 Task: Find connections with filter location Manāsa with filter topic #Jobhunterswith filter profile language French with filter current company Intralinks with filter school Banaras Hindu University, Banaras with filter industry Movies and Sound Recording with filter service category Real Estate Appraisal with filter keywords title Counselor
Action: Mouse moved to (536, 69)
Screenshot: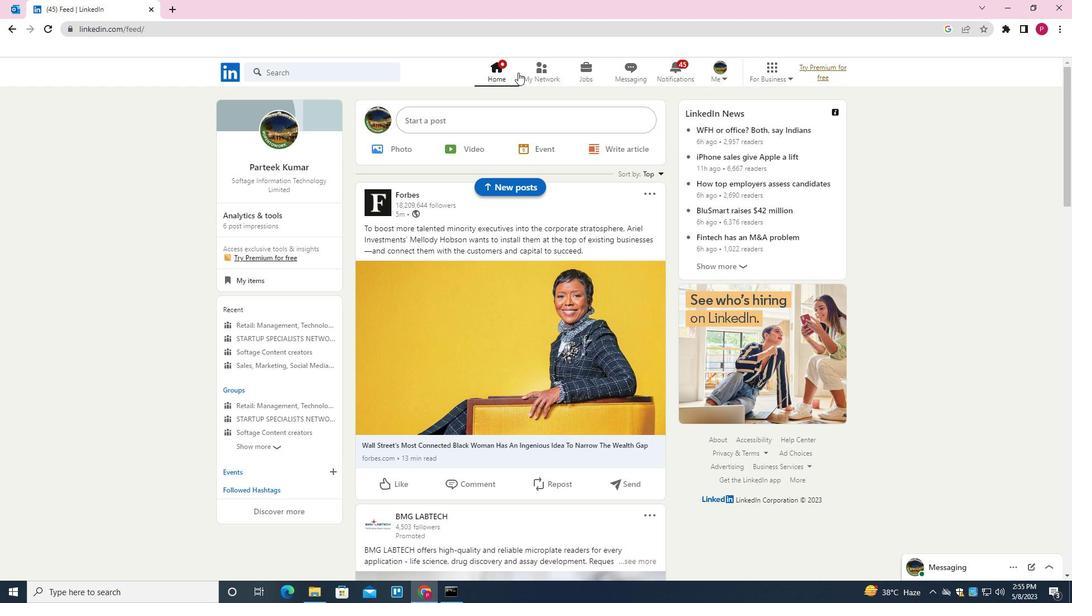 
Action: Mouse pressed left at (536, 69)
Screenshot: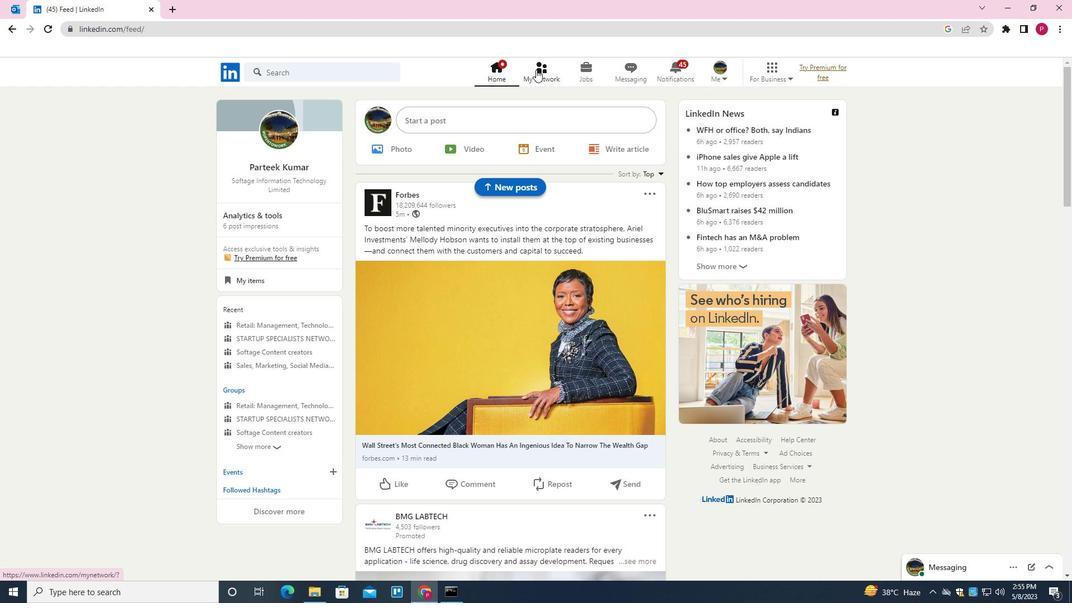 
Action: Mouse moved to (345, 134)
Screenshot: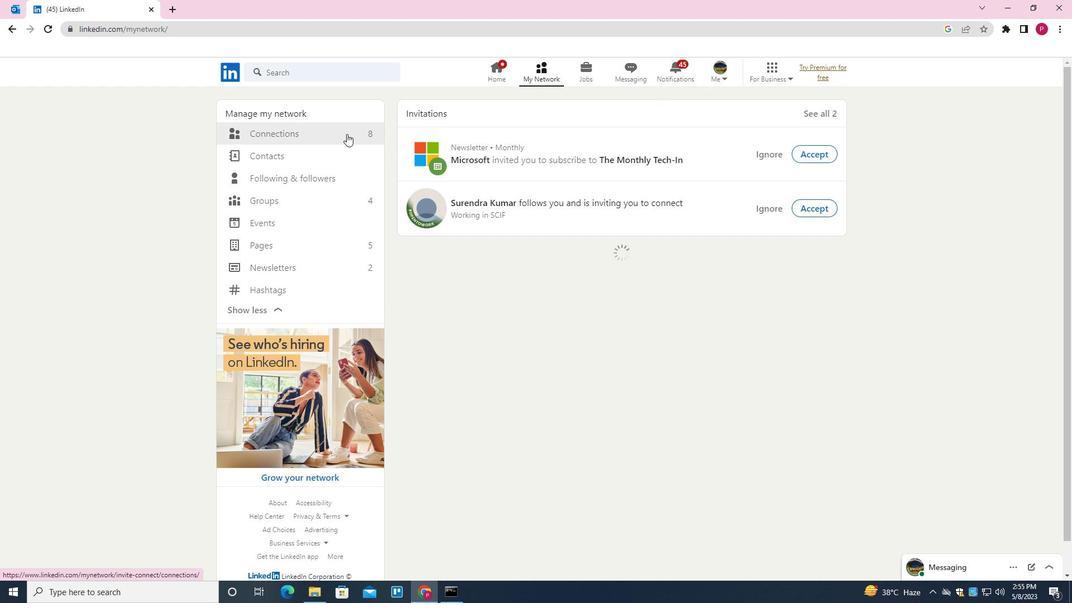 
Action: Mouse pressed left at (345, 134)
Screenshot: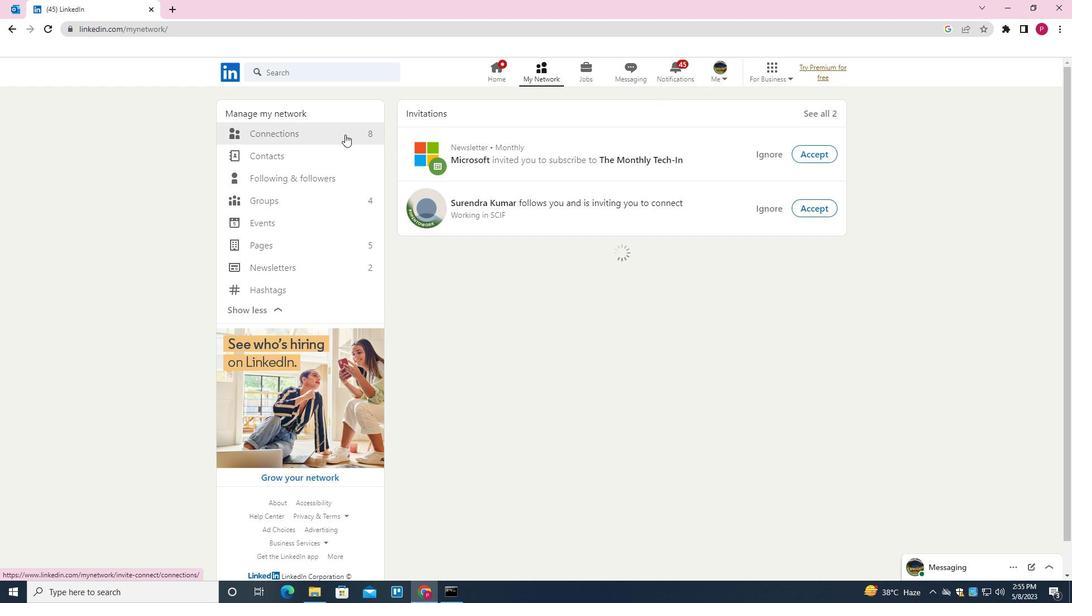 
Action: Mouse moved to (638, 134)
Screenshot: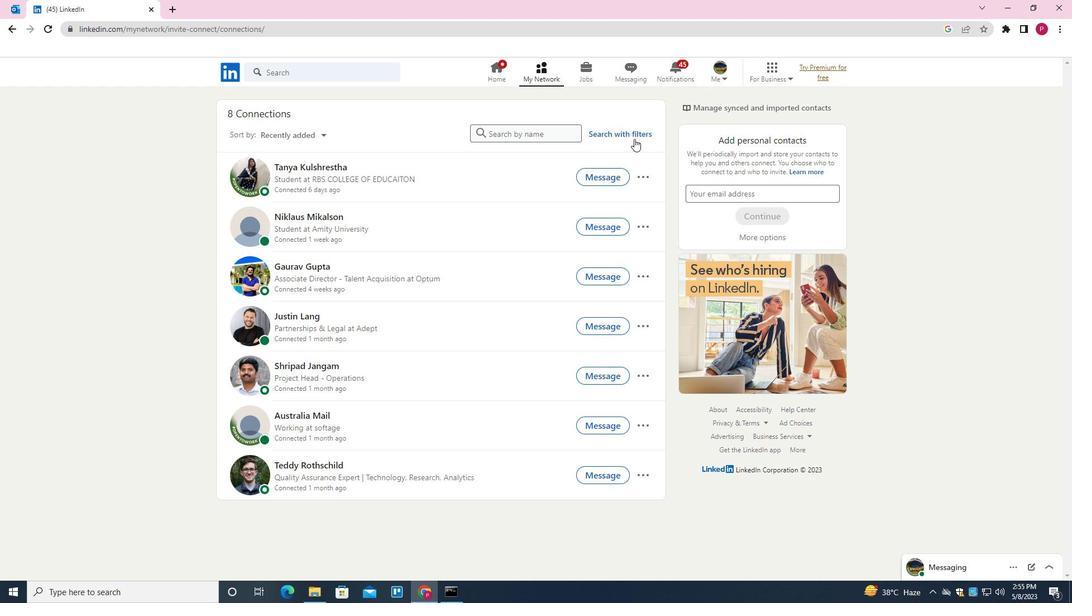 
Action: Mouse pressed left at (638, 134)
Screenshot: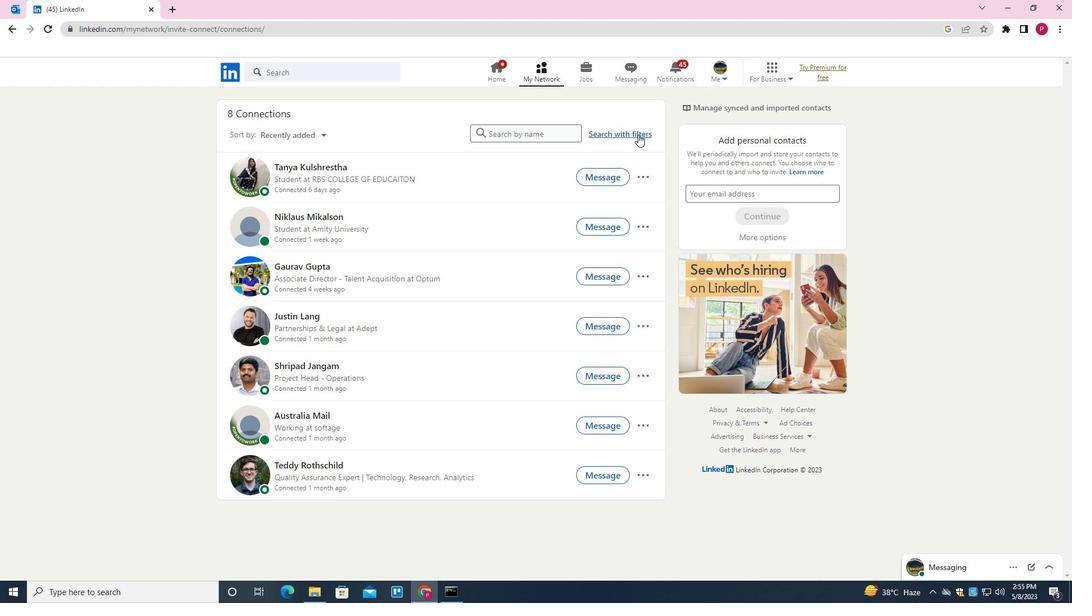 
Action: Mouse moved to (566, 103)
Screenshot: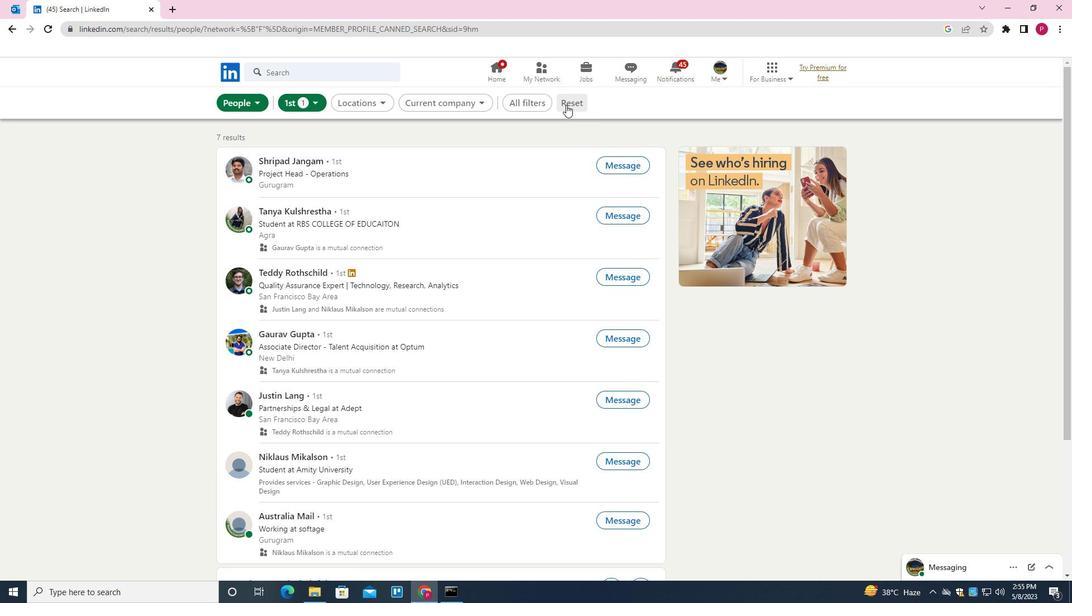 
Action: Mouse pressed left at (566, 103)
Screenshot: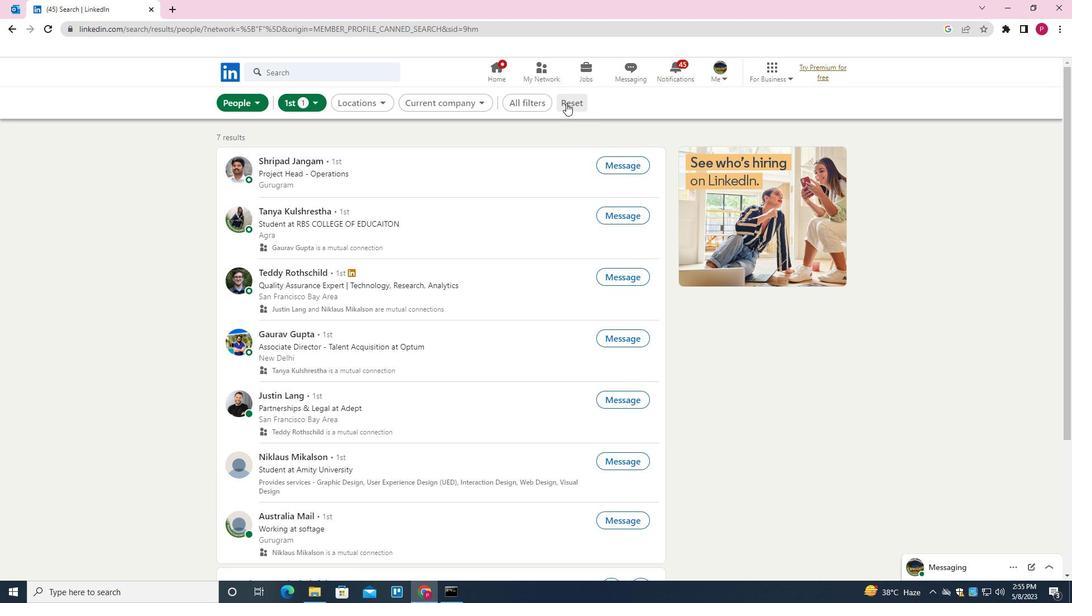 
Action: Mouse moved to (543, 106)
Screenshot: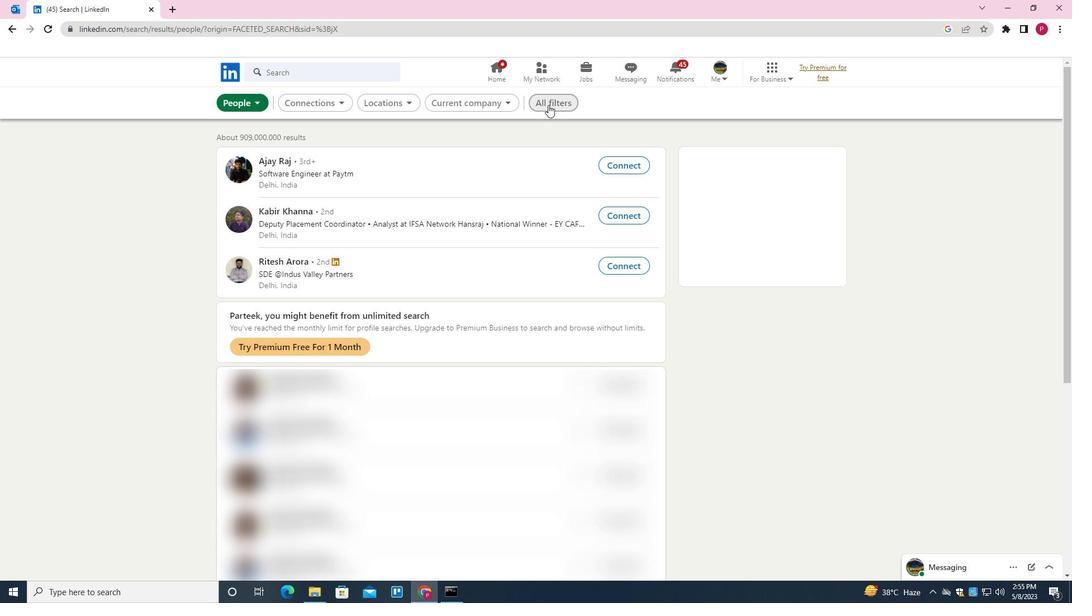 
Action: Mouse pressed left at (543, 106)
Screenshot: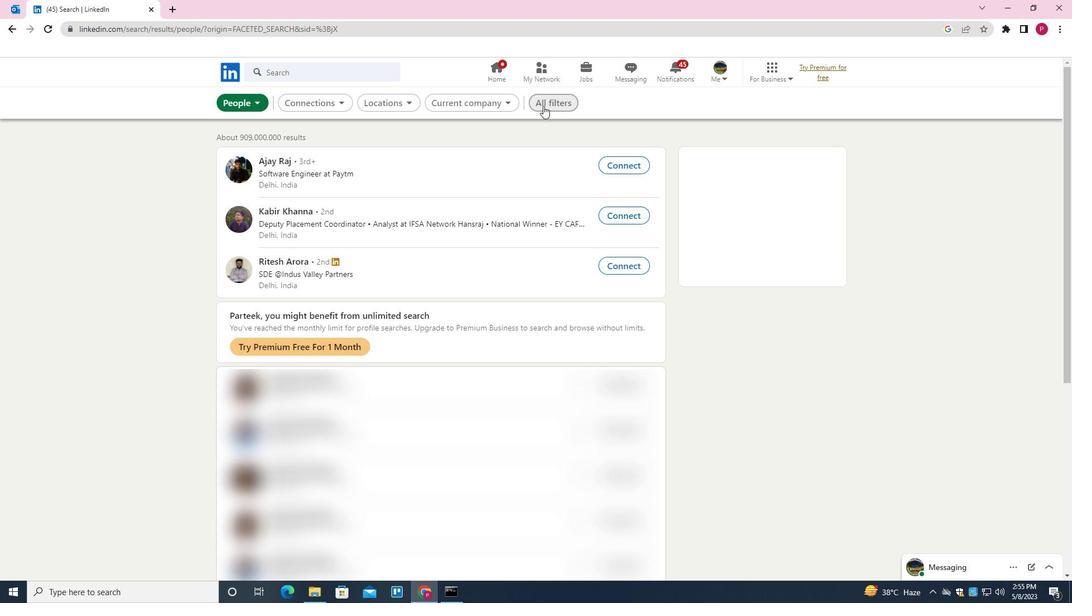 
Action: Mouse moved to (839, 250)
Screenshot: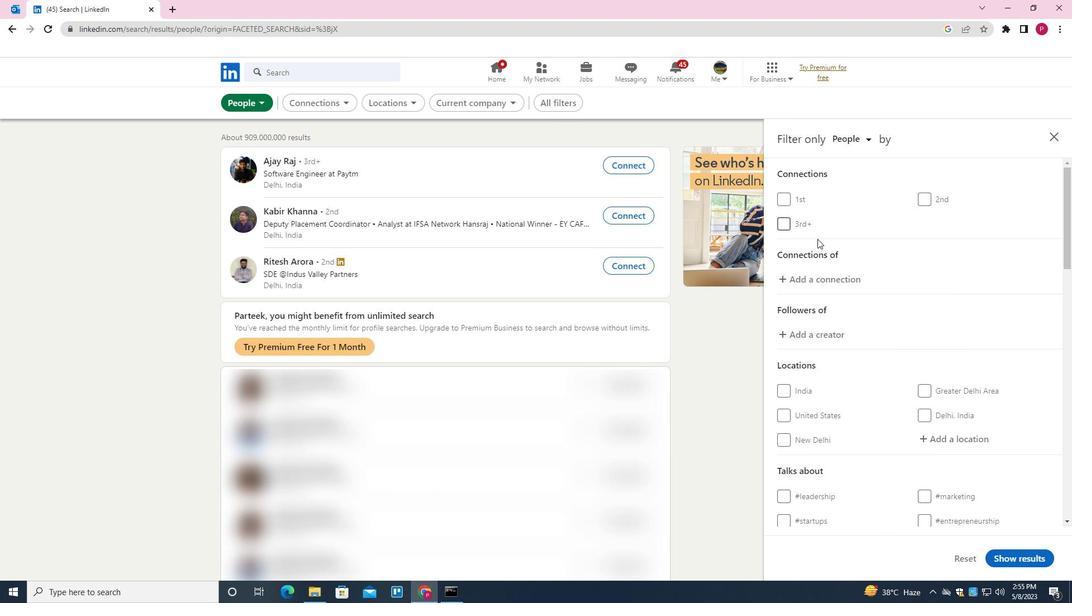 
Action: Mouse scrolled (839, 249) with delta (0, 0)
Screenshot: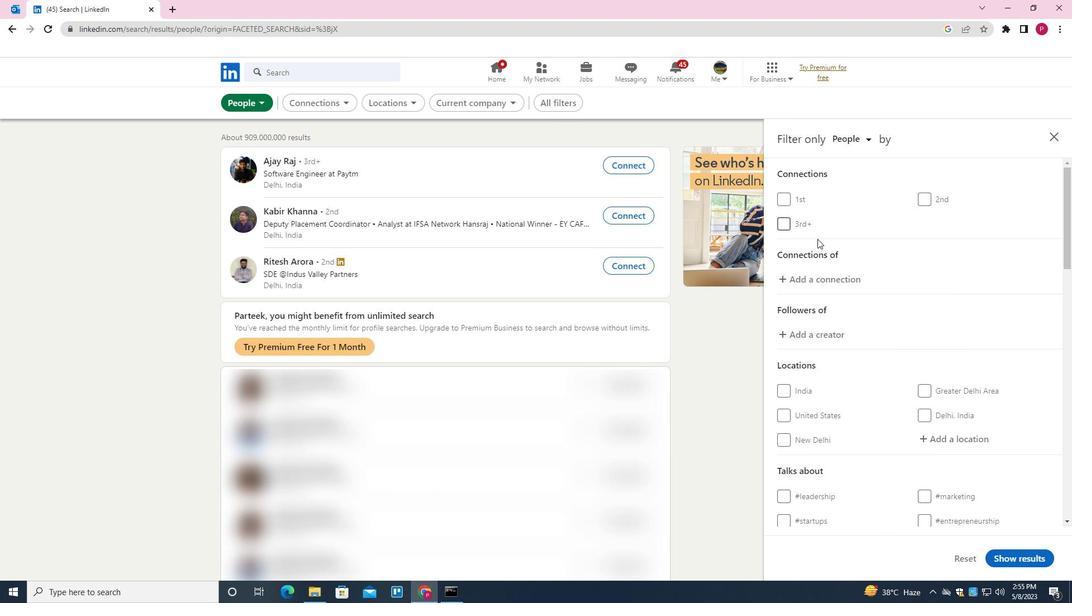 
Action: Mouse moved to (867, 267)
Screenshot: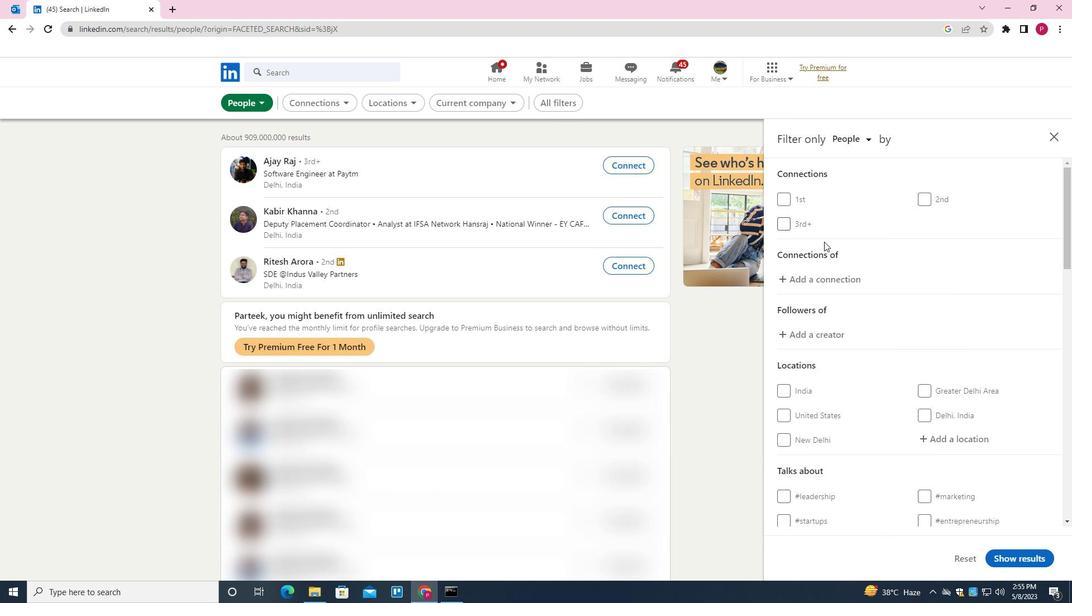 
Action: Mouse scrolled (867, 266) with delta (0, 0)
Screenshot: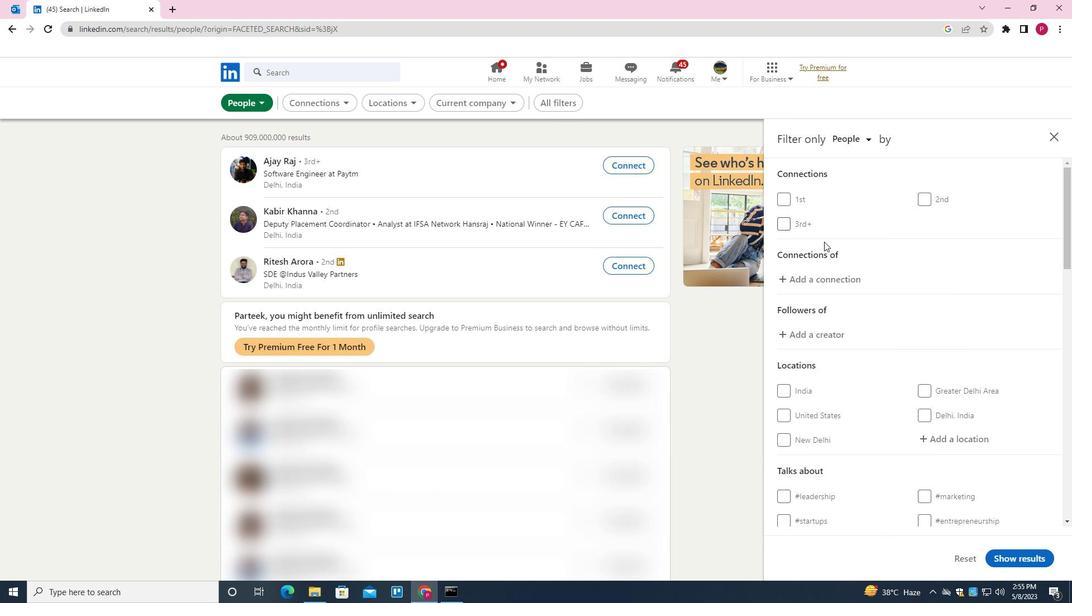 
Action: Mouse moved to (908, 289)
Screenshot: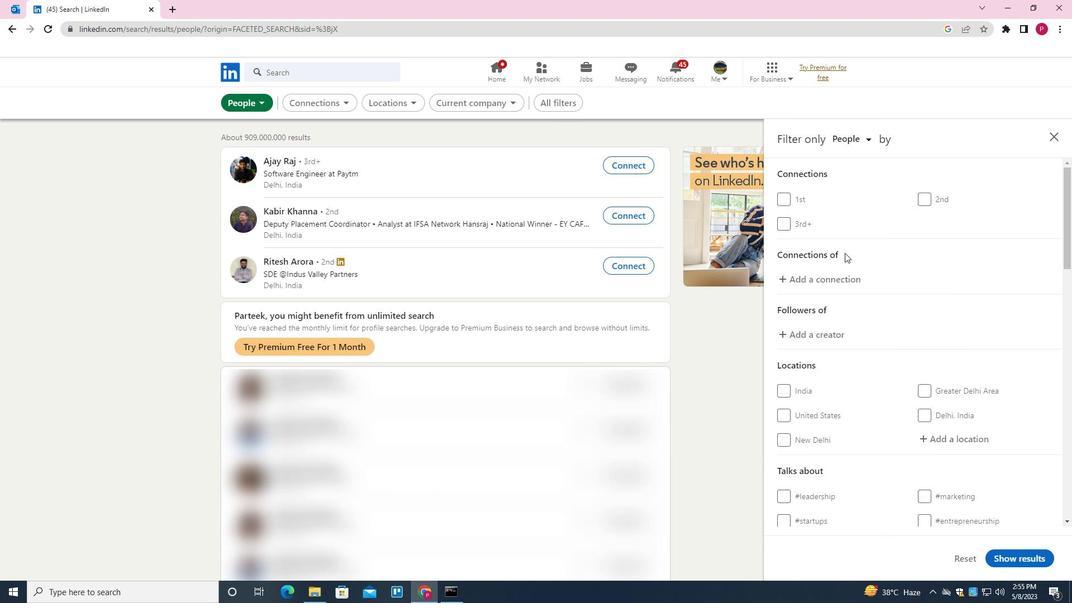 
Action: Mouse scrolled (908, 288) with delta (0, 0)
Screenshot: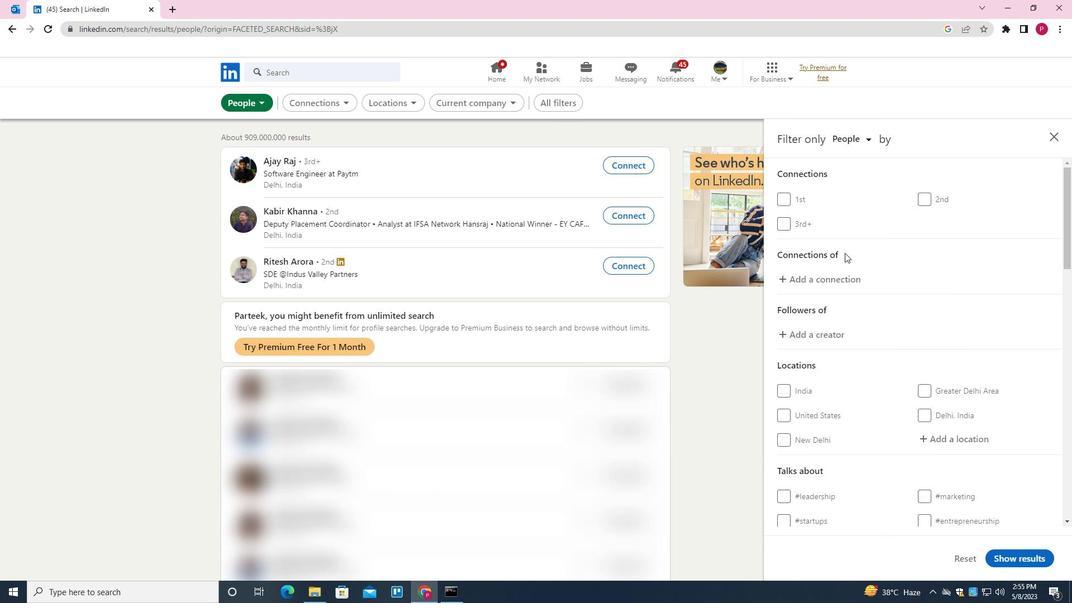 
Action: Mouse moved to (959, 272)
Screenshot: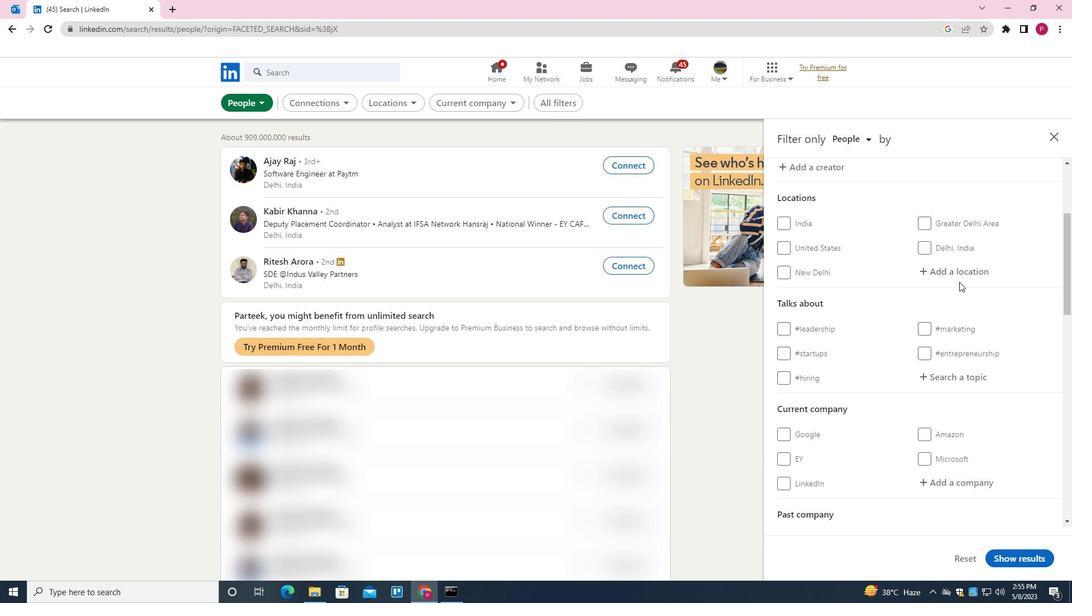 
Action: Mouse pressed left at (959, 272)
Screenshot: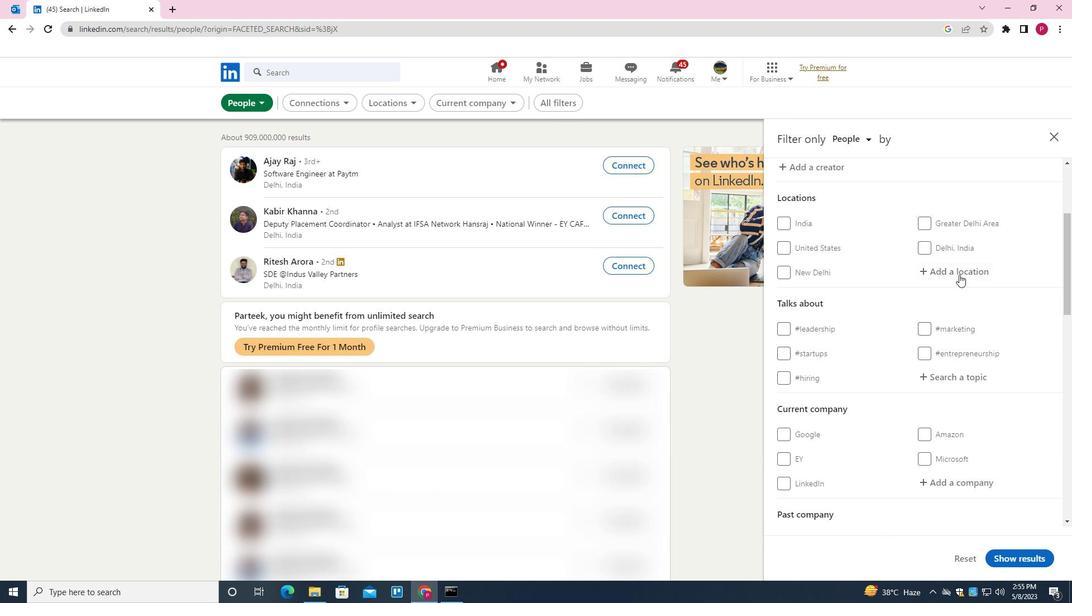 
Action: Mouse moved to (865, 332)
Screenshot: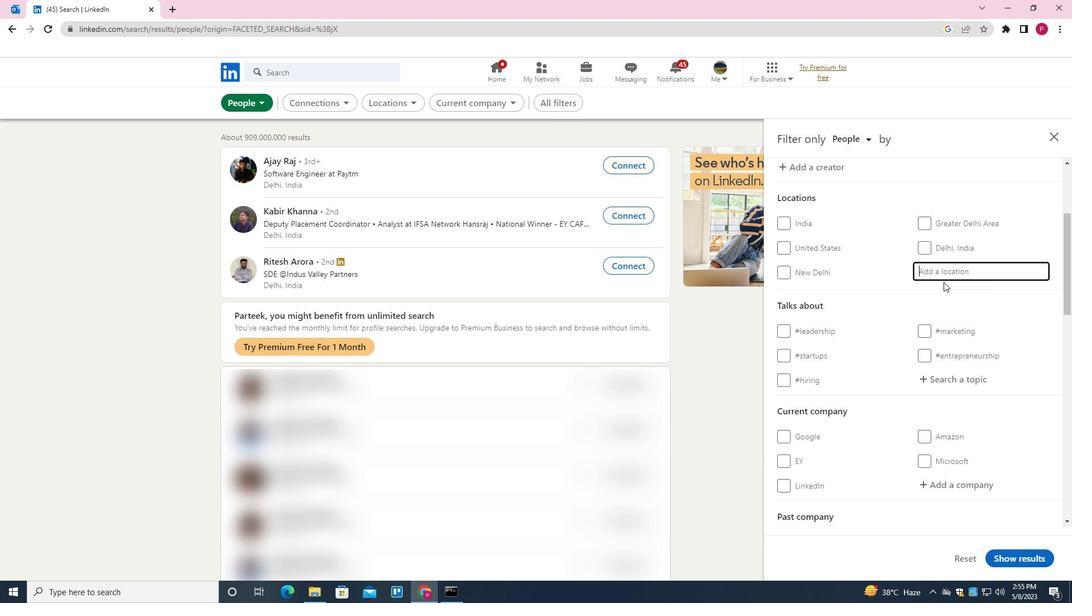 
Action: Key pressed <Key.shift>MANASA<Key.down><Key.enter>
Screenshot: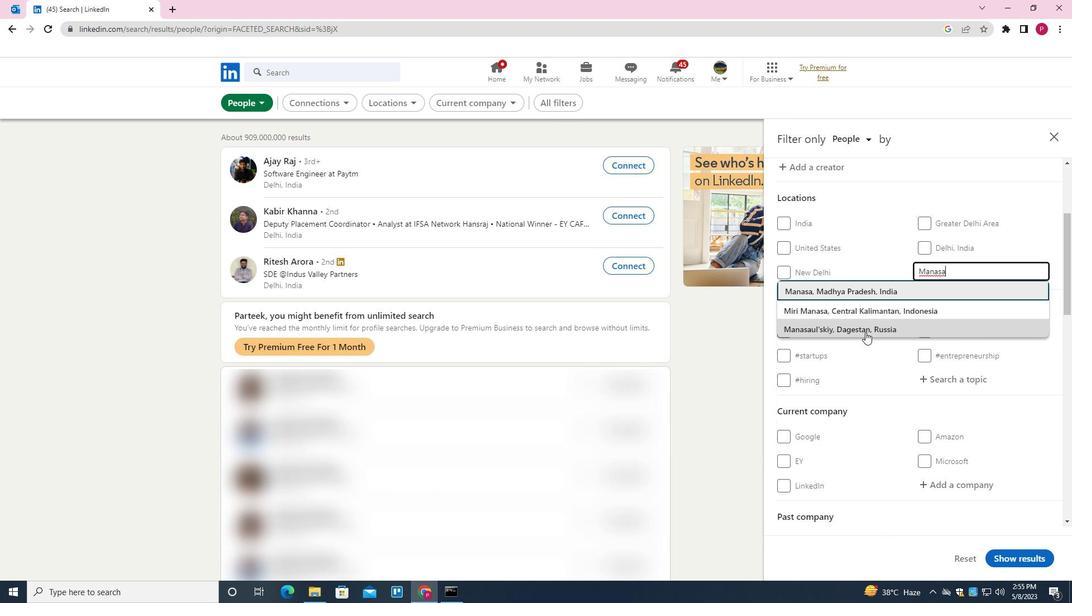
Action: Mouse moved to (912, 306)
Screenshot: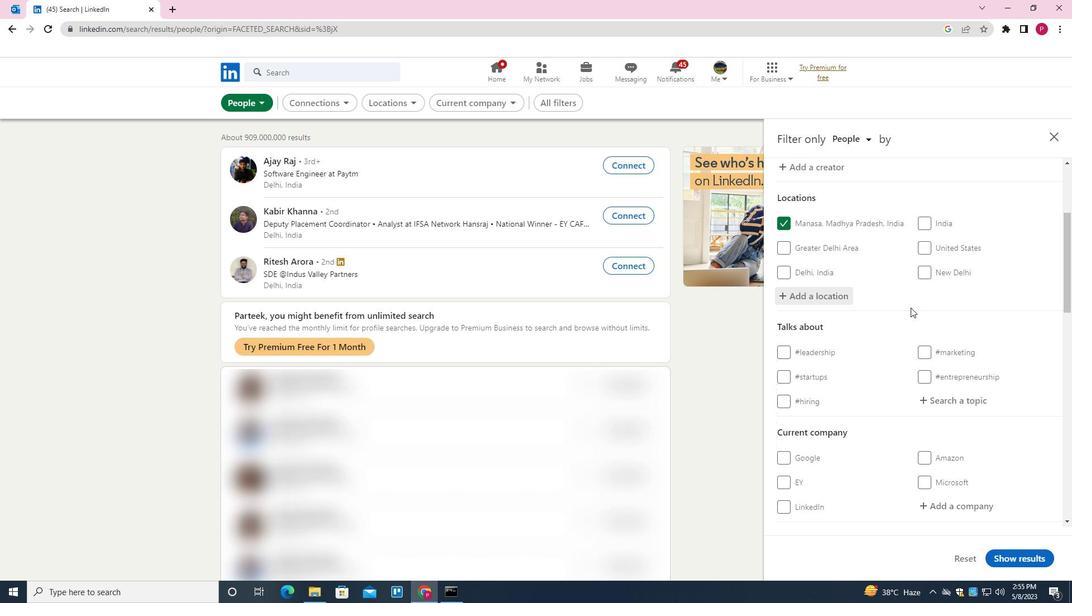 
Action: Mouse scrolled (912, 305) with delta (0, 0)
Screenshot: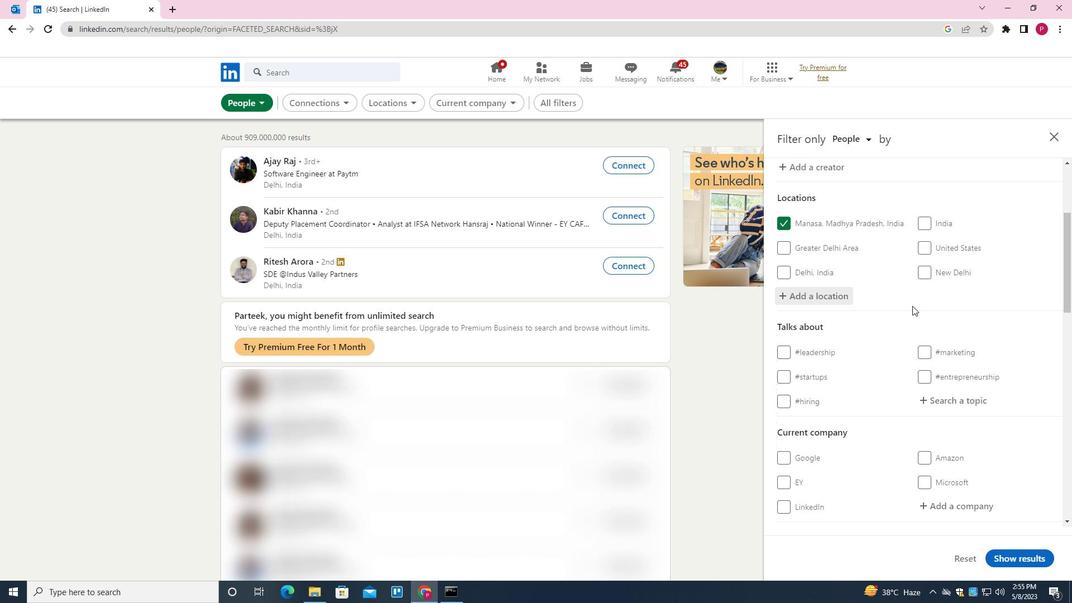 
Action: Mouse scrolled (912, 305) with delta (0, 0)
Screenshot: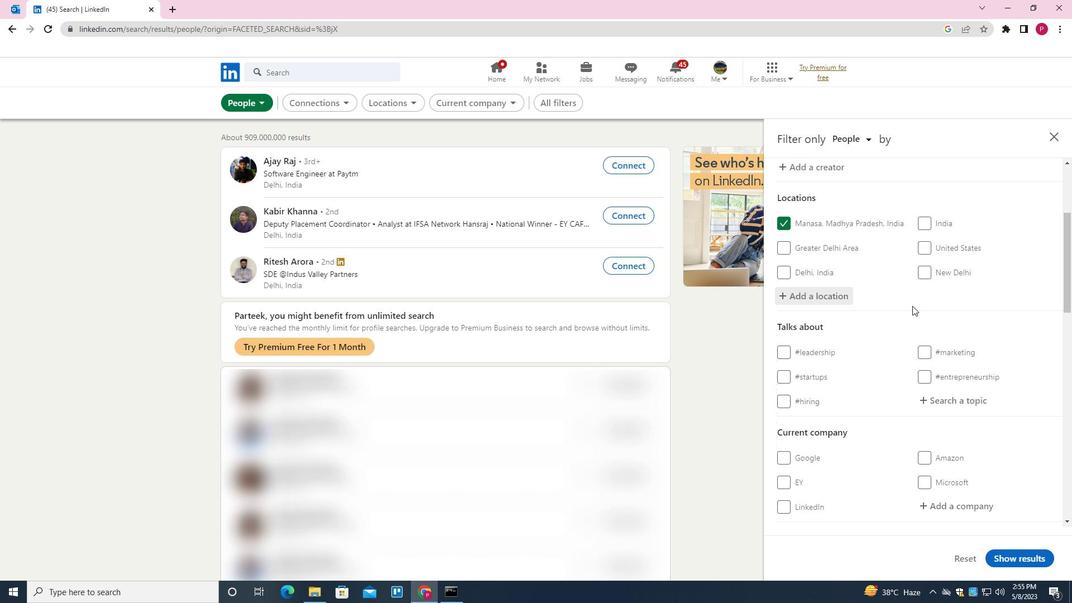 
Action: Mouse moved to (914, 306)
Screenshot: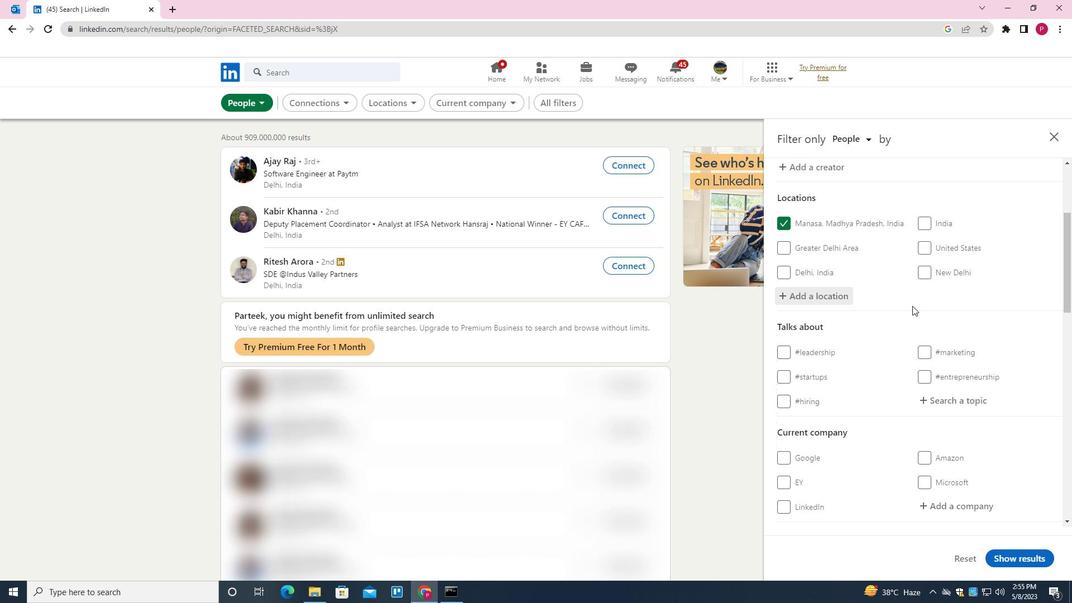 
Action: Mouse scrolled (914, 305) with delta (0, 0)
Screenshot: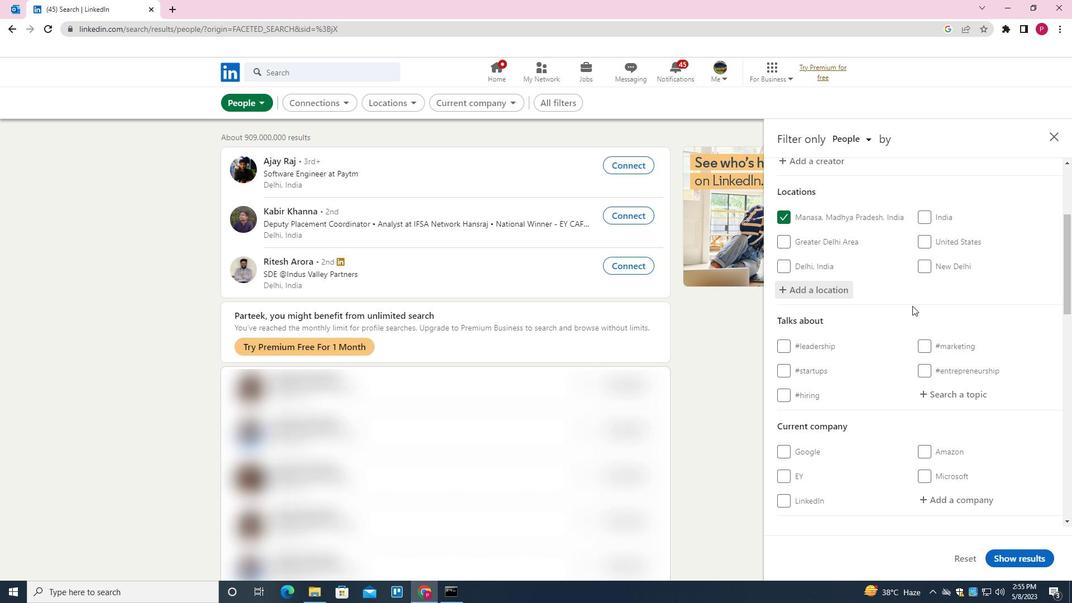 
Action: Mouse moved to (950, 232)
Screenshot: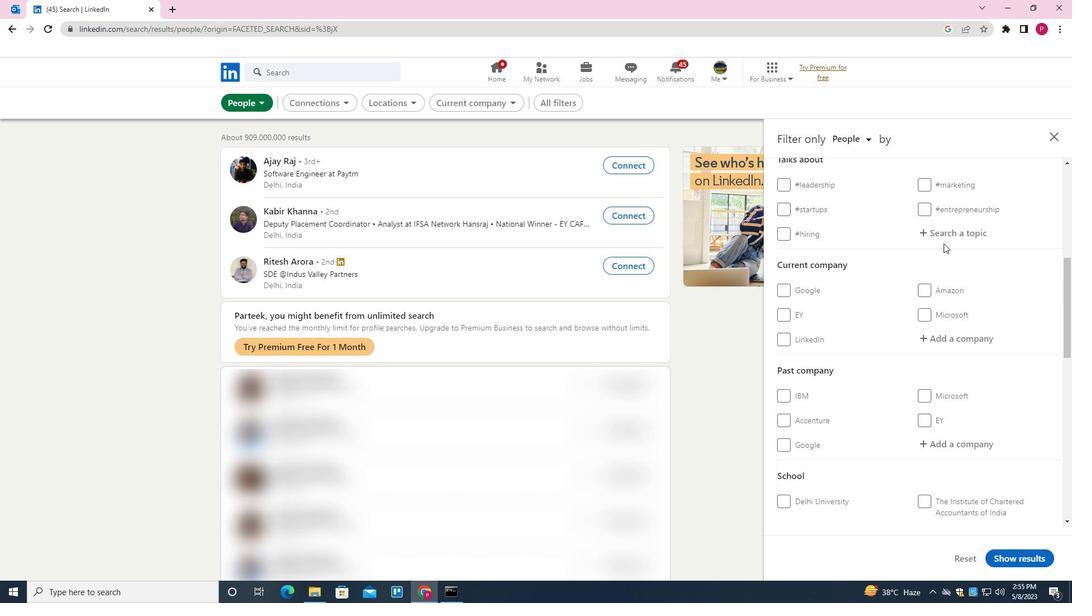 
Action: Mouse pressed left at (950, 232)
Screenshot: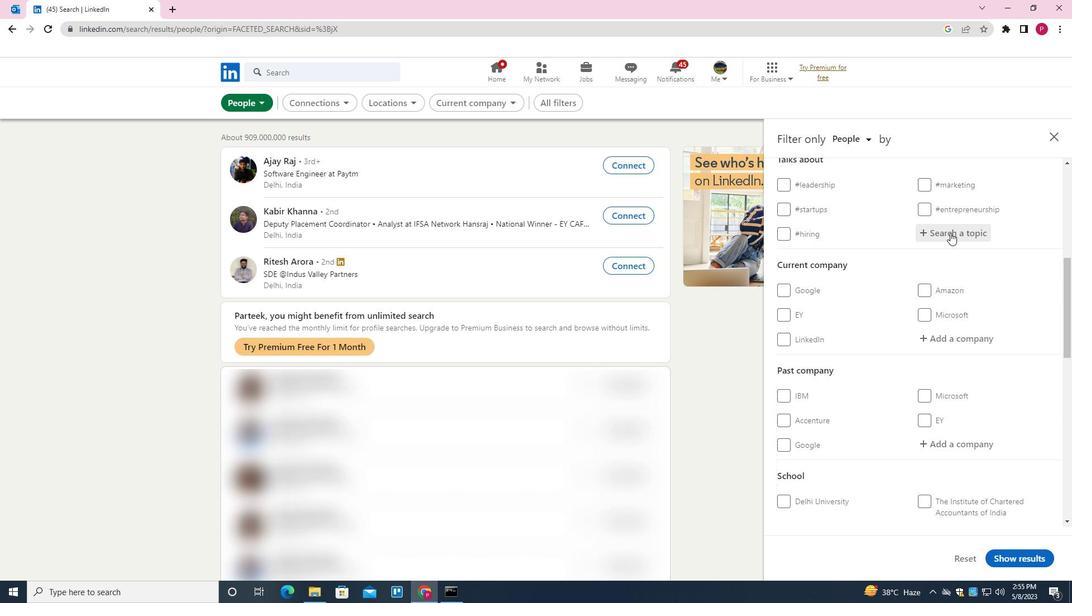
Action: Mouse moved to (870, 287)
Screenshot: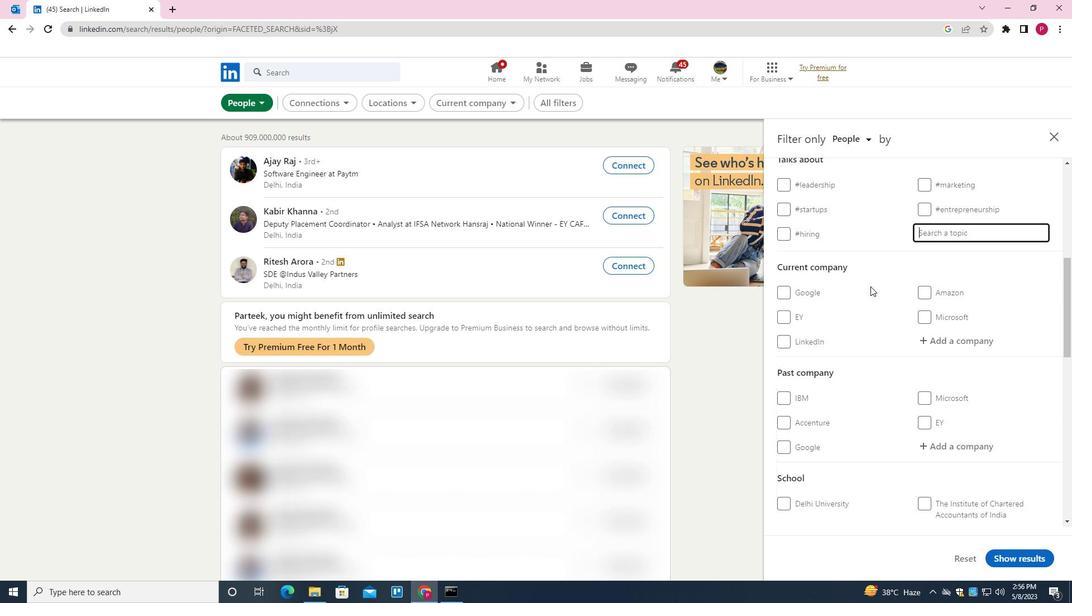 
Action: Key pressed JOBHUNTER<Key.down><Key.enter>
Screenshot: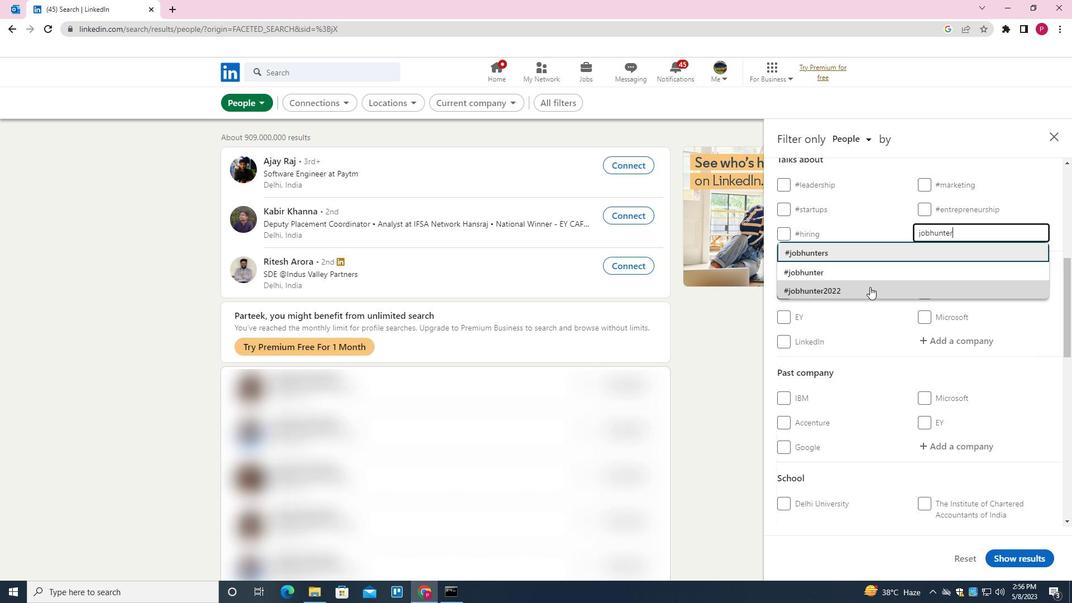 
Action: Mouse scrolled (870, 286) with delta (0, 0)
Screenshot: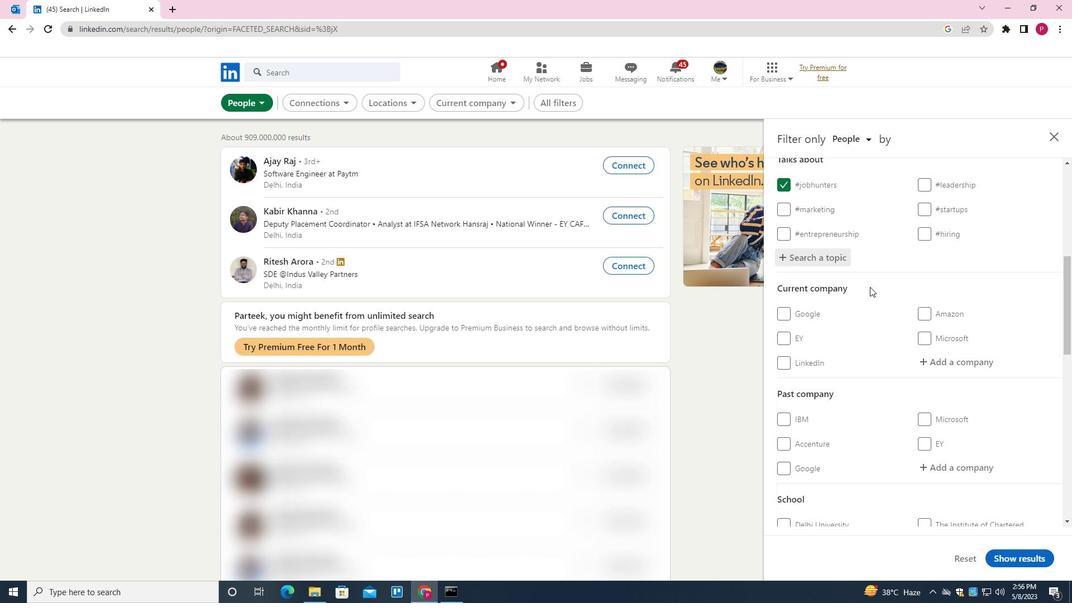 
Action: Mouse scrolled (870, 286) with delta (0, 0)
Screenshot: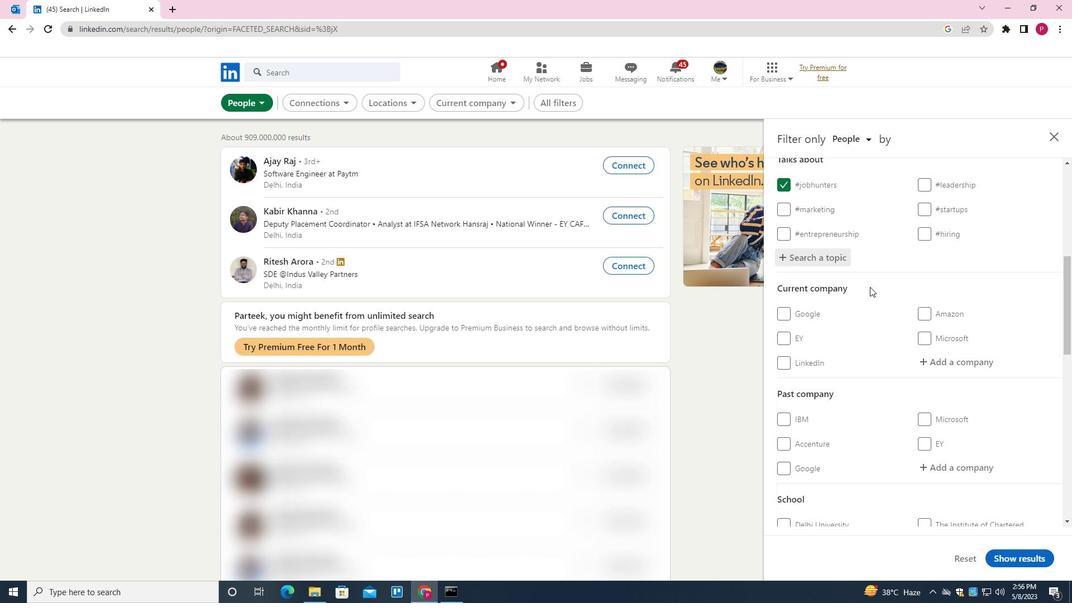 
Action: Mouse scrolled (870, 286) with delta (0, 0)
Screenshot: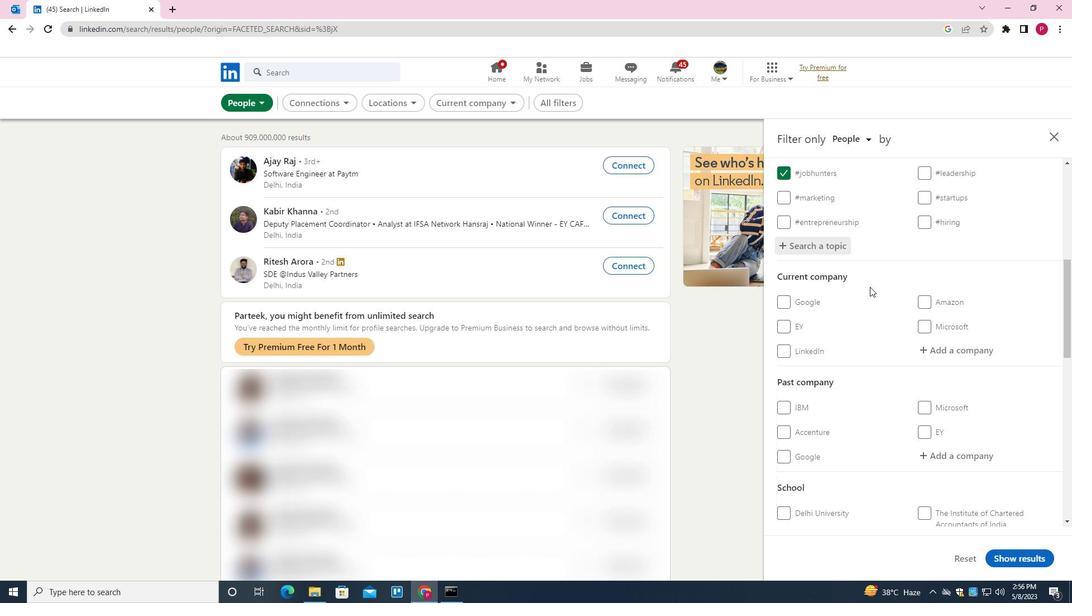 
Action: Mouse scrolled (870, 286) with delta (0, 0)
Screenshot: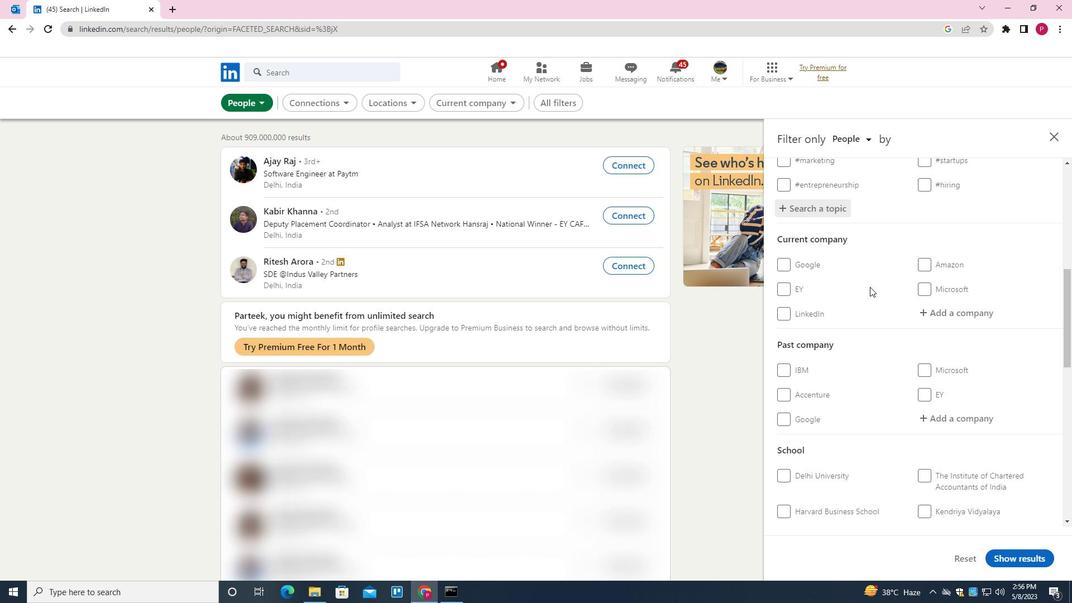 
Action: Mouse scrolled (870, 286) with delta (0, 0)
Screenshot: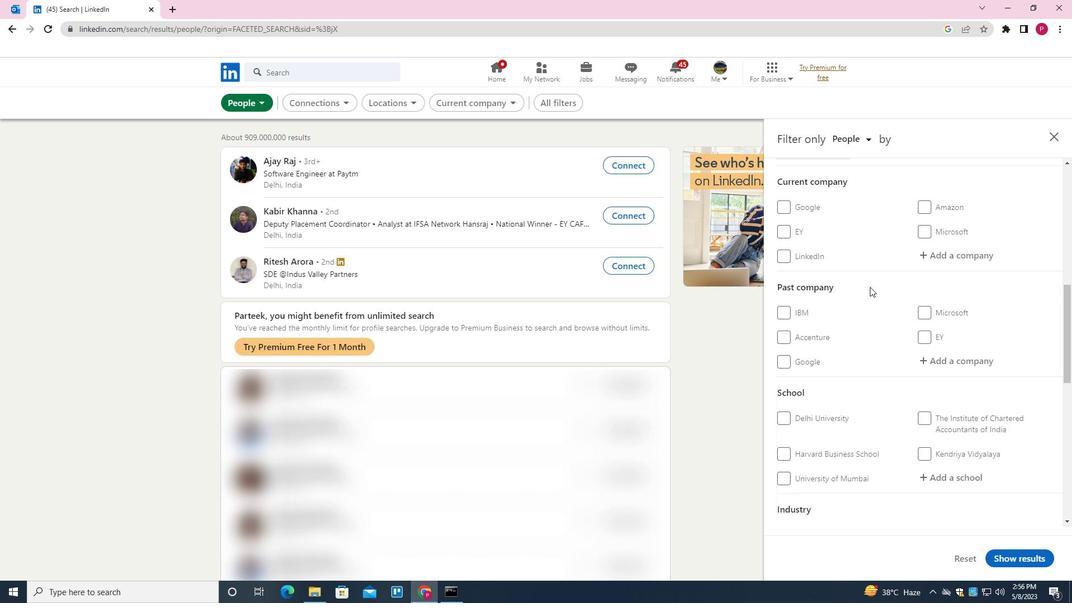 
Action: Mouse scrolled (870, 286) with delta (0, 0)
Screenshot: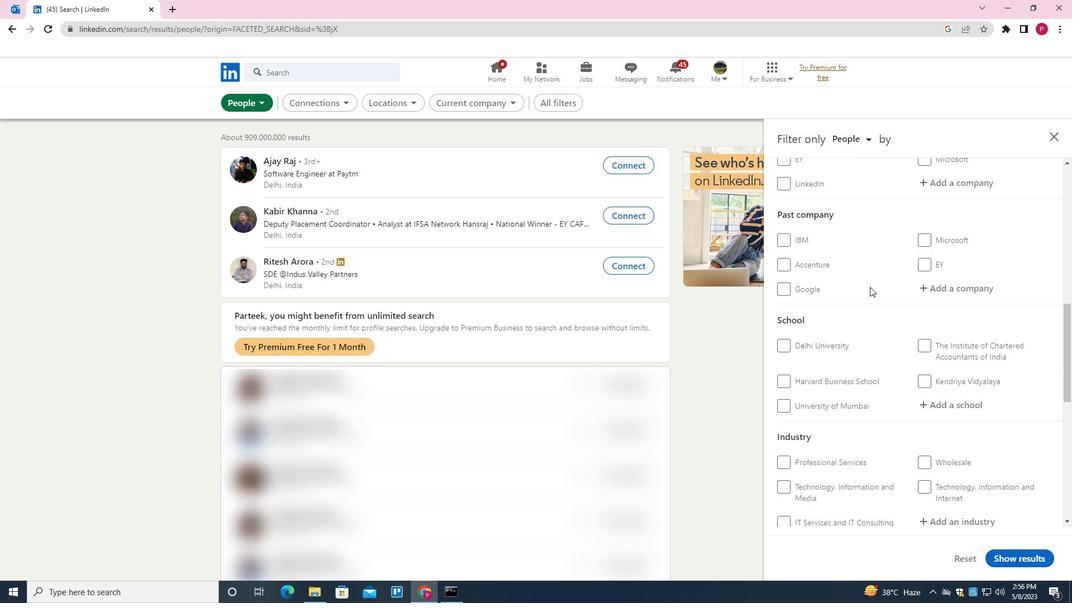 
Action: Mouse scrolled (870, 286) with delta (0, 0)
Screenshot: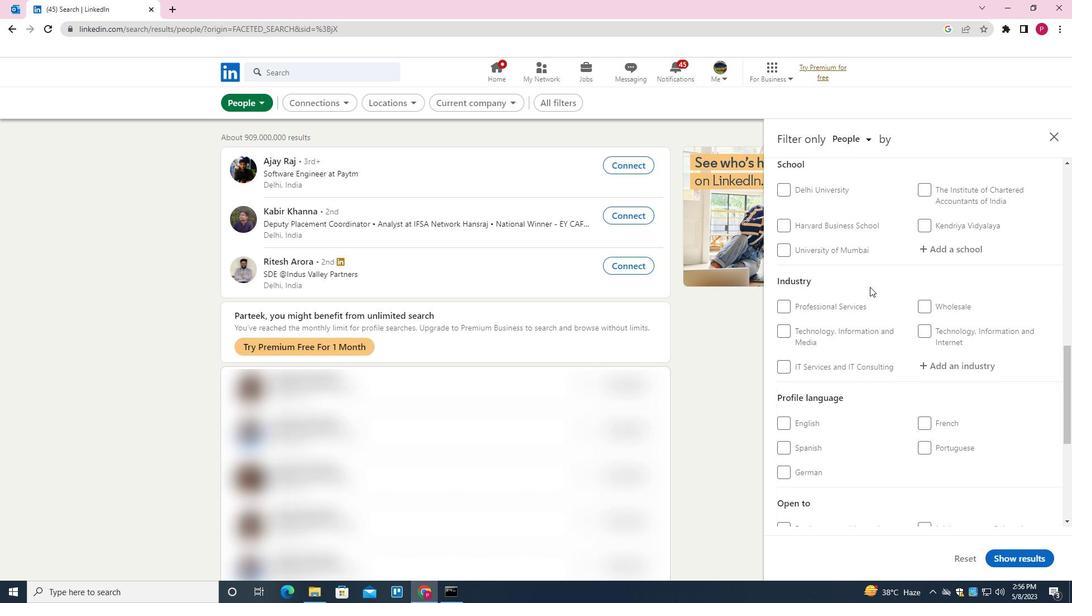 
Action: Mouse scrolled (870, 286) with delta (0, 0)
Screenshot: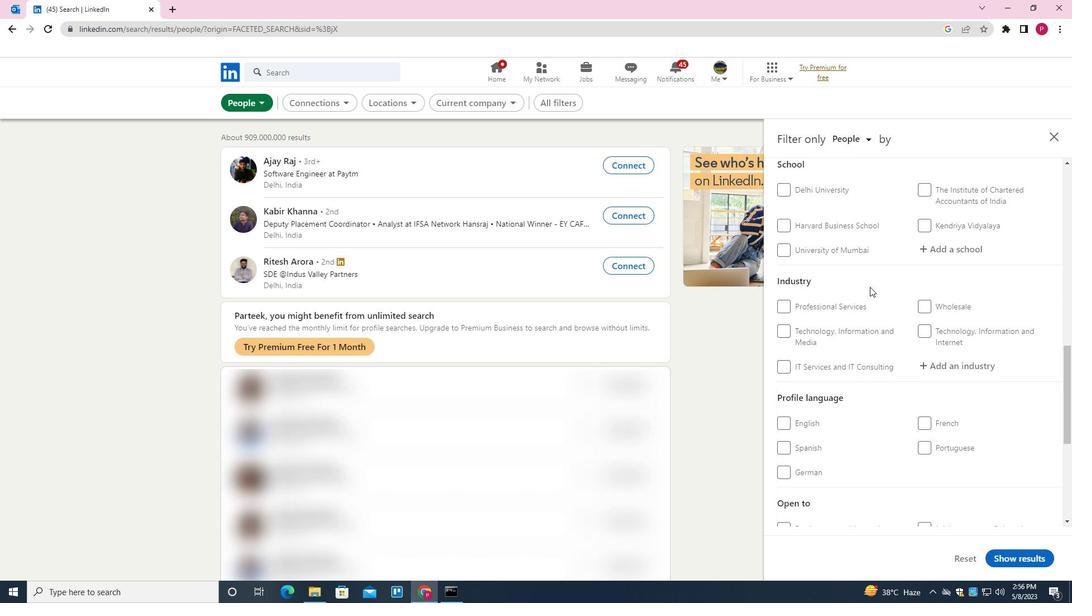 
Action: Mouse scrolled (870, 286) with delta (0, 0)
Screenshot: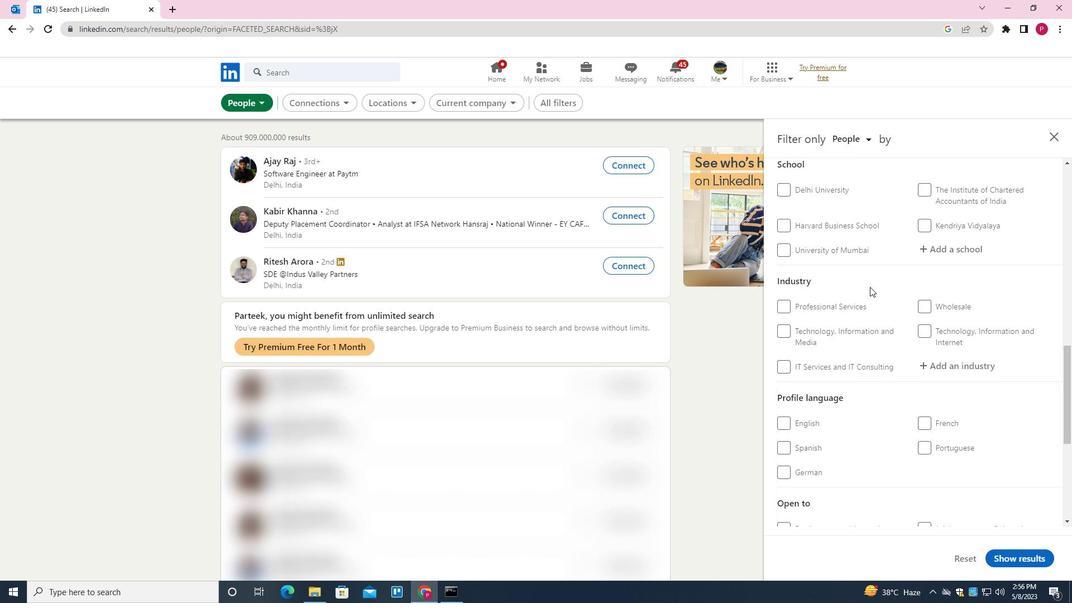 
Action: Mouse scrolled (870, 286) with delta (0, 0)
Screenshot: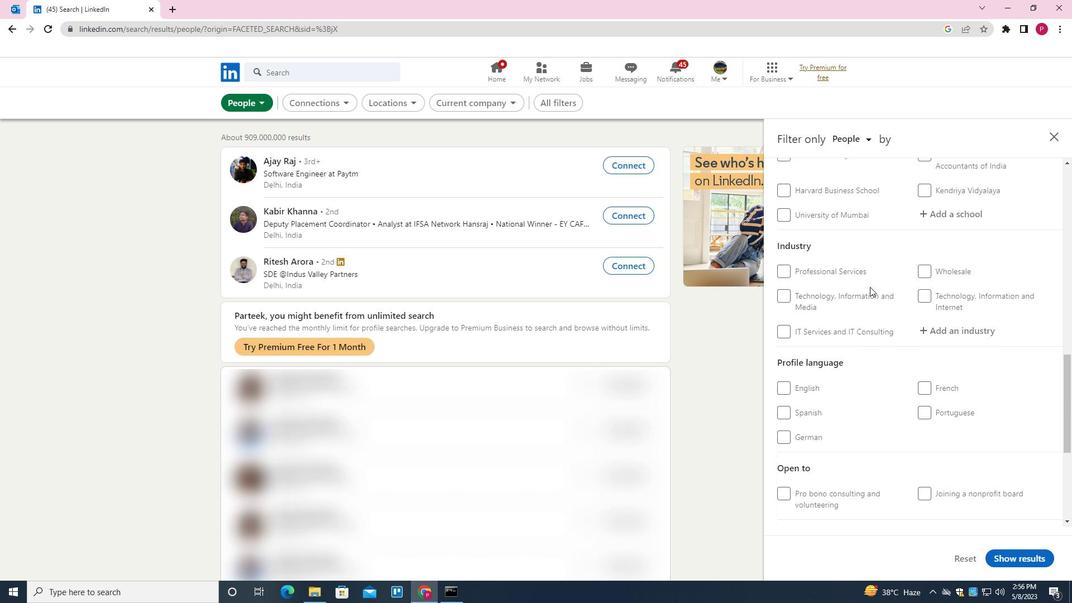 
Action: Mouse moved to (928, 202)
Screenshot: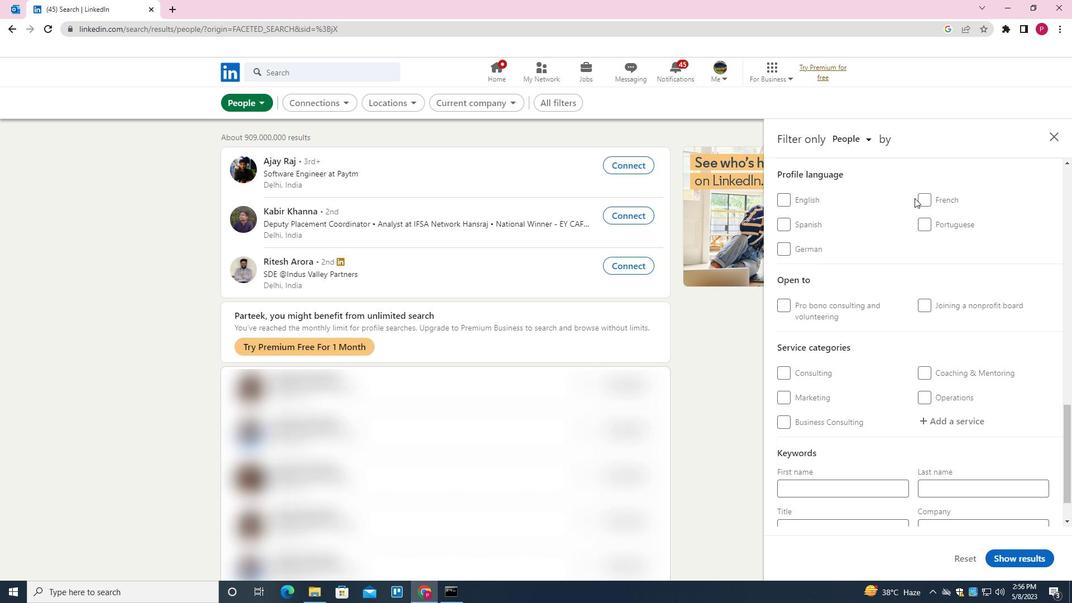 
Action: Mouse pressed left at (928, 202)
Screenshot: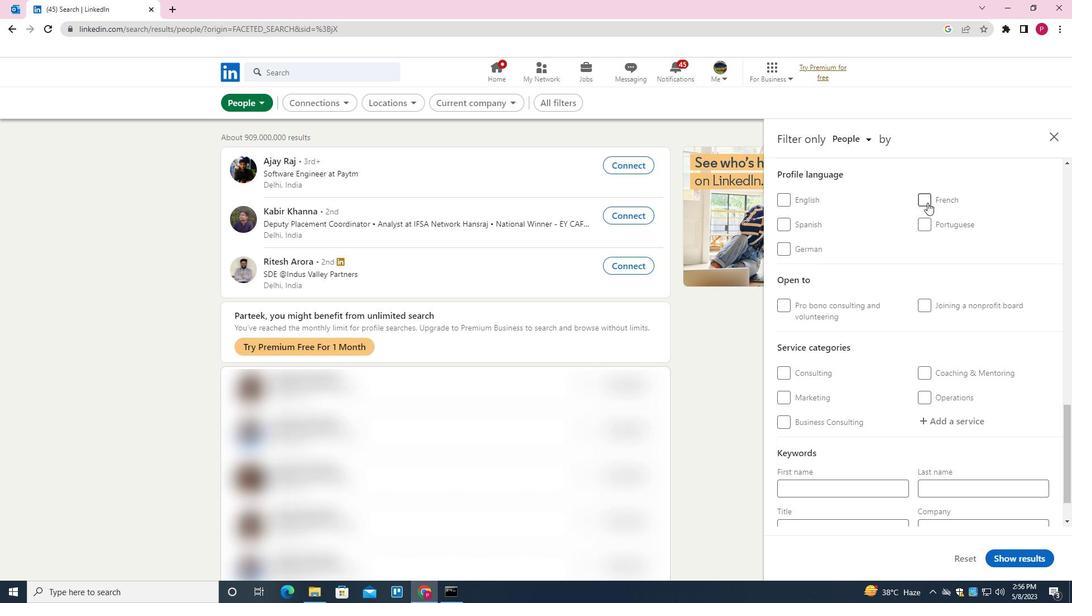 
Action: Mouse moved to (853, 265)
Screenshot: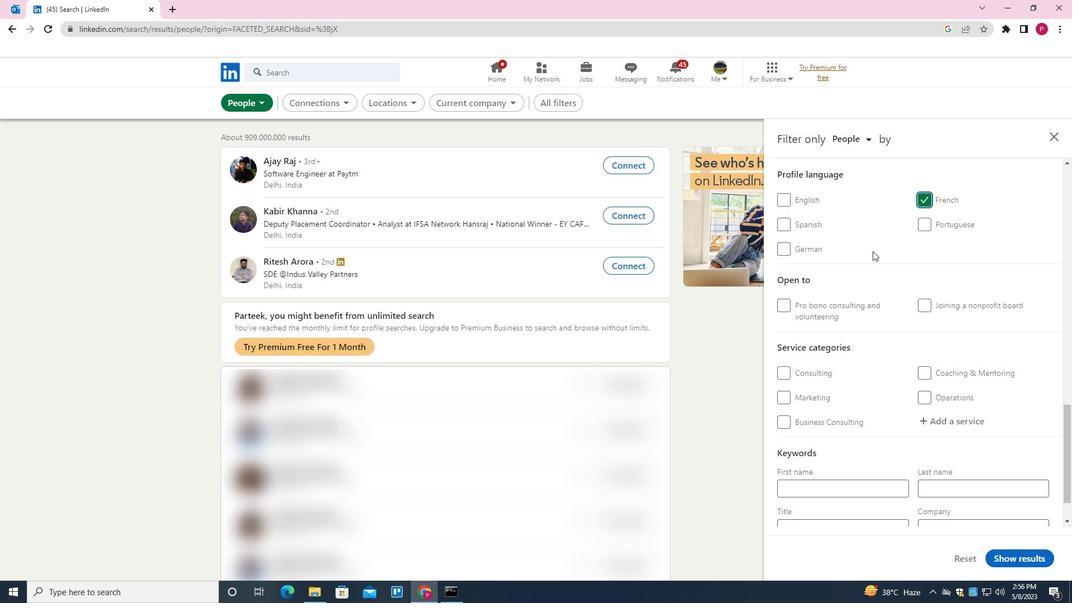 
Action: Mouse scrolled (853, 266) with delta (0, 0)
Screenshot: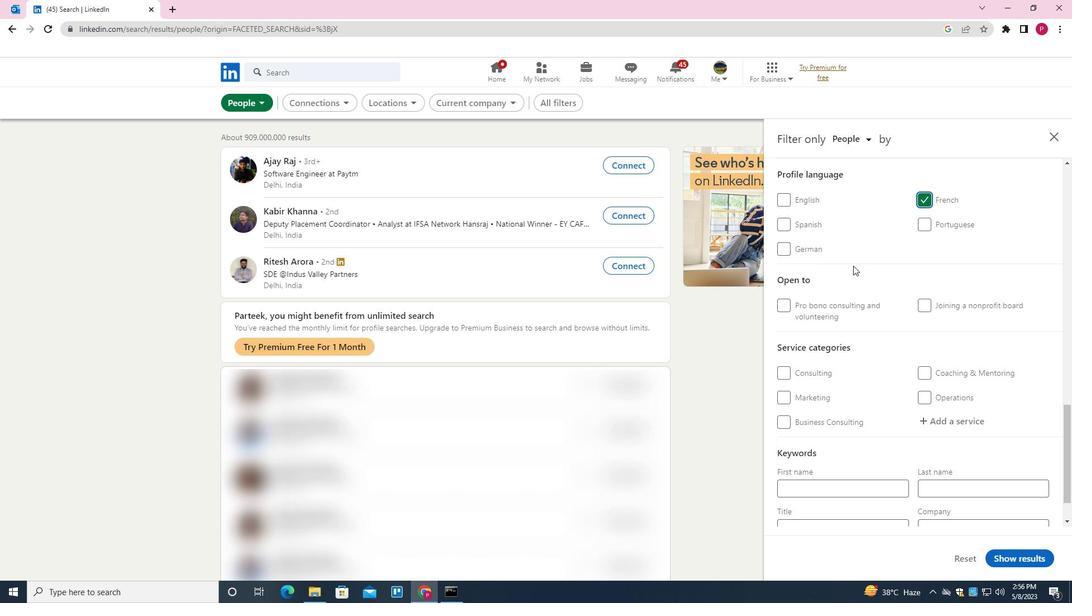 
Action: Mouse scrolled (853, 266) with delta (0, 0)
Screenshot: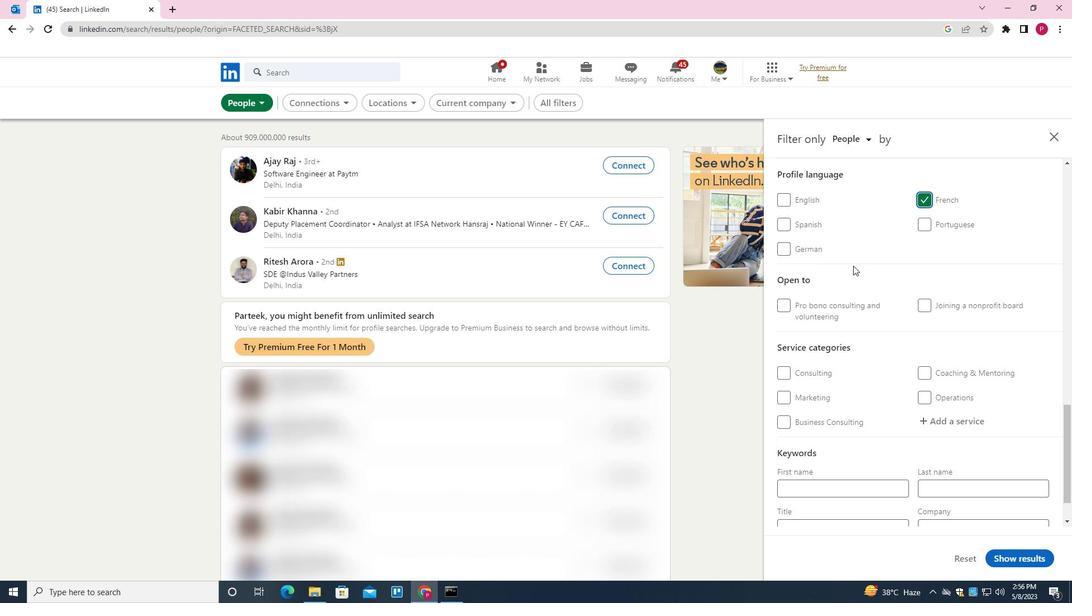 
Action: Mouse scrolled (853, 266) with delta (0, 0)
Screenshot: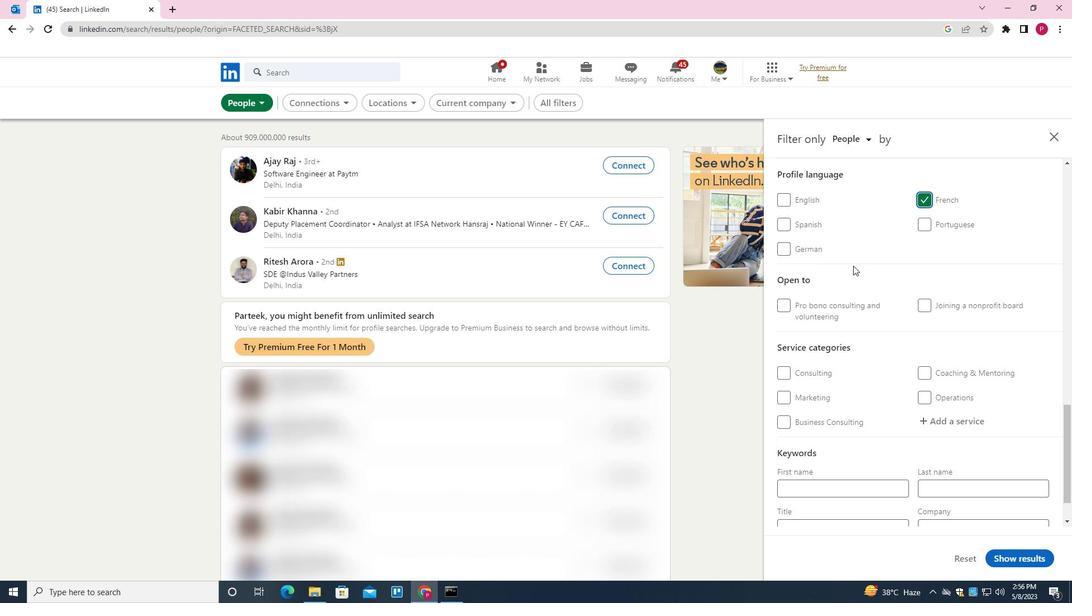 
Action: Mouse scrolled (853, 266) with delta (0, 0)
Screenshot: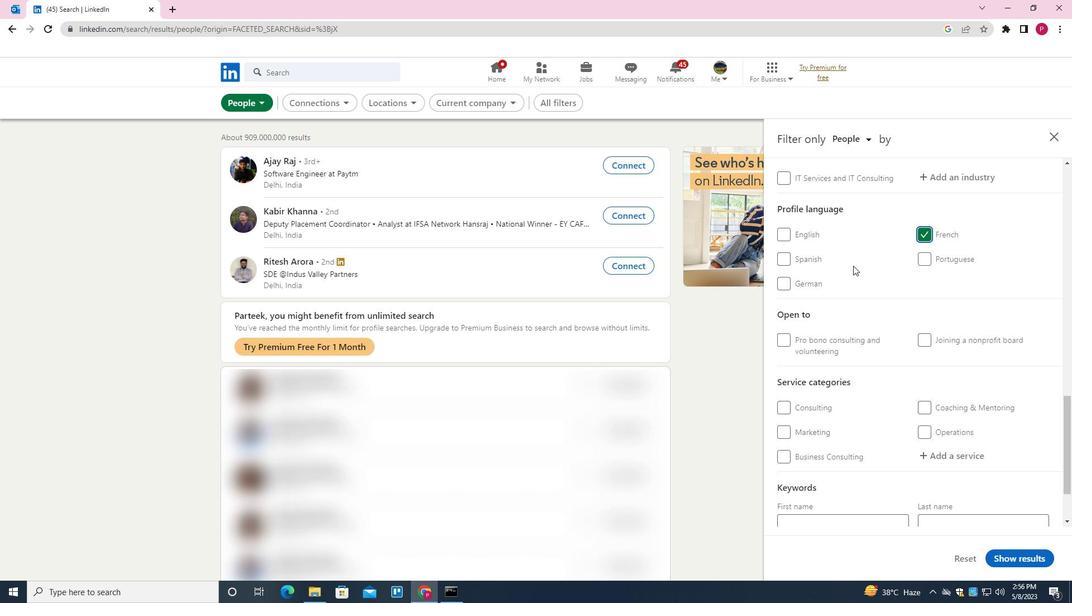 
Action: Mouse scrolled (853, 266) with delta (0, 0)
Screenshot: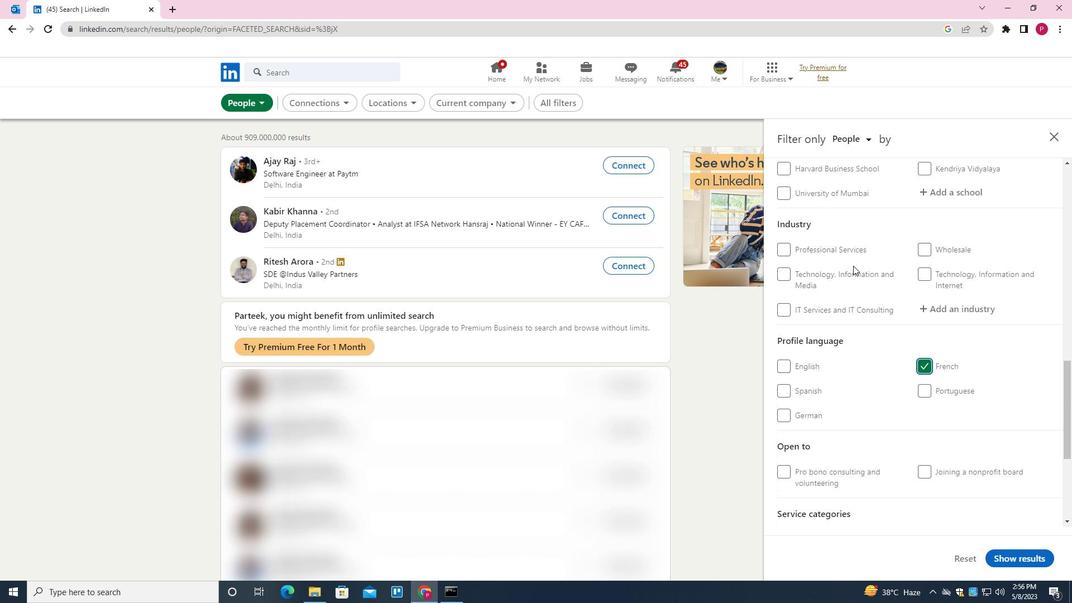 
Action: Mouse scrolled (853, 266) with delta (0, 0)
Screenshot: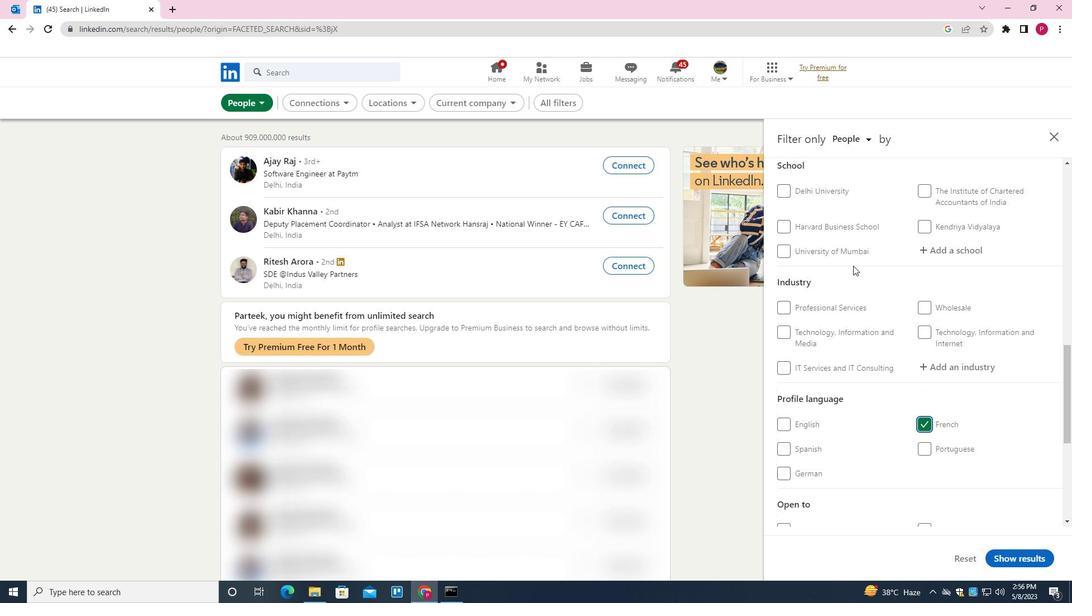 
Action: Mouse scrolled (853, 266) with delta (0, 0)
Screenshot: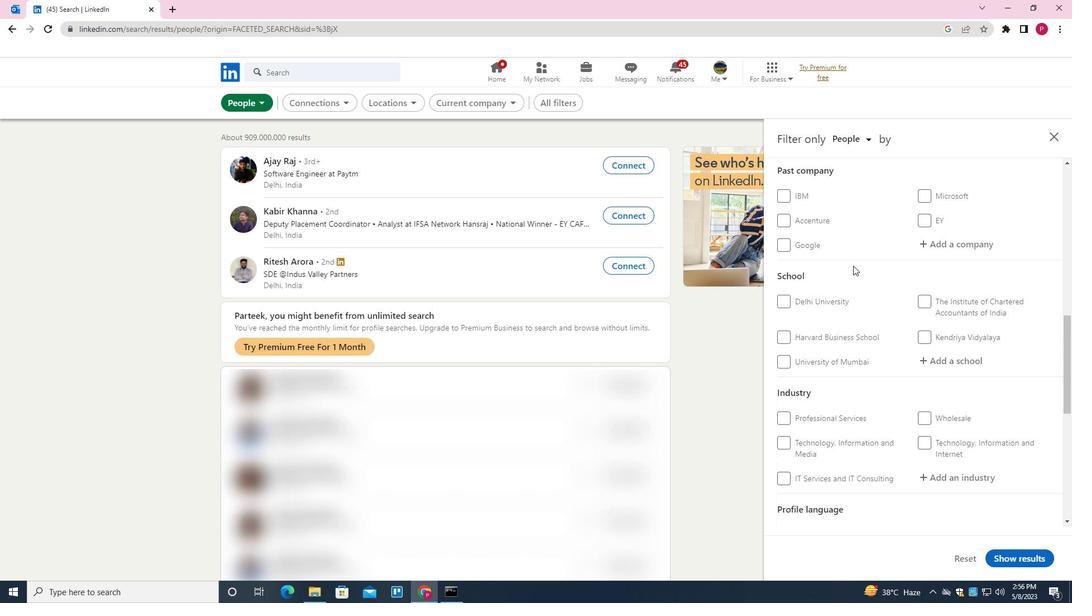 
Action: Mouse scrolled (853, 266) with delta (0, 0)
Screenshot: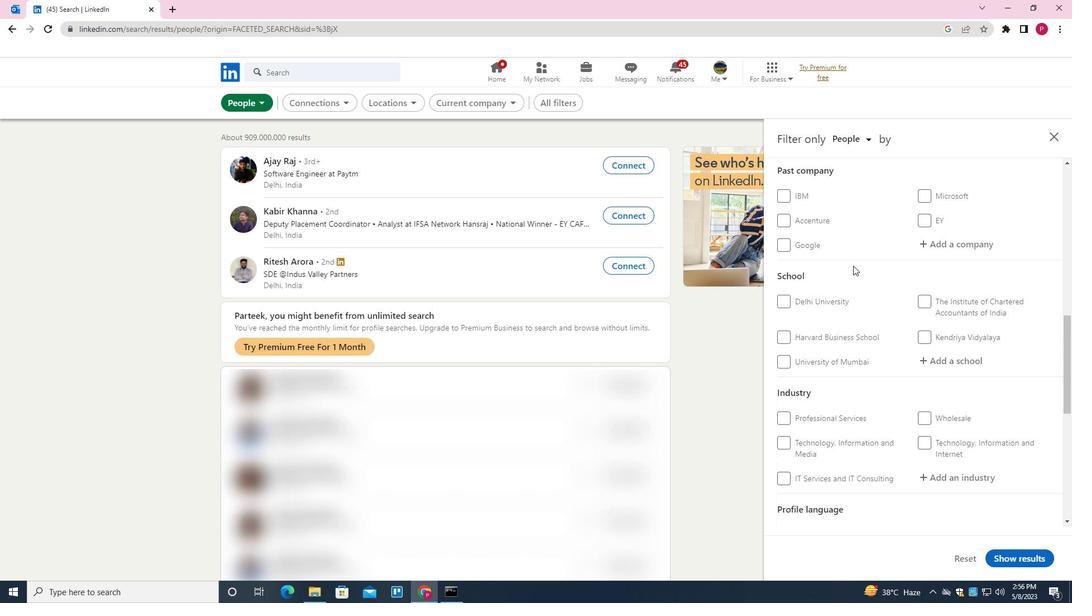 
Action: Mouse scrolled (853, 266) with delta (0, 0)
Screenshot: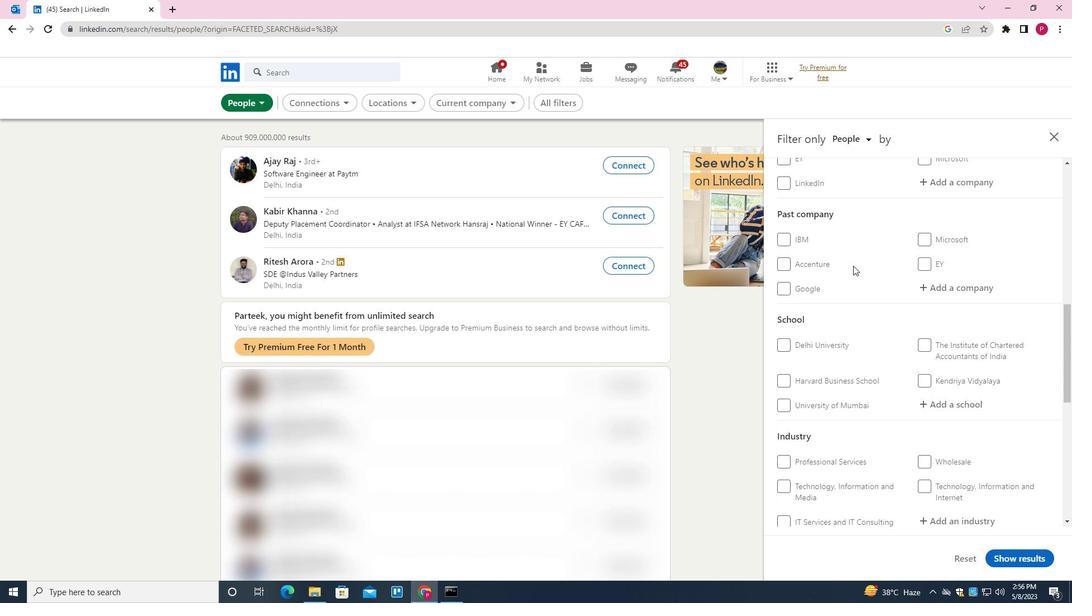 
Action: Mouse moved to (975, 310)
Screenshot: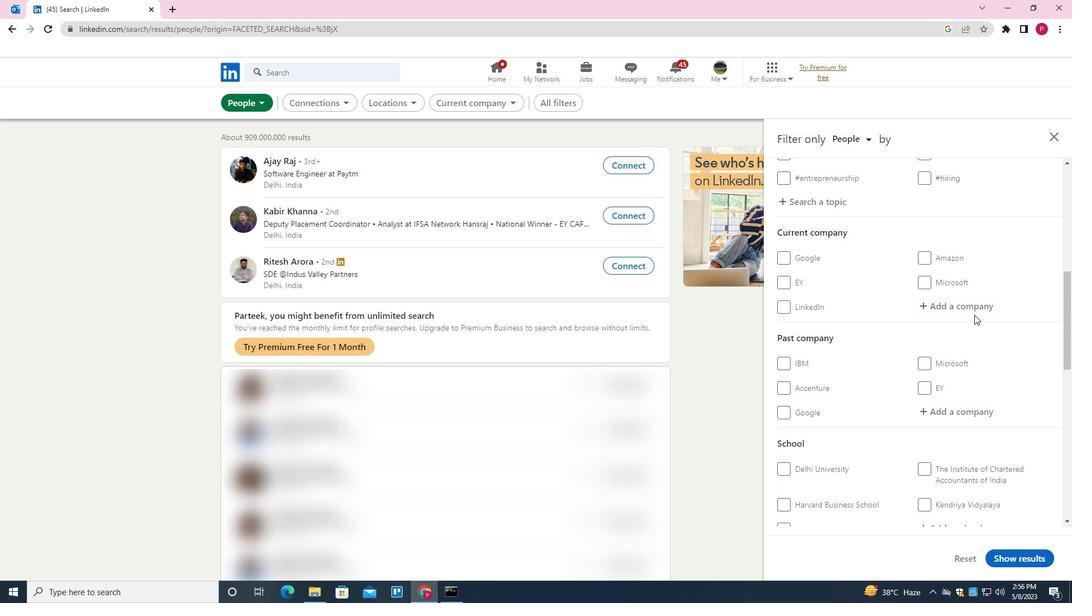 
Action: Mouse pressed left at (975, 310)
Screenshot: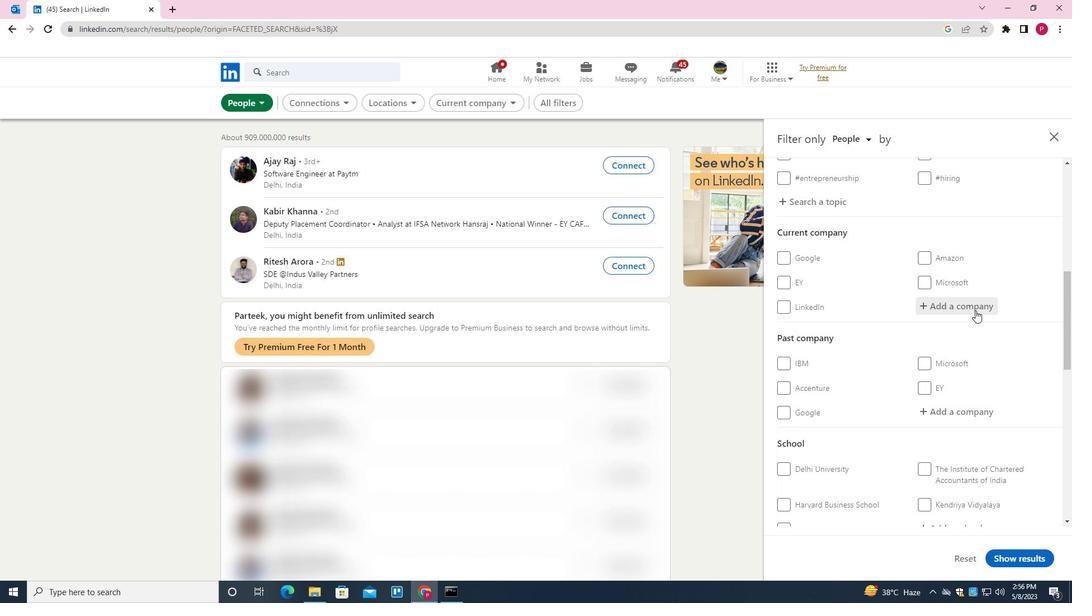 
Action: Mouse moved to (944, 328)
Screenshot: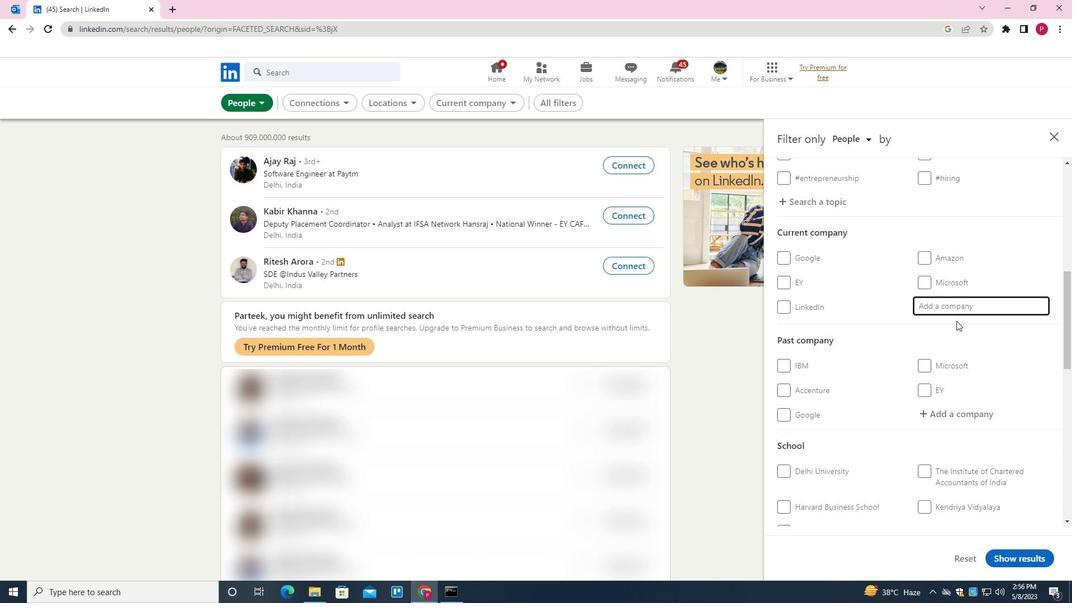 
Action: Key pressed <Key.shift>INTRALINKS<Key.down><Key.enter>
Screenshot: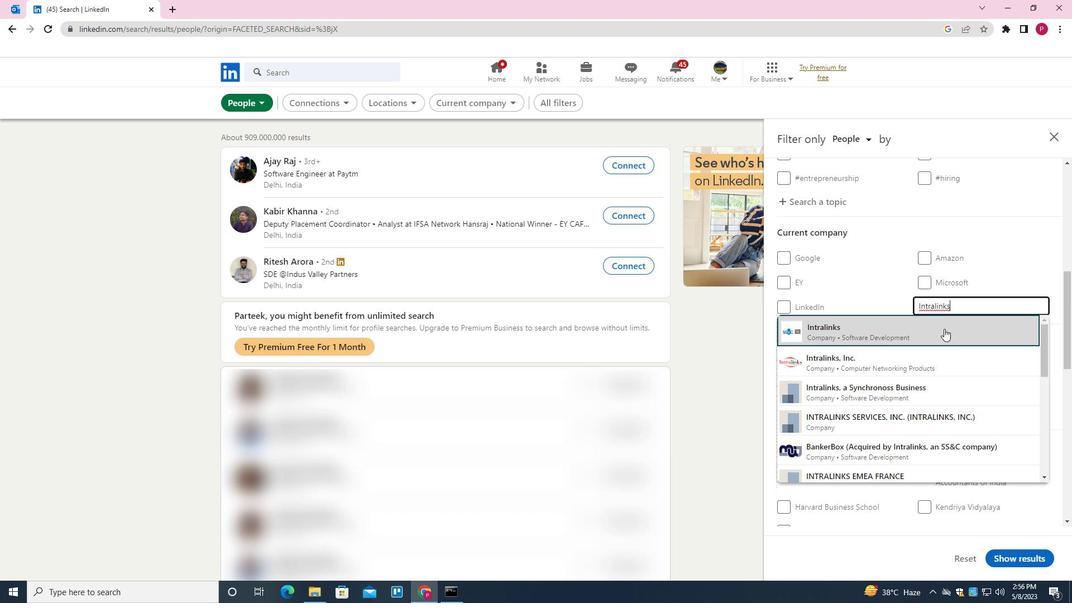 
Action: Mouse moved to (880, 357)
Screenshot: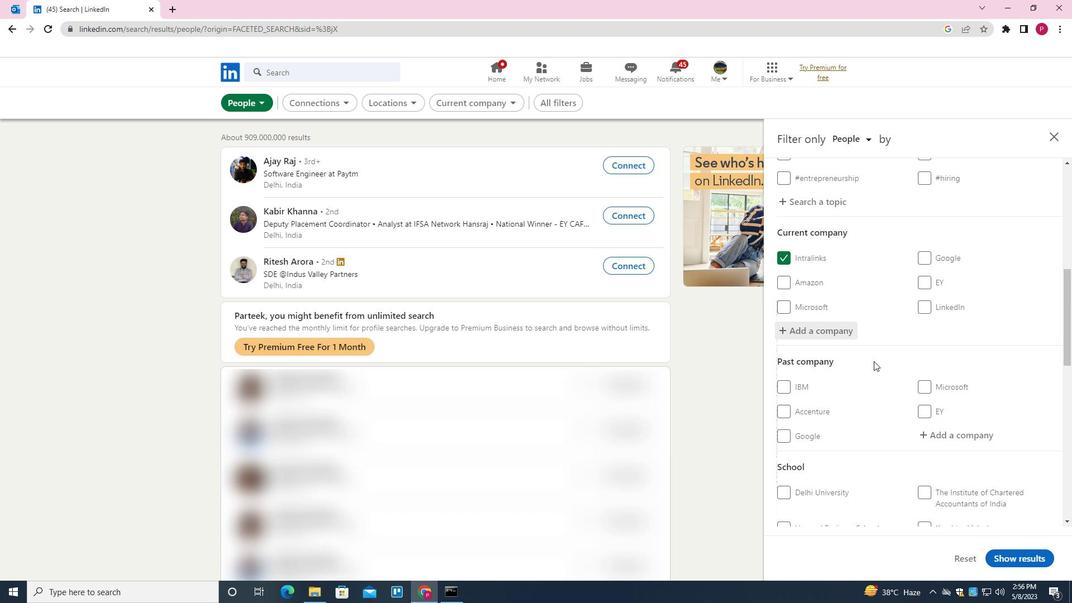 
Action: Mouse scrolled (880, 356) with delta (0, 0)
Screenshot: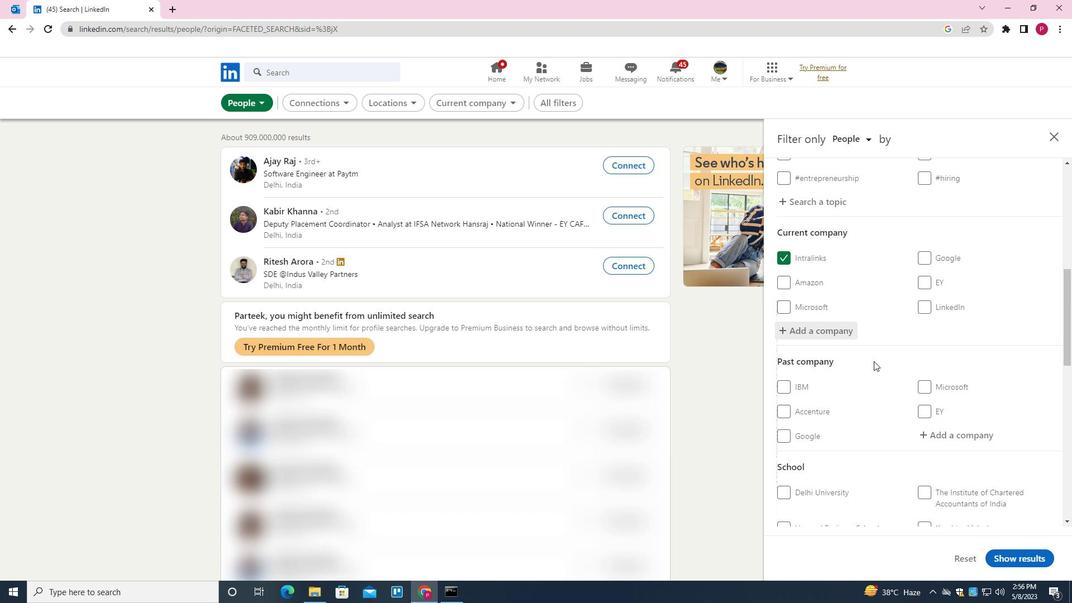 
Action: Mouse moved to (881, 356)
Screenshot: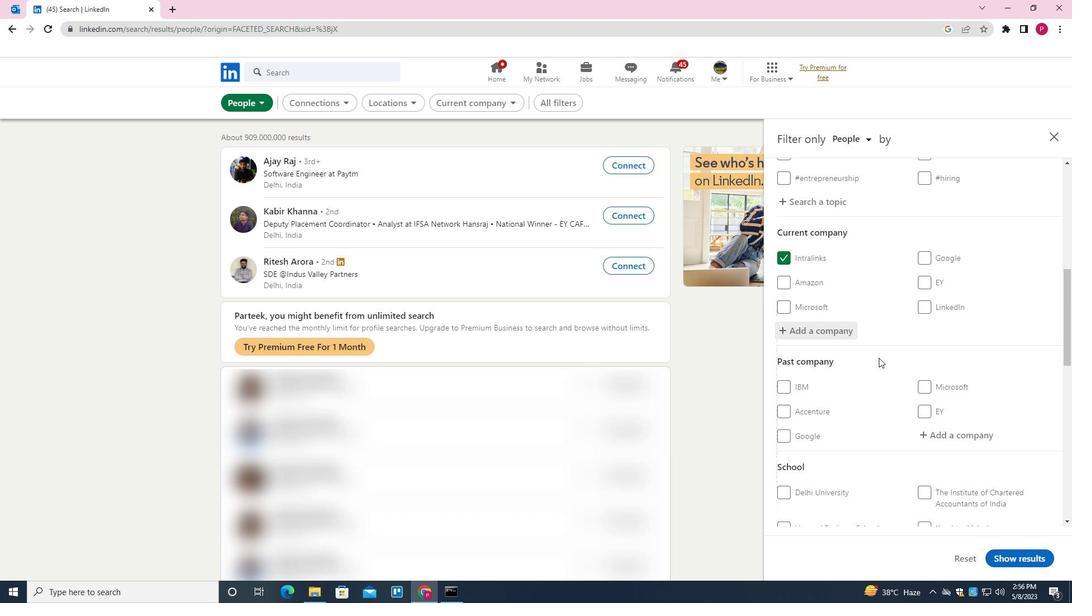 
Action: Mouse scrolled (881, 355) with delta (0, 0)
Screenshot: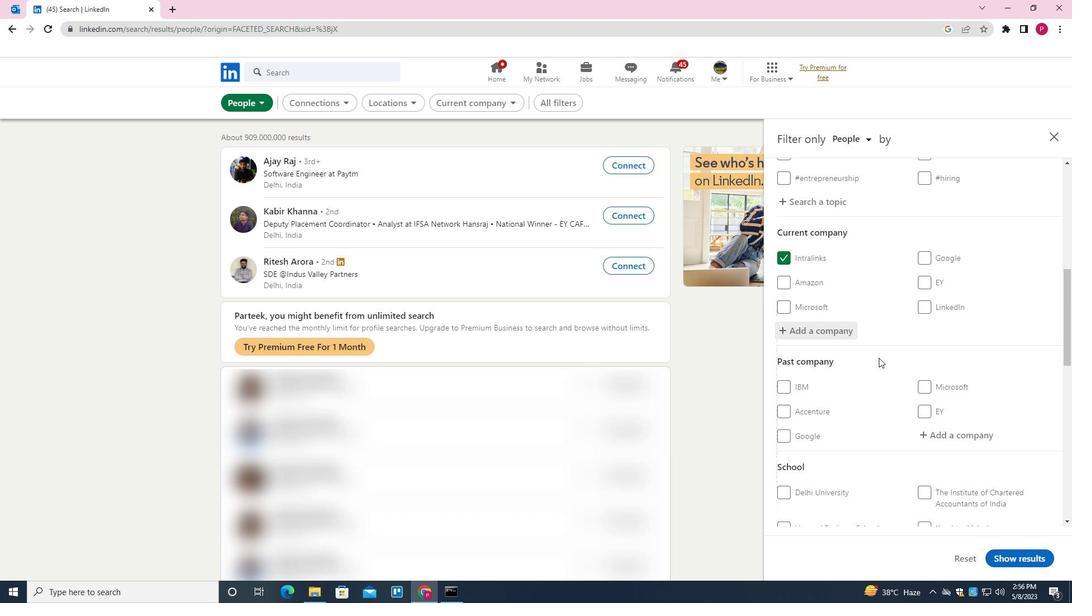 
Action: Mouse moved to (882, 356)
Screenshot: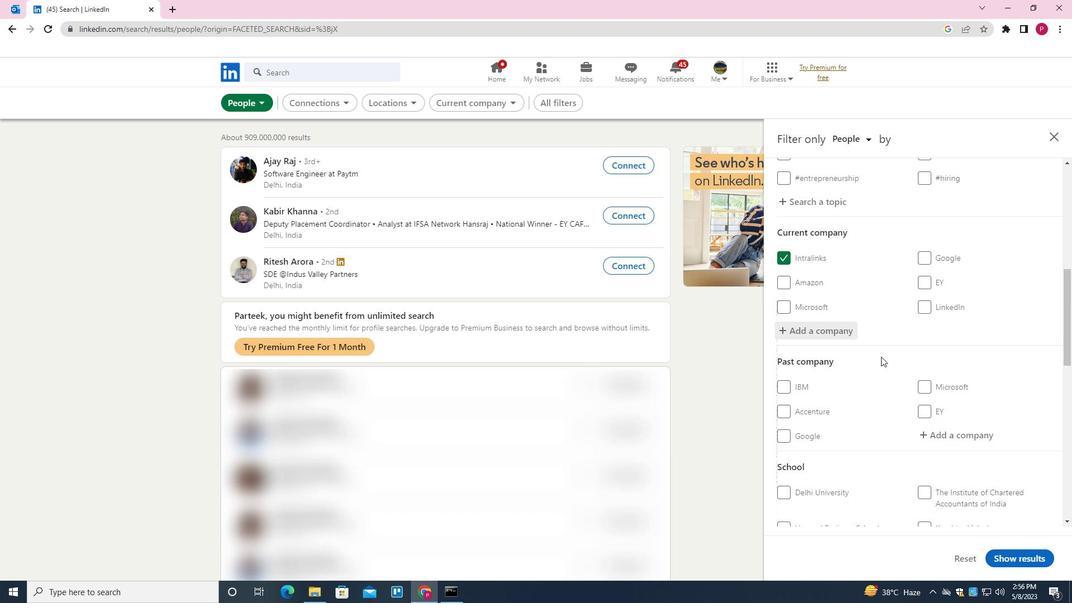 
Action: Mouse scrolled (882, 355) with delta (0, 0)
Screenshot: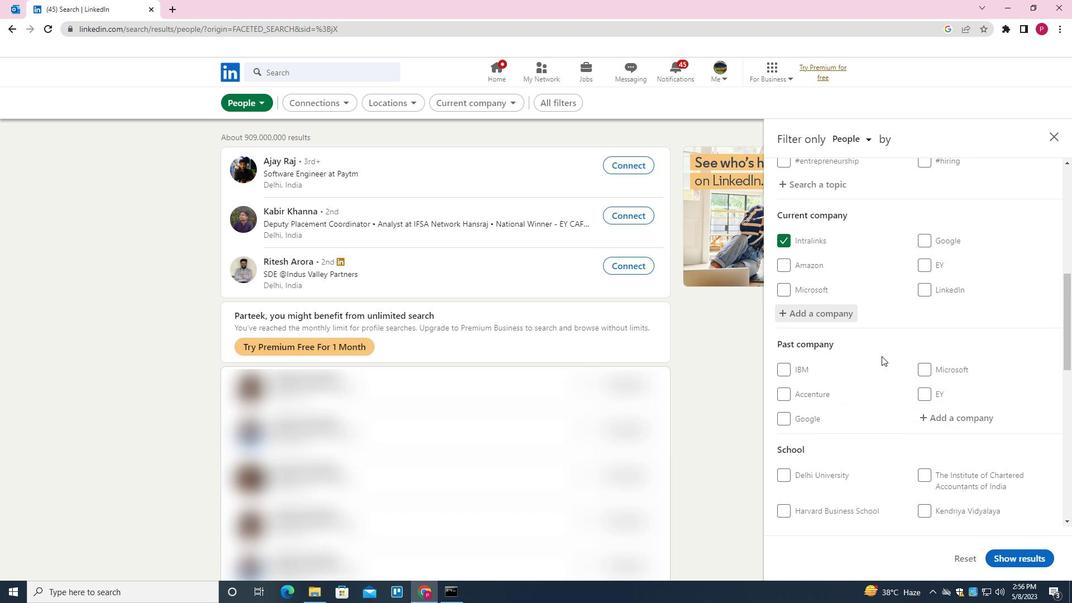 
Action: Mouse scrolled (882, 355) with delta (0, 0)
Screenshot: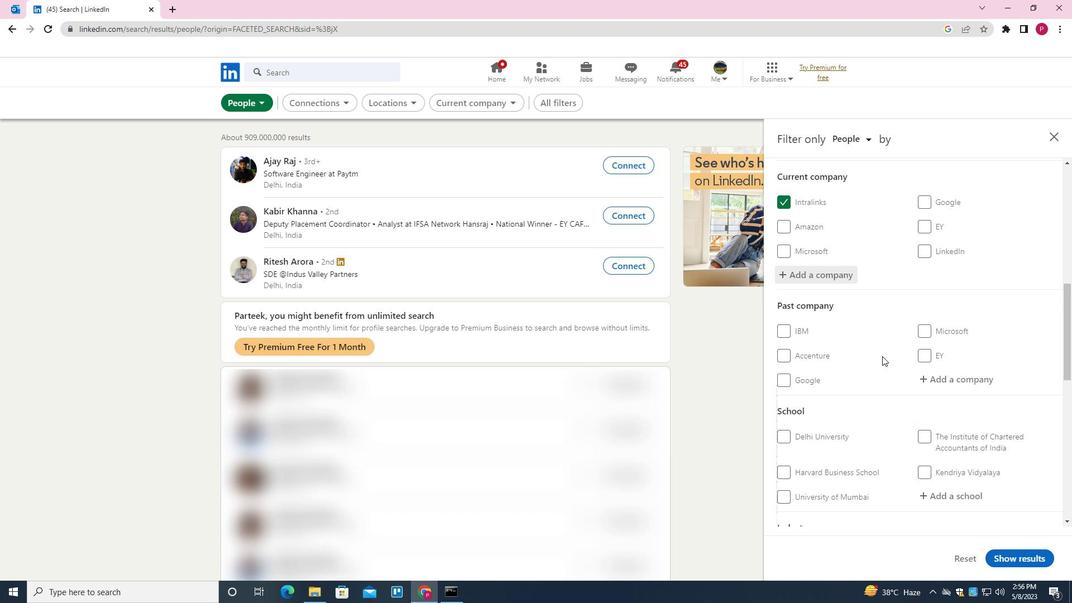
Action: Mouse moved to (948, 328)
Screenshot: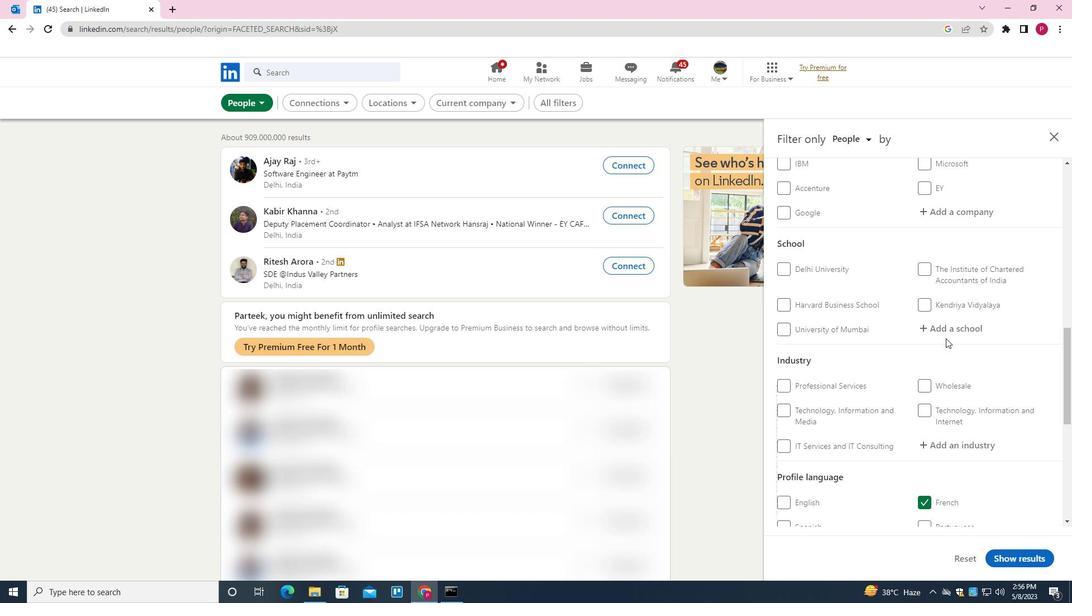 
Action: Mouse pressed left at (948, 328)
Screenshot: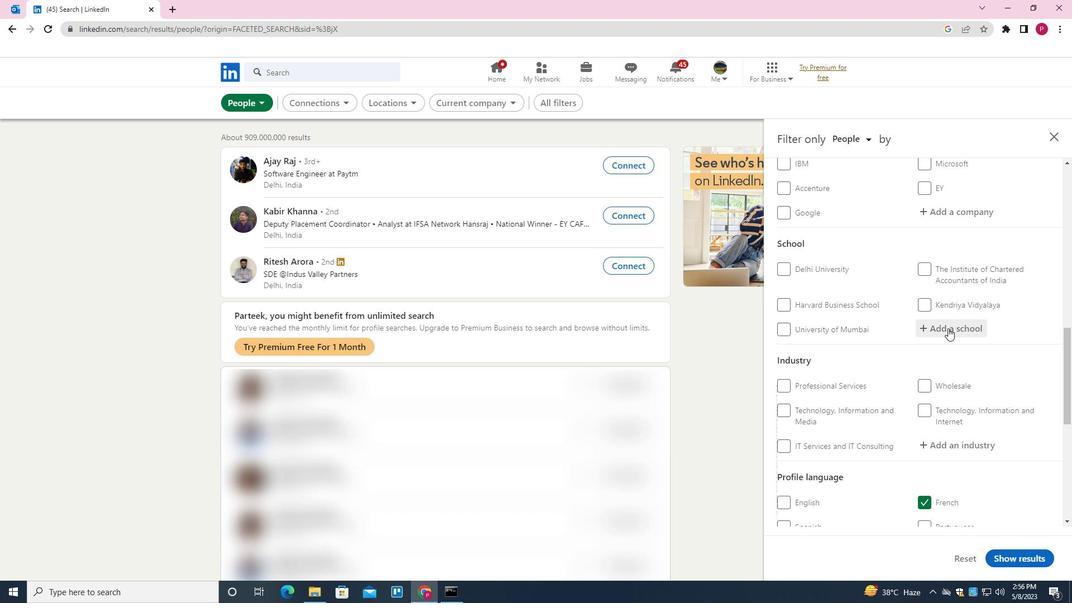 
Action: Mouse moved to (896, 359)
Screenshot: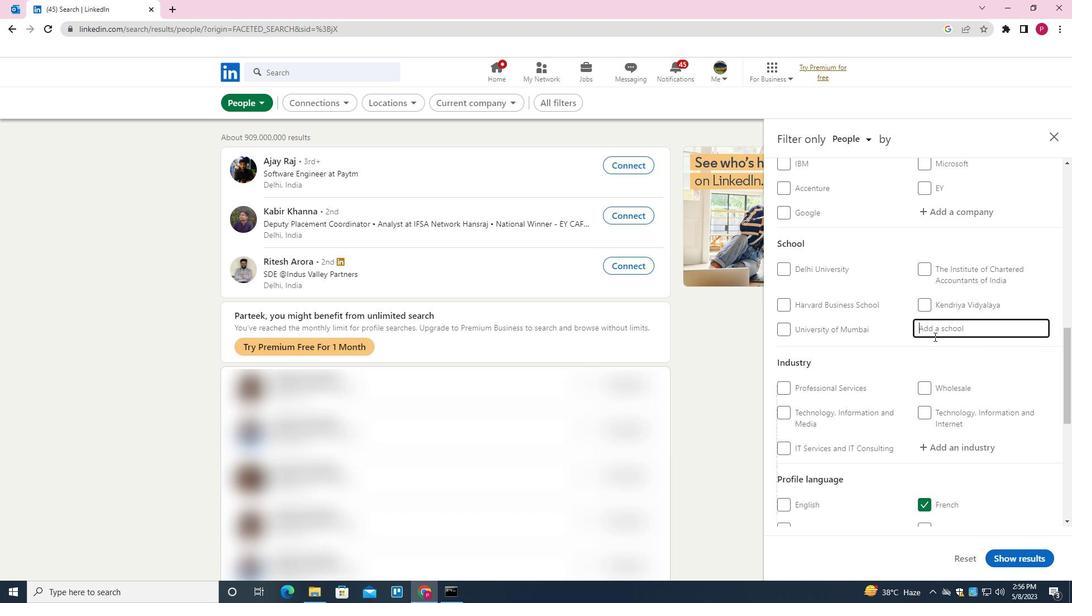 
Action: Key pressed <Key.shift><Key.shift>BANARAS<Key.space><Key.shift><Key.shift><Key.shift><Key.shift><Key.shift><Key.shift>HINDU<Key.space><Key.shift><Key.shift><Key.shift>UNIVERSITY<Key.space><Key.down><Key.down><Key.down><Key.enter>
Screenshot: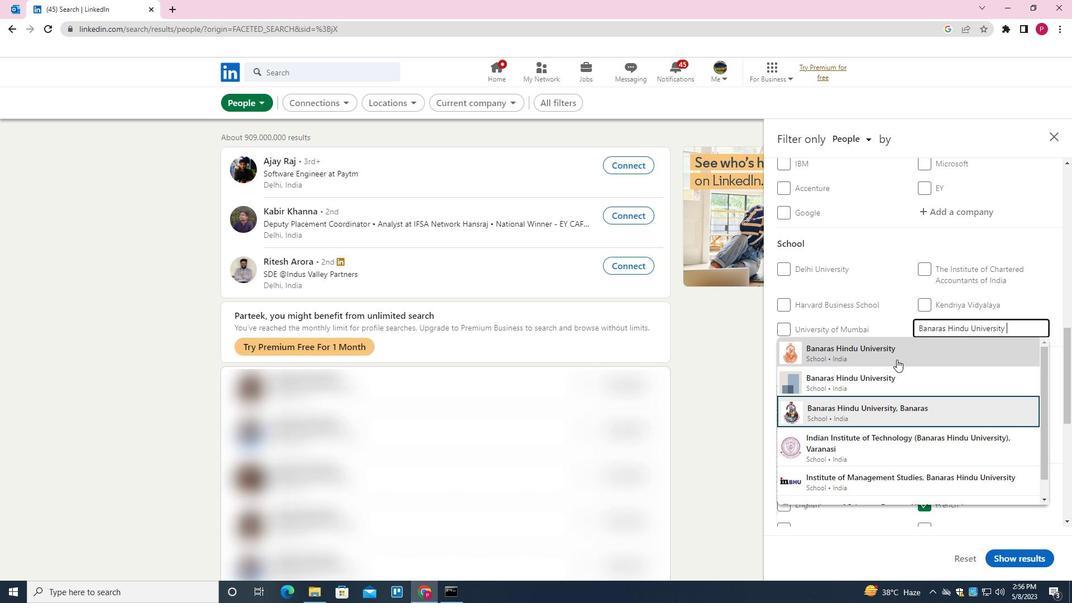 
Action: Mouse moved to (924, 339)
Screenshot: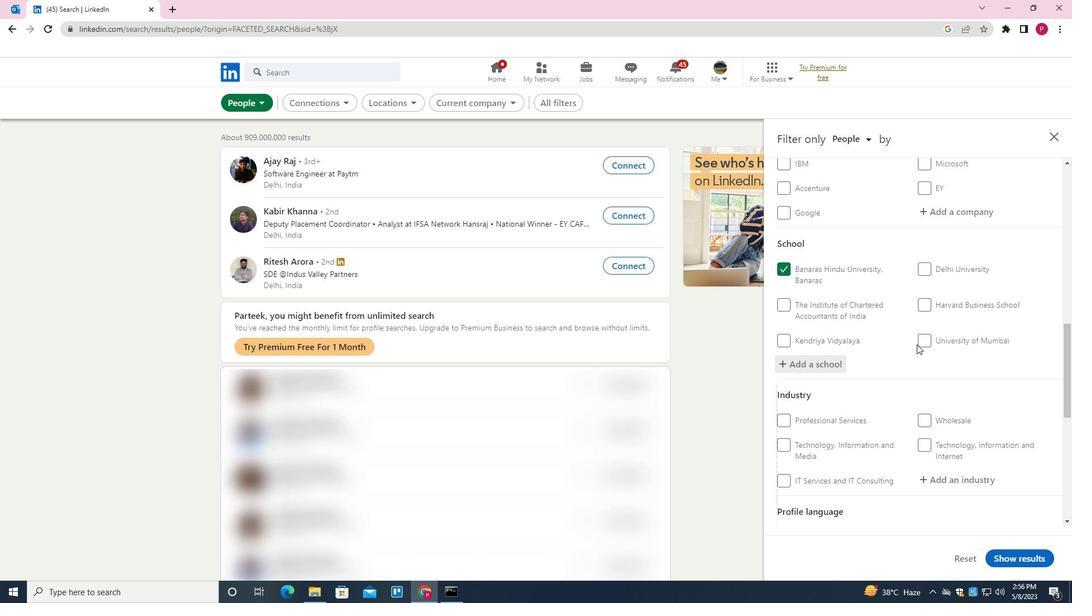 
Action: Mouse scrolled (924, 338) with delta (0, 0)
Screenshot: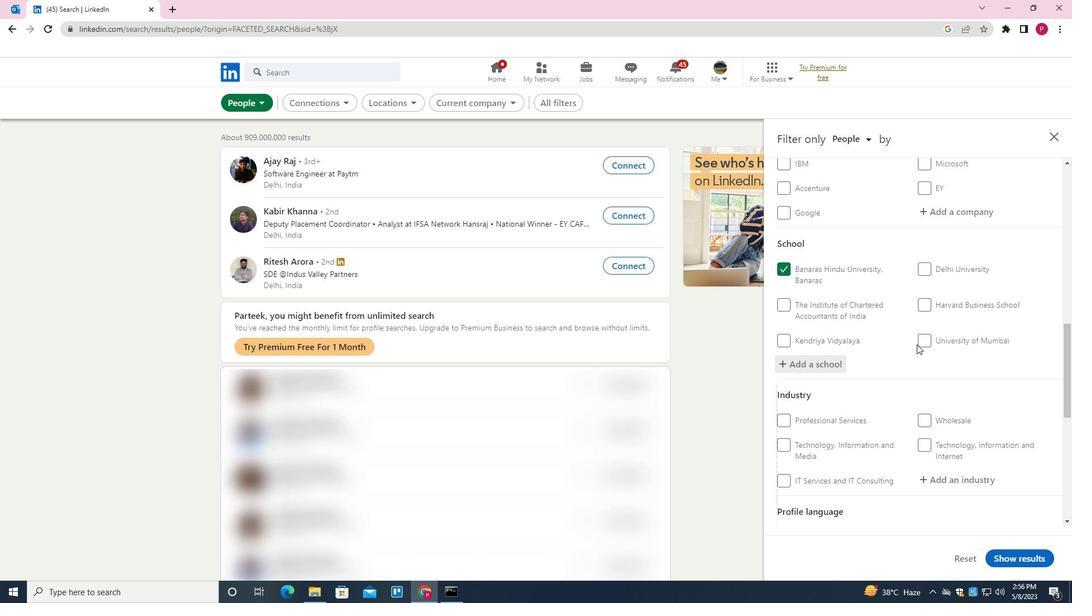 
Action: Mouse moved to (926, 337)
Screenshot: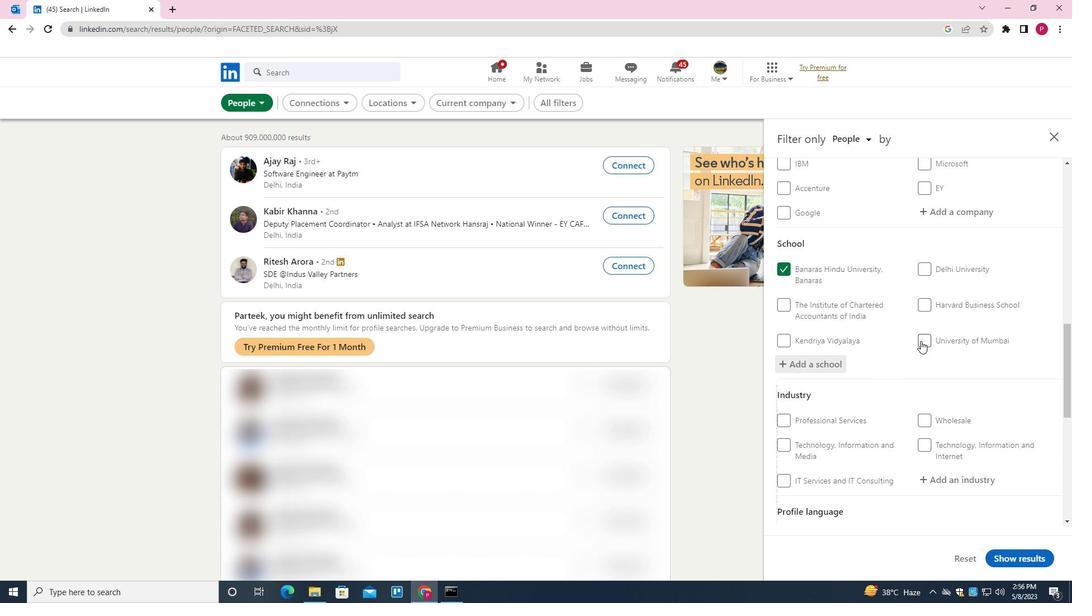 
Action: Mouse scrolled (926, 337) with delta (0, 0)
Screenshot: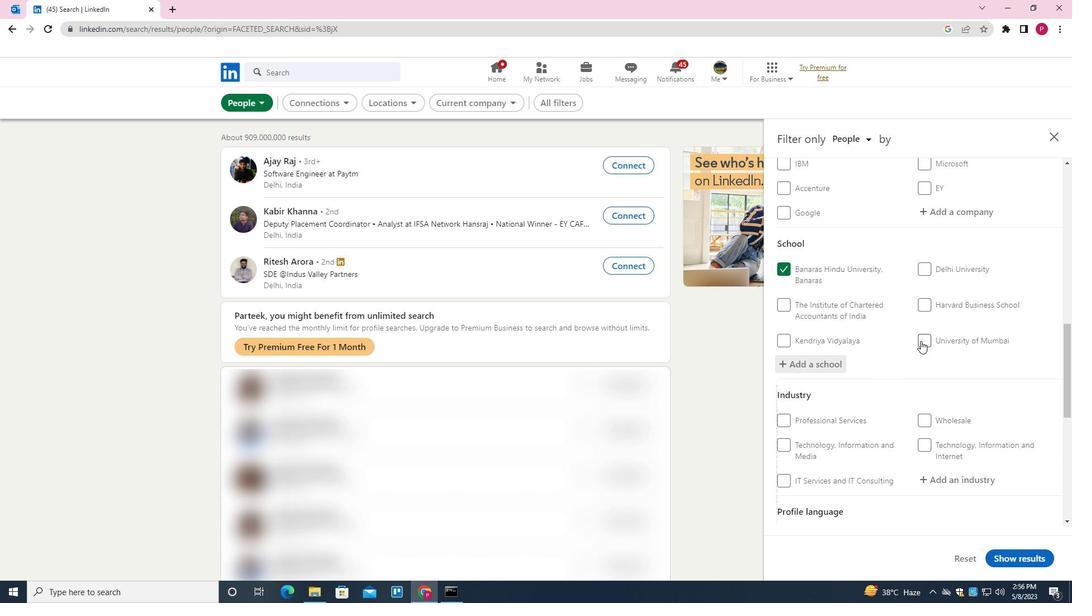 
Action: Mouse moved to (928, 337)
Screenshot: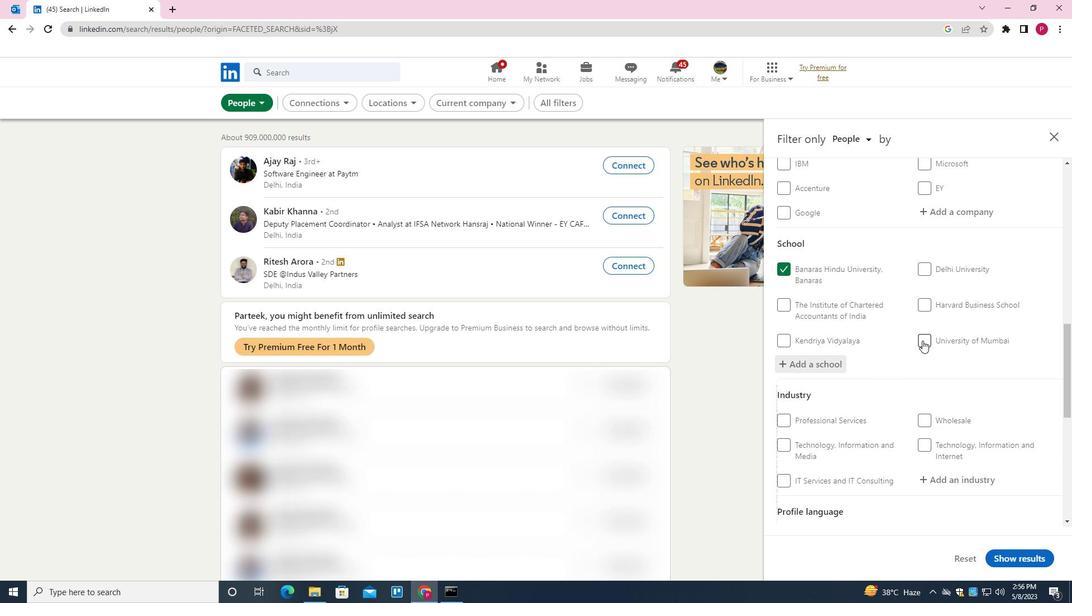 
Action: Mouse scrolled (928, 336) with delta (0, 0)
Screenshot: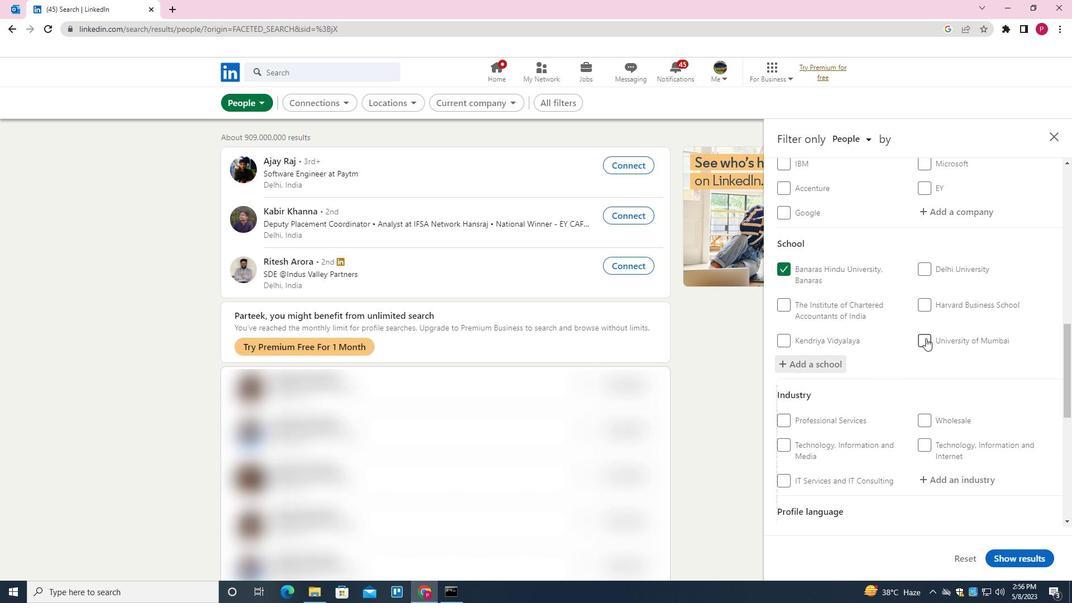
Action: Mouse moved to (931, 335)
Screenshot: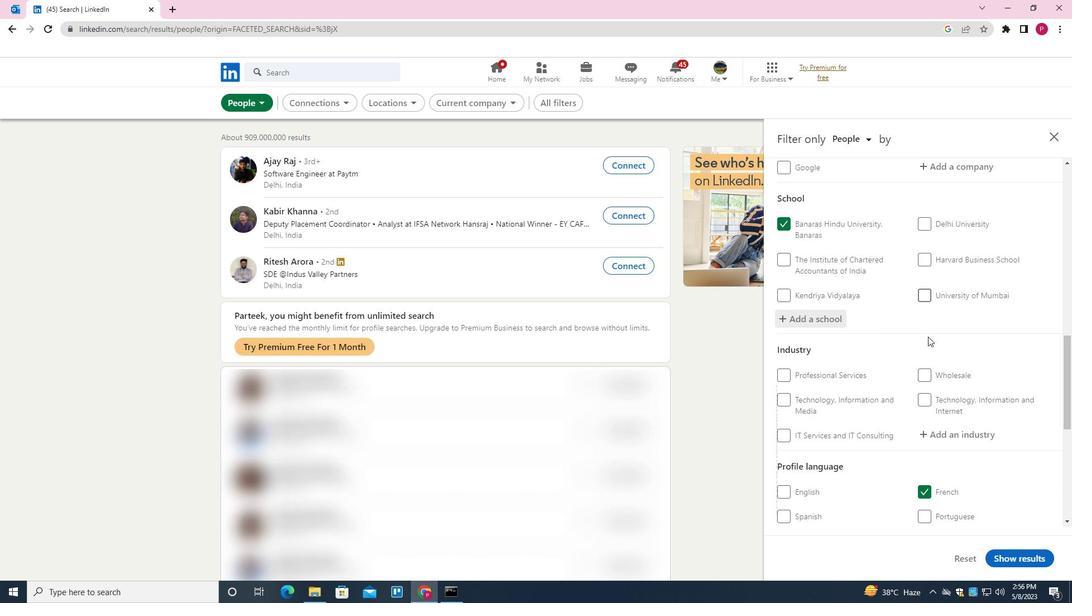 
Action: Mouse scrolled (931, 334) with delta (0, 0)
Screenshot: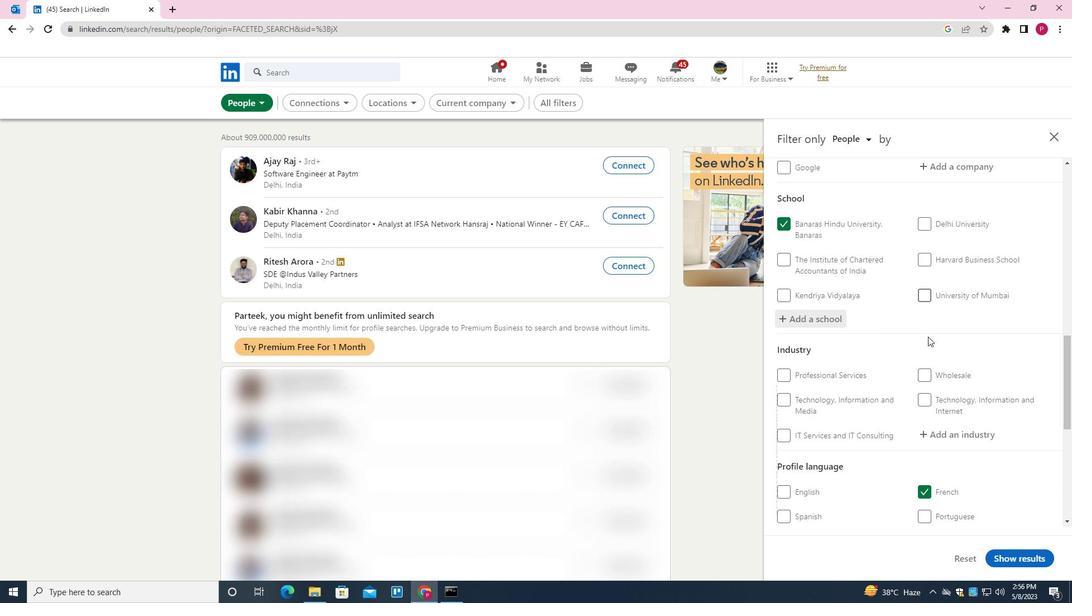 
Action: Mouse moved to (961, 258)
Screenshot: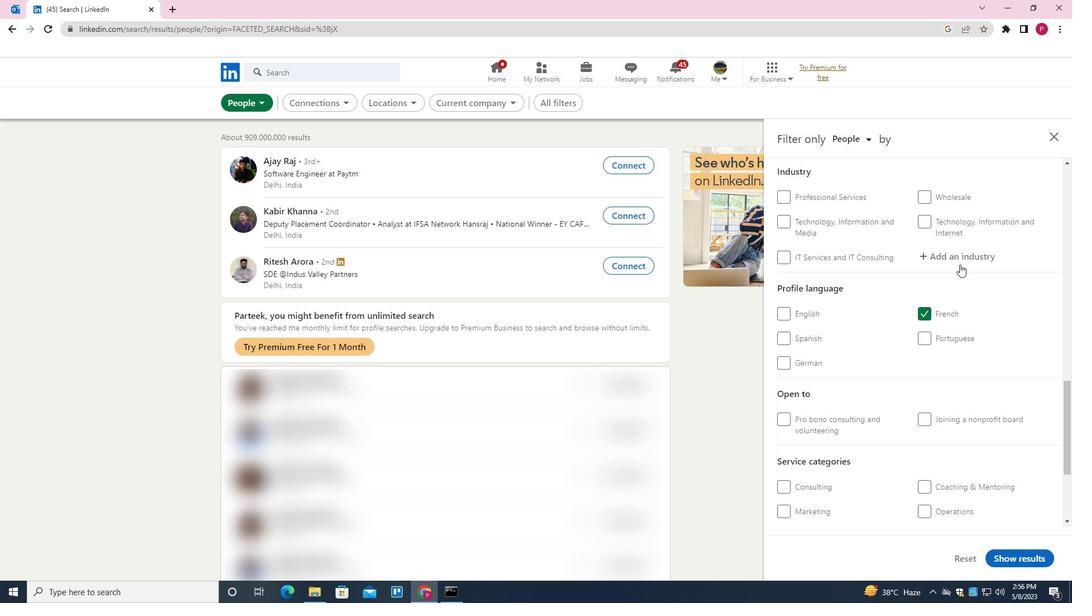 
Action: Mouse pressed left at (961, 258)
Screenshot: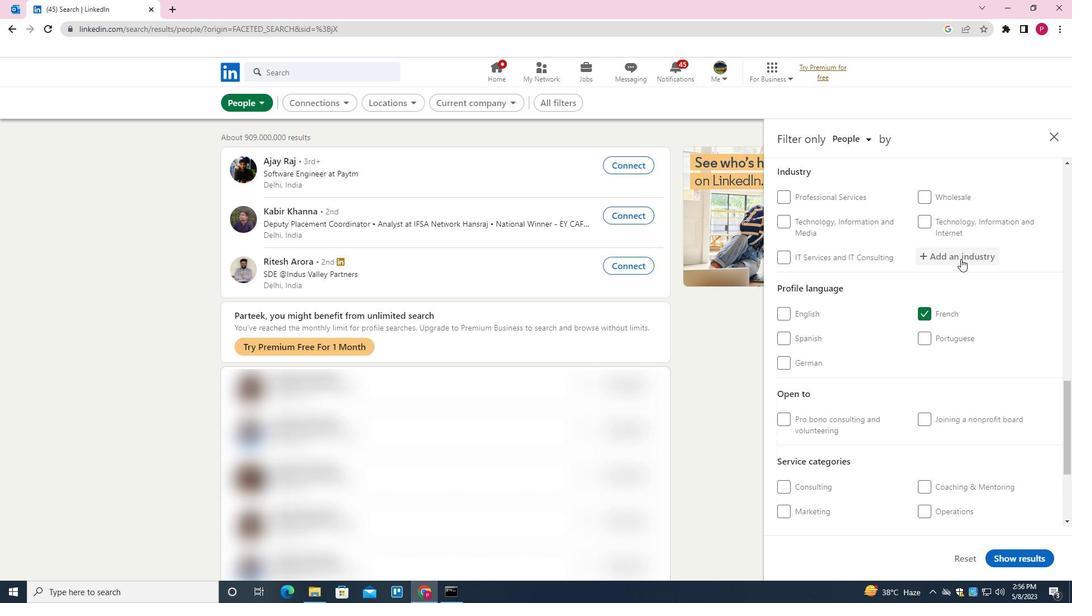 
Action: Mouse moved to (884, 310)
Screenshot: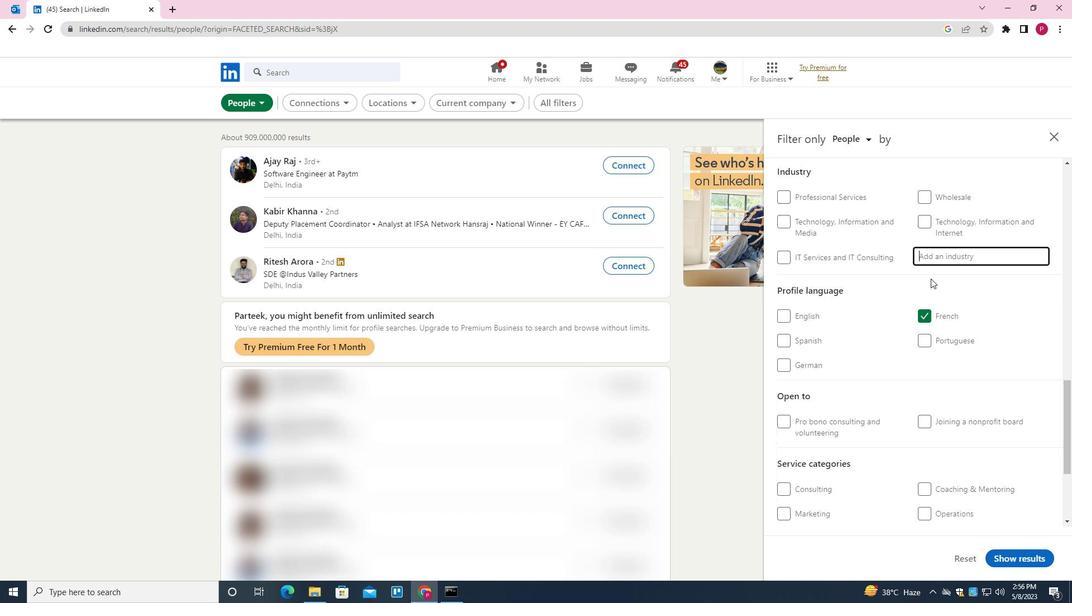 
Action: Key pressed <Key.shift>MOVIES<Key.space><Key.shift>AND<Key.space><Key.shift>SOUND<Key.down><Key.down><Key.enter>
Screenshot: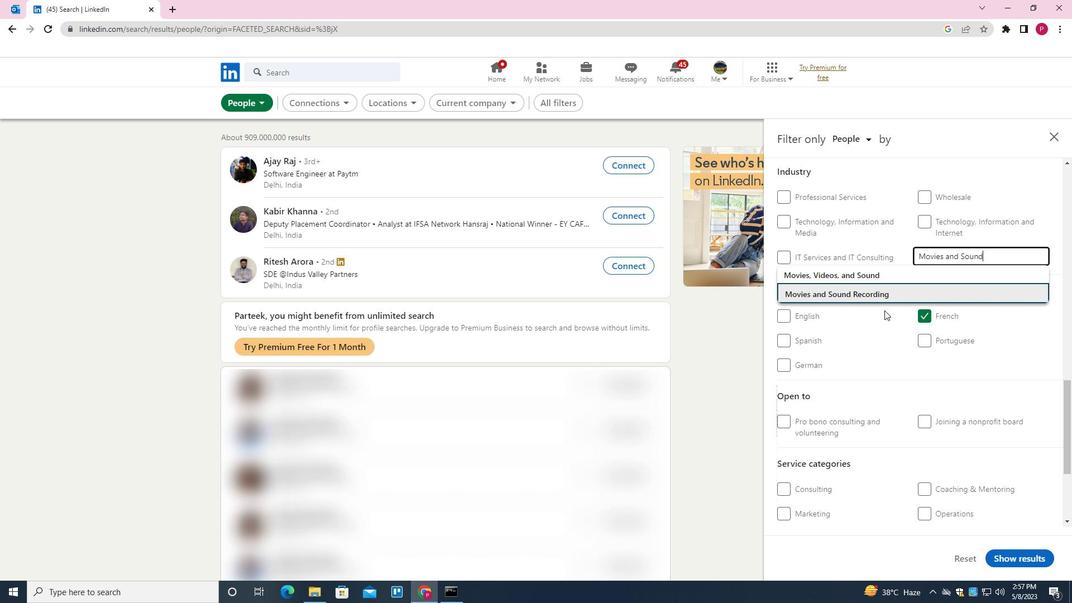 
Action: Mouse moved to (914, 291)
Screenshot: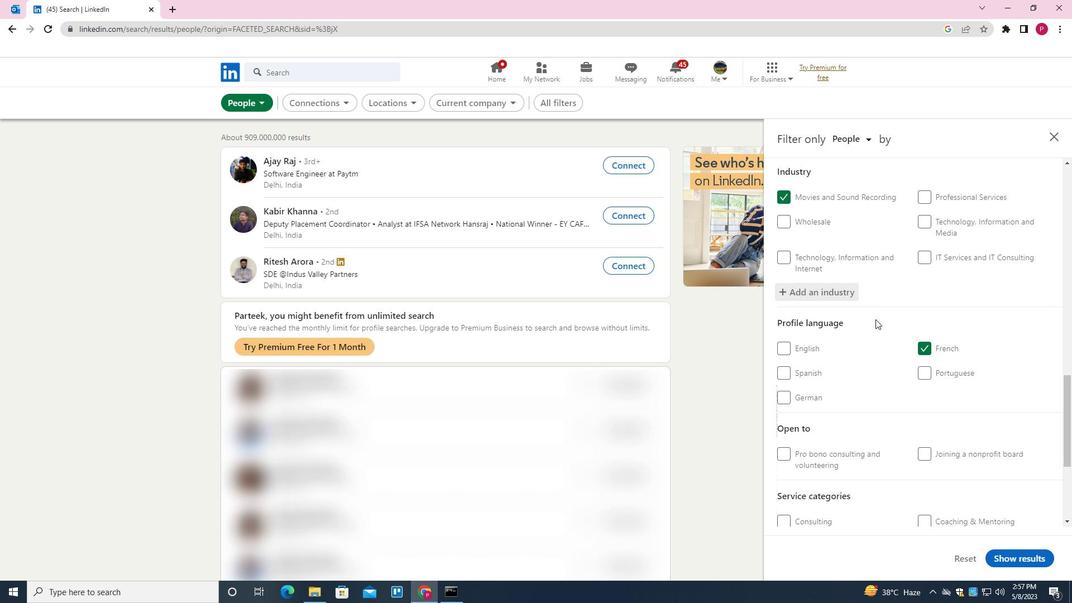 
Action: Mouse scrolled (914, 290) with delta (0, 0)
Screenshot: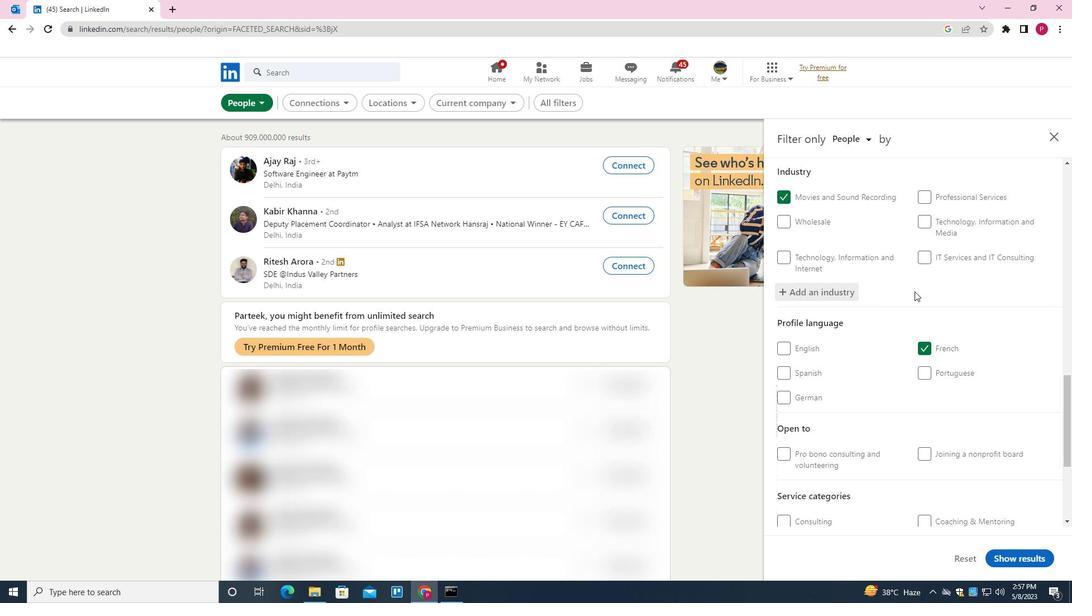 
Action: Mouse moved to (915, 290)
Screenshot: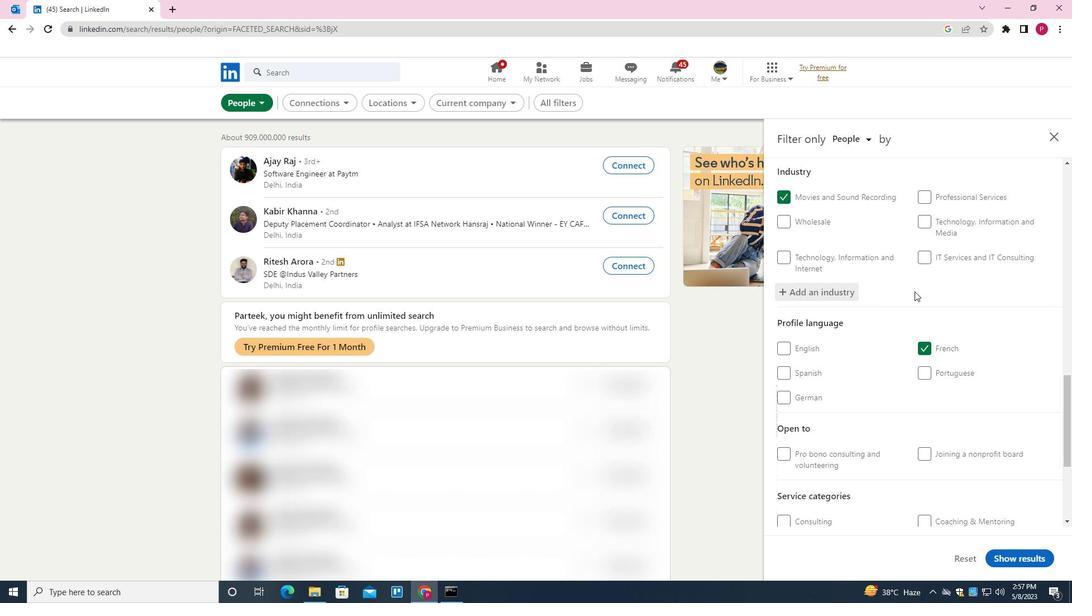 
Action: Mouse scrolled (915, 290) with delta (0, 0)
Screenshot: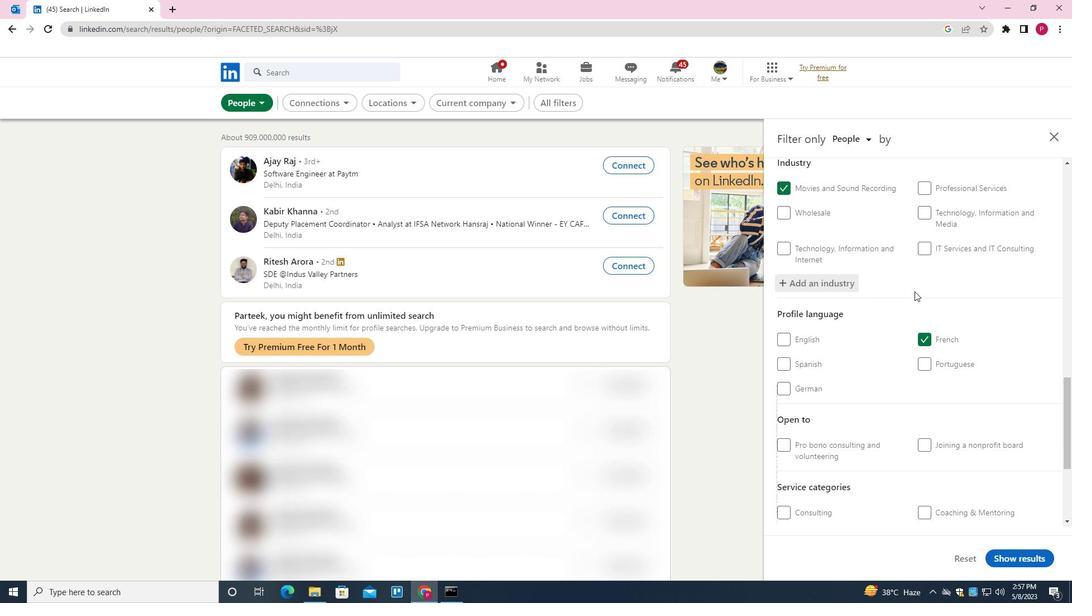 
Action: Mouse scrolled (915, 290) with delta (0, 0)
Screenshot: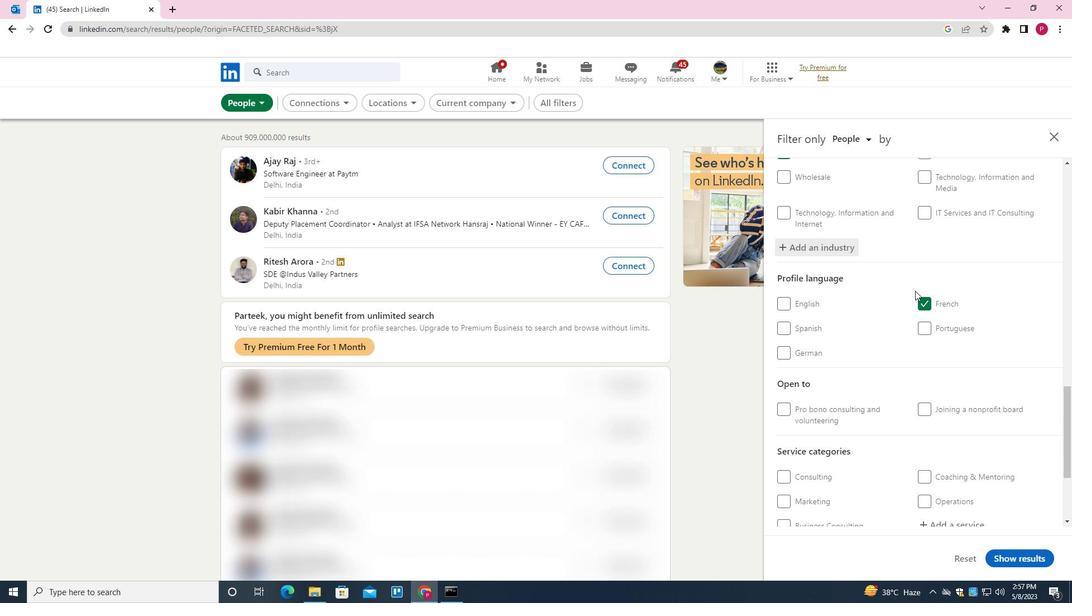 
Action: Mouse moved to (915, 290)
Screenshot: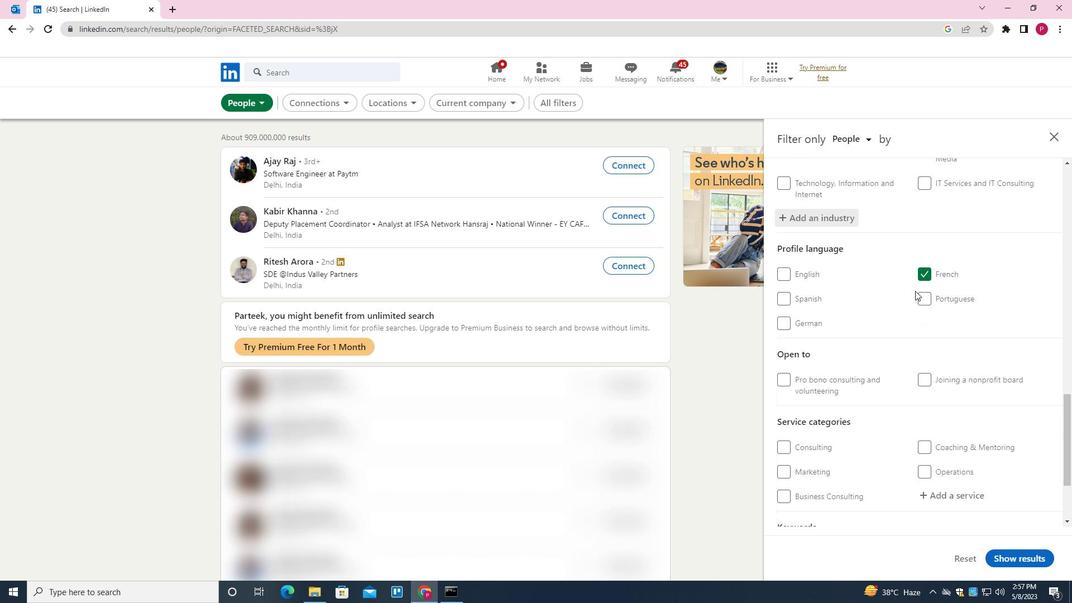 
Action: Mouse scrolled (915, 290) with delta (0, 0)
Screenshot: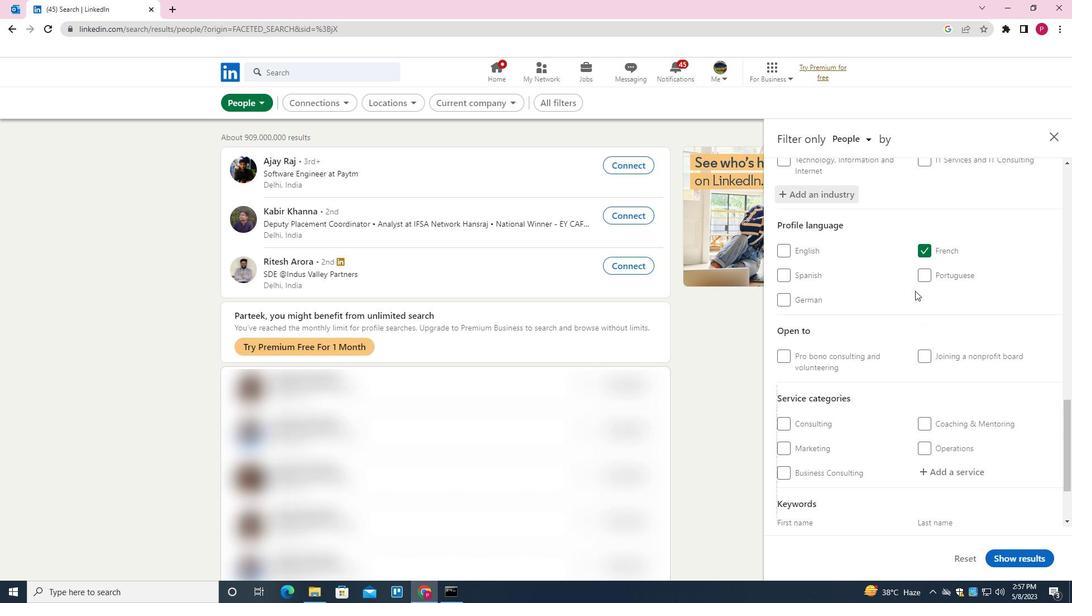 
Action: Mouse moved to (915, 296)
Screenshot: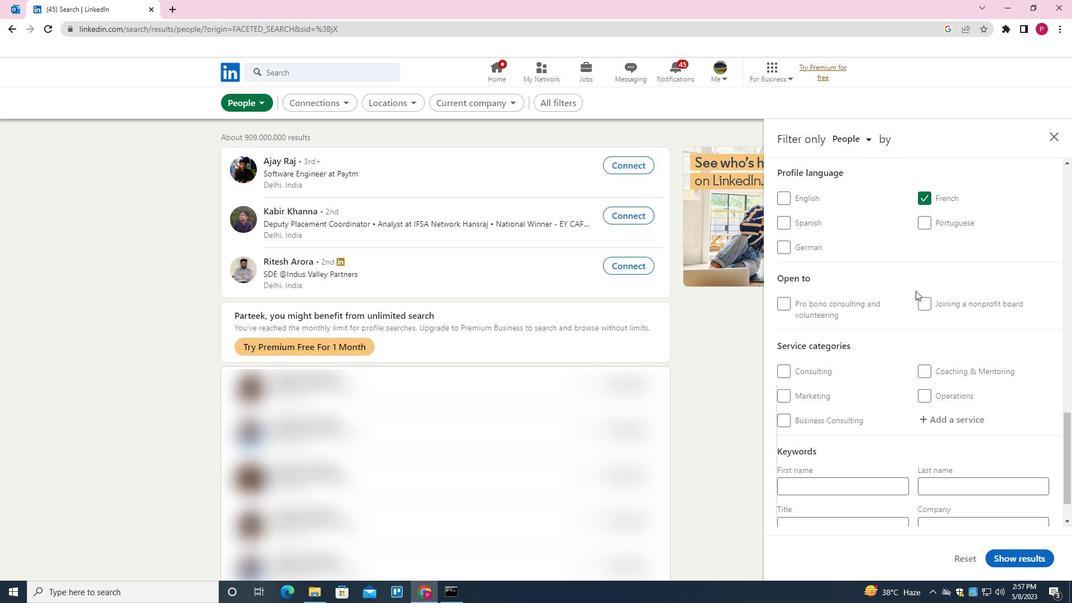 
Action: Mouse scrolled (915, 295) with delta (0, 0)
Screenshot: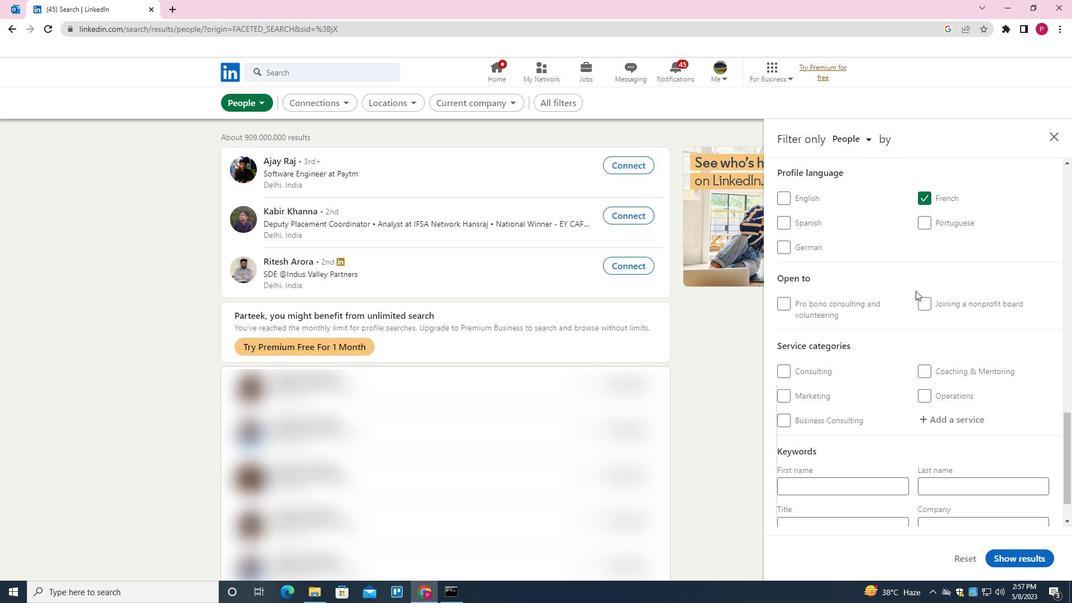 
Action: Mouse moved to (944, 371)
Screenshot: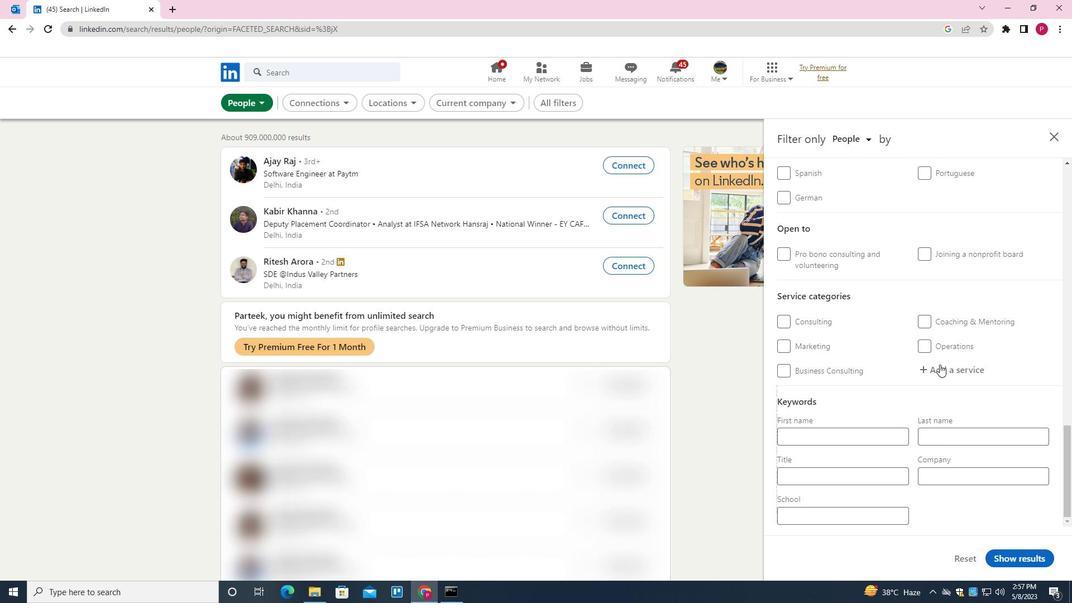 
Action: Mouse pressed left at (944, 371)
Screenshot: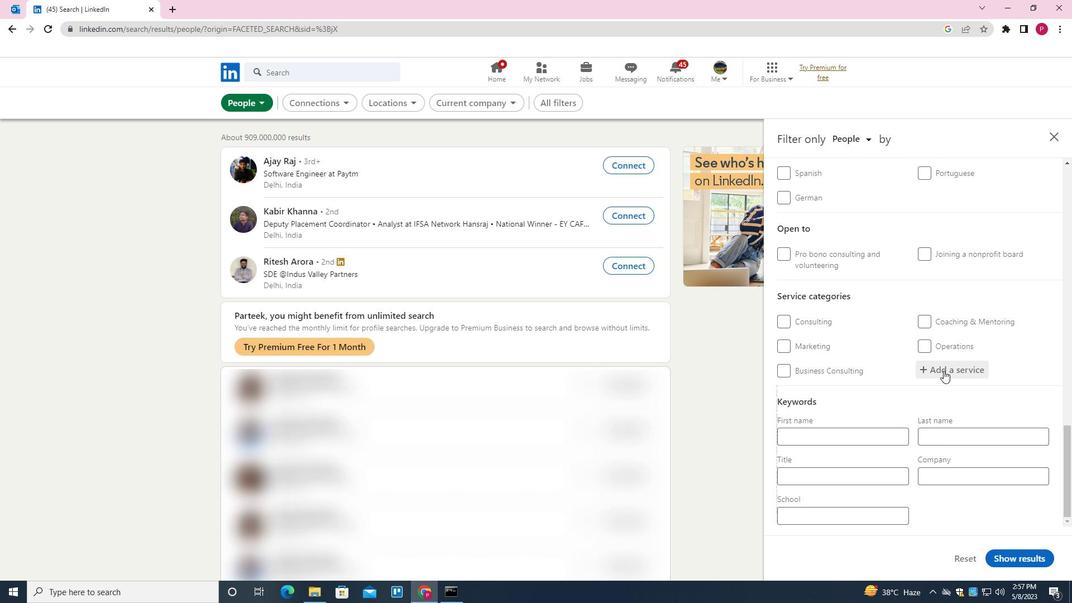 
Action: Mouse moved to (938, 376)
Screenshot: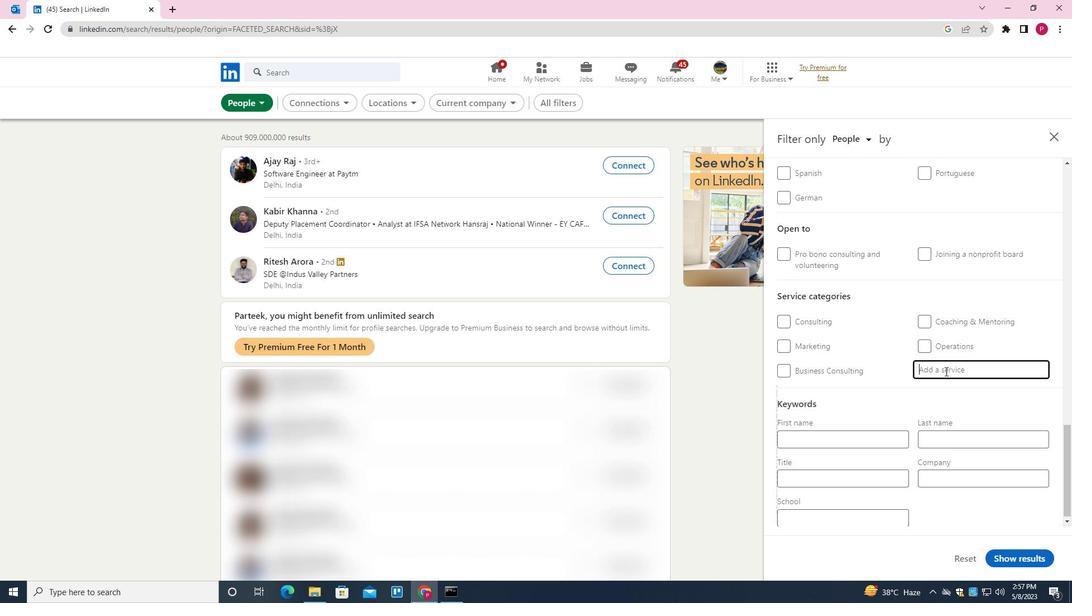 
Action: Key pressed <Key.shift>REAL<Key.space><Key.shift>ESTATE<Key.space><Key.shift>APPARU<Key.backspace>ISAL<Key.backspace><Key.backspace><Key.backspace><Key.backspace><Key.backspace><Key.backspace>RAISAL<Key.down><Key.enter>
Screenshot: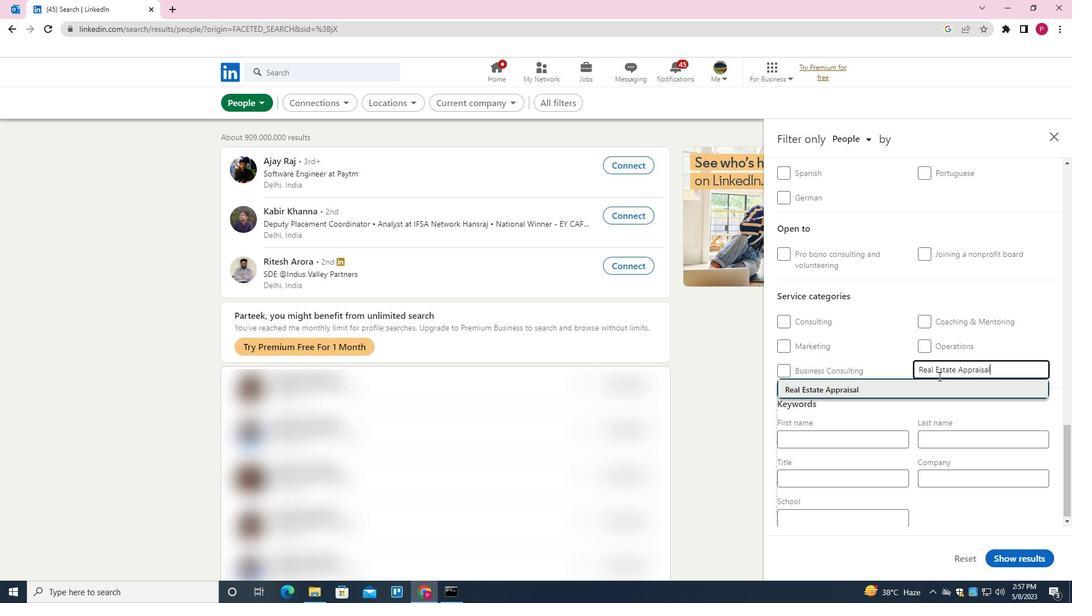
Action: Mouse moved to (905, 397)
Screenshot: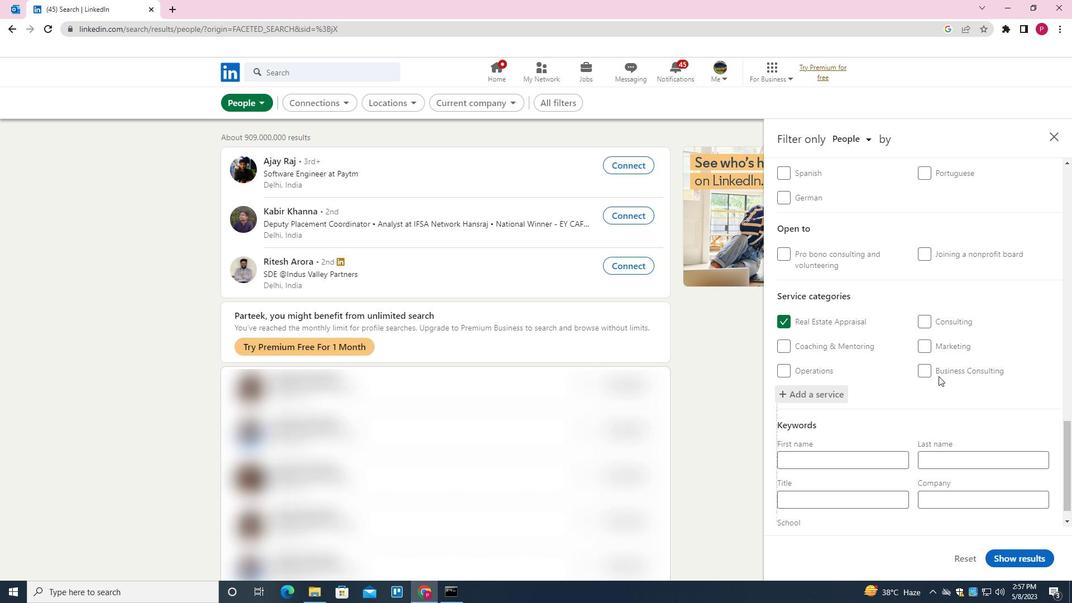 
Action: Mouse scrolled (905, 397) with delta (0, 0)
Screenshot: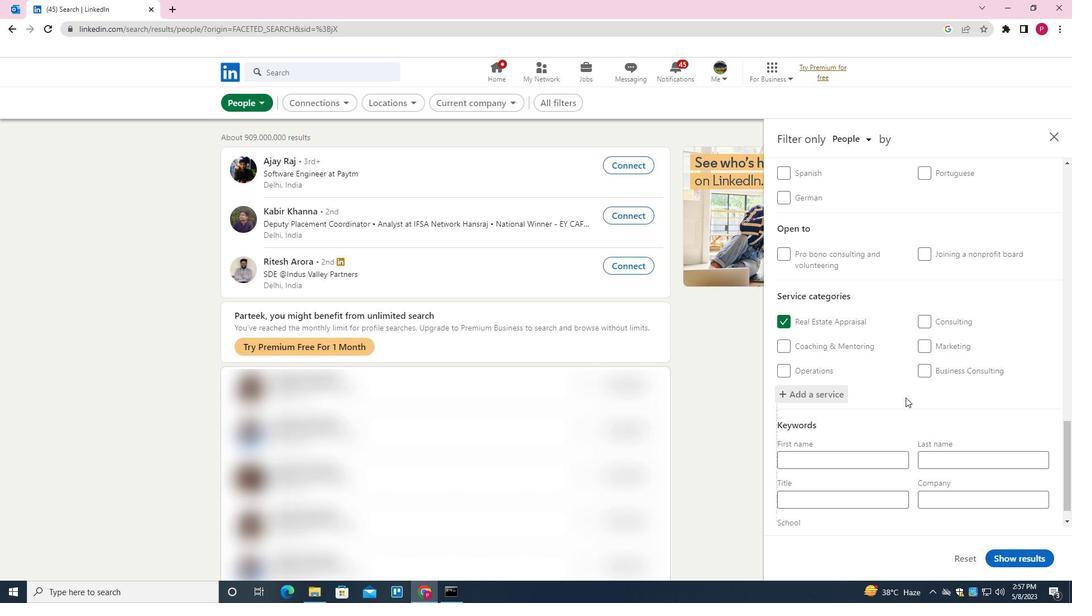 
Action: Mouse scrolled (905, 397) with delta (0, 0)
Screenshot: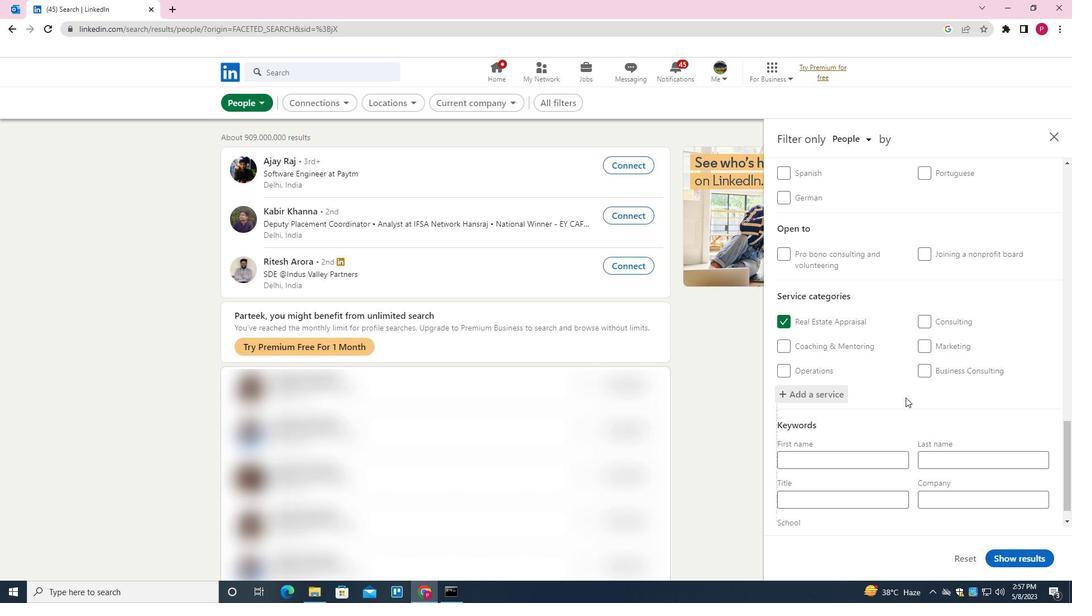 
Action: Mouse scrolled (905, 397) with delta (0, 0)
Screenshot: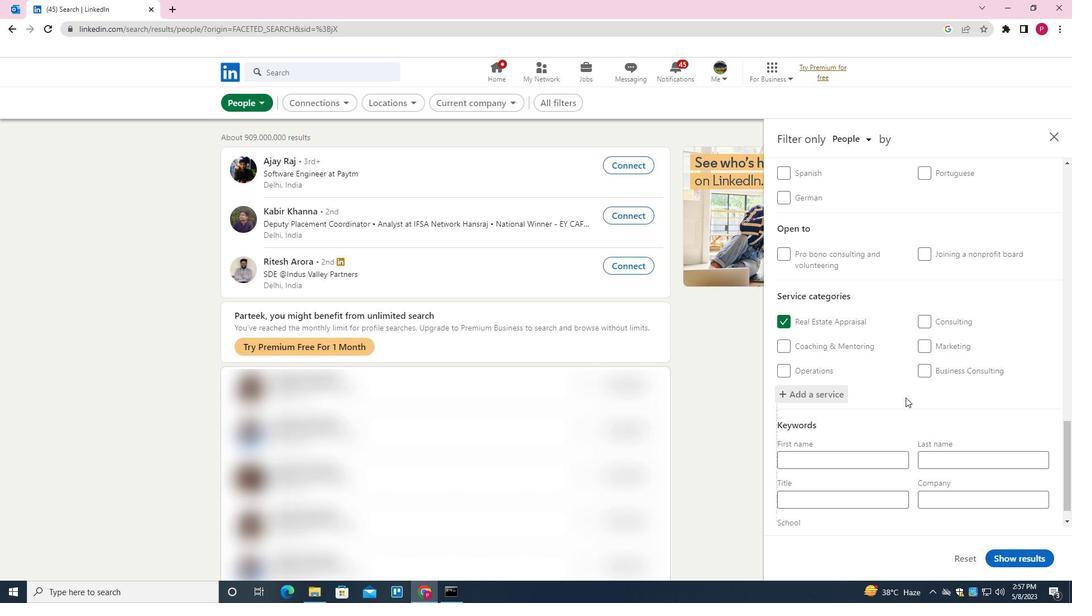 
Action: Mouse moved to (906, 403)
Screenshot: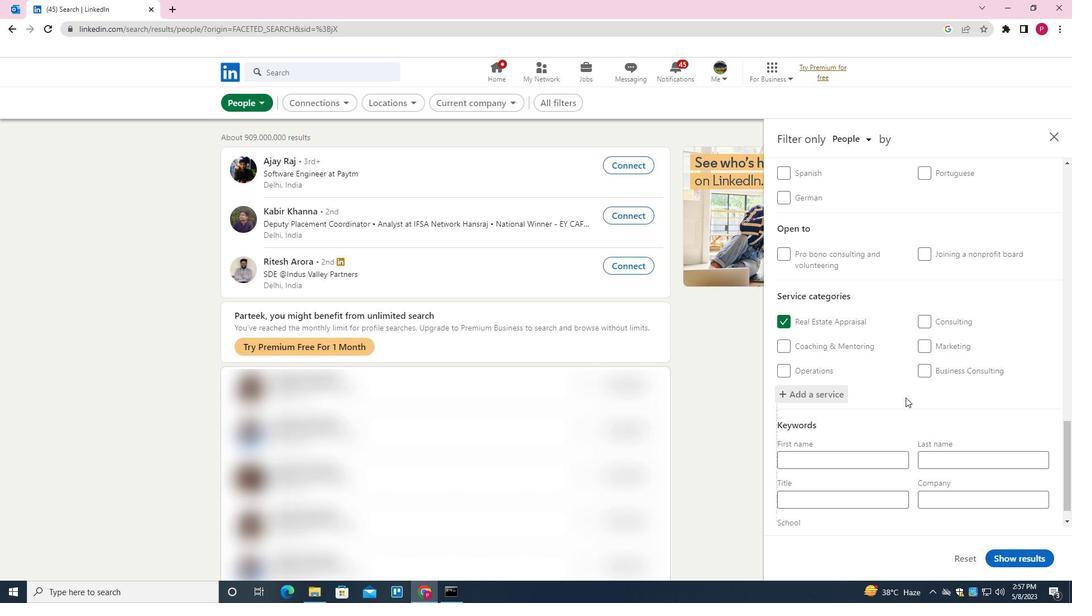 
Action: Mouse scrolled (906, 403) with delta (0, 0)
Screenshot: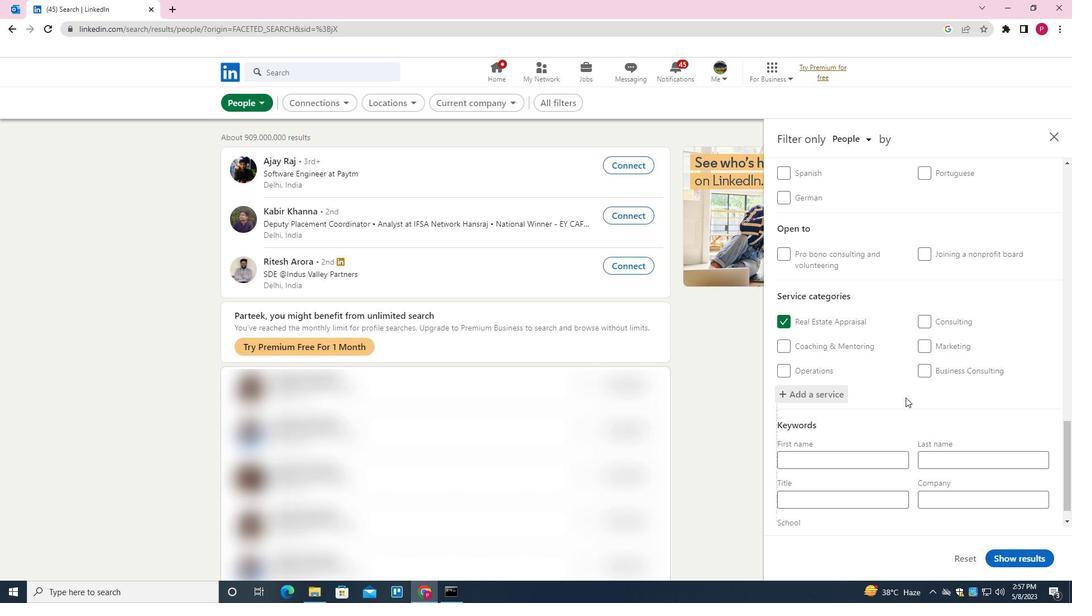 
Action: Mouse moved to (888, 470)
Screenshot: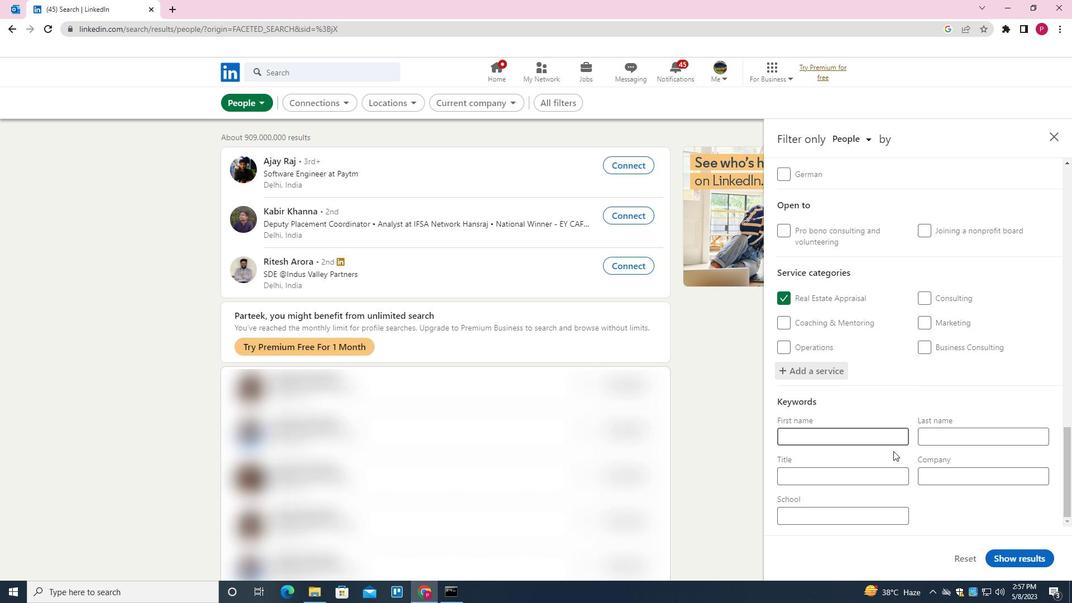
Action: Mouse pressed left at (888, 470)
Screenshot: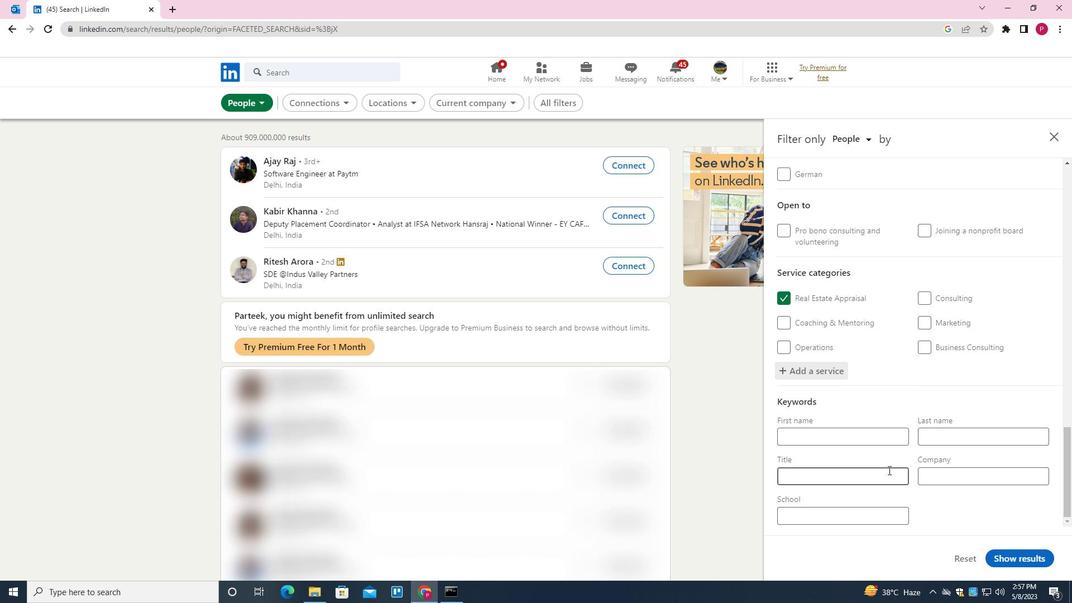 
Action: Key pressed <Key.shift><Key.shift><Key.shift><Key.shift><Key.shift><Key.shift><Key.shift><Key.shift><Key.shift><Key.shift><Key.shift><Key.shift><Key.shift><Key.shift><Key.shift><Key.shift><Key.shift><Key.shift><Key.shift><Key.shift><Key.shift><Key.shift><Key.shift><Key.shift><Key.shift><Key.shift>CPUNSELOR
Screenshot: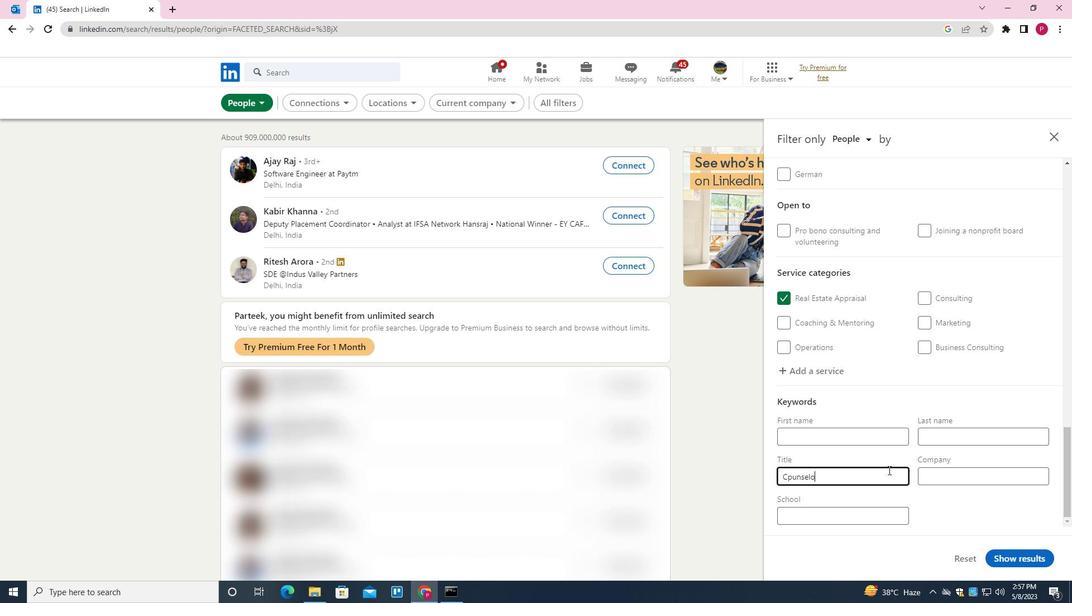 
Action: Mouse moved to (883, 513)
Screenshot: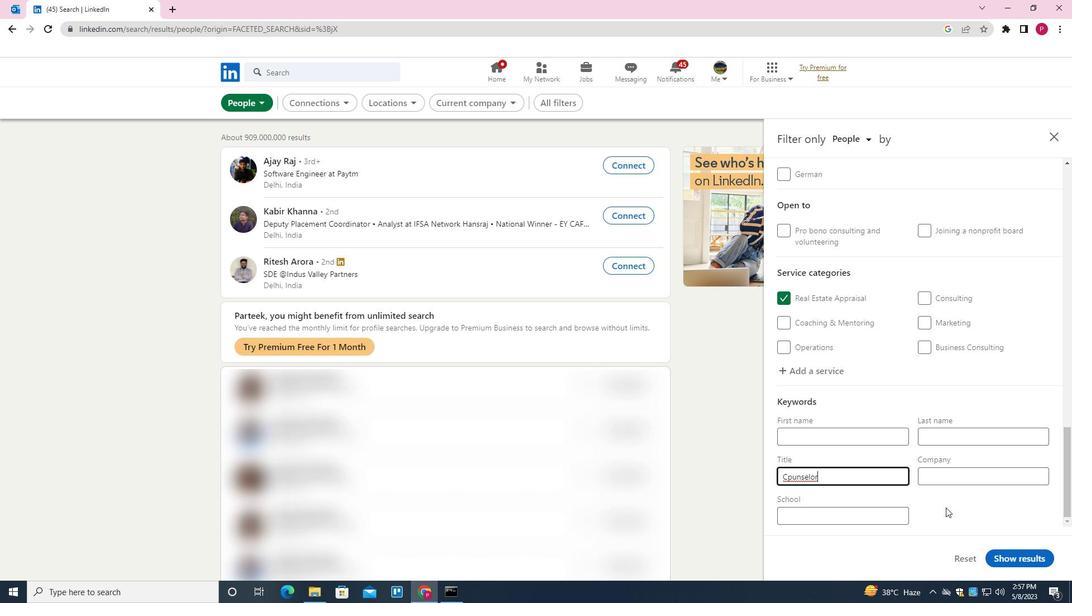 
Action: Key pressed <Key.backspace><Key.backspace><Key.backspace><Key.backspace><Key.backspace><Key.backspace><Key.backspace><Key.backspace>OUNSELOR
Screenshot: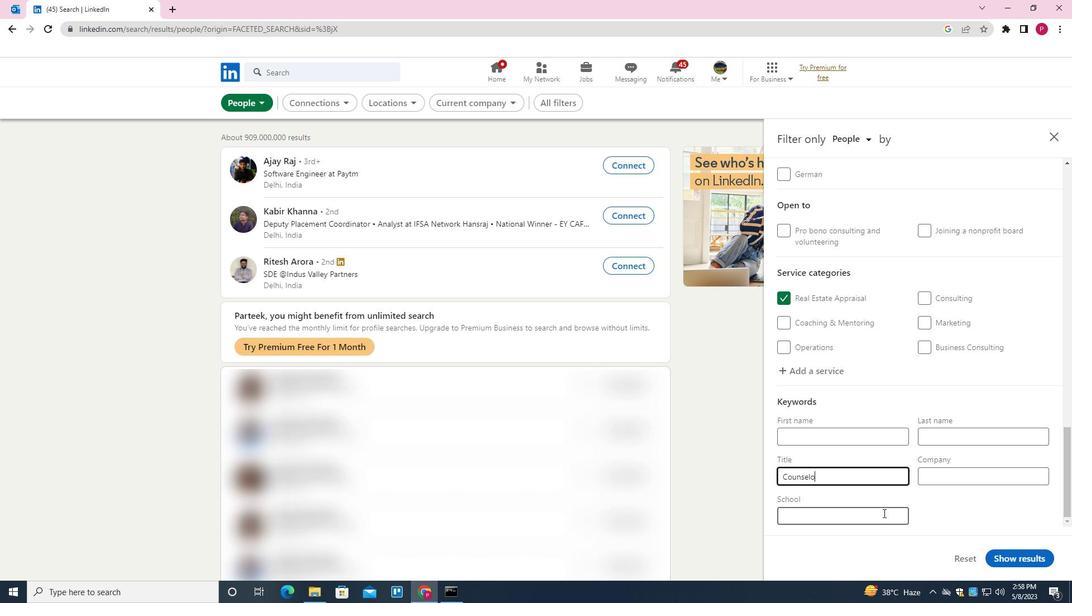 
Action: Mouse moved to (1010, 562)
Screenshot: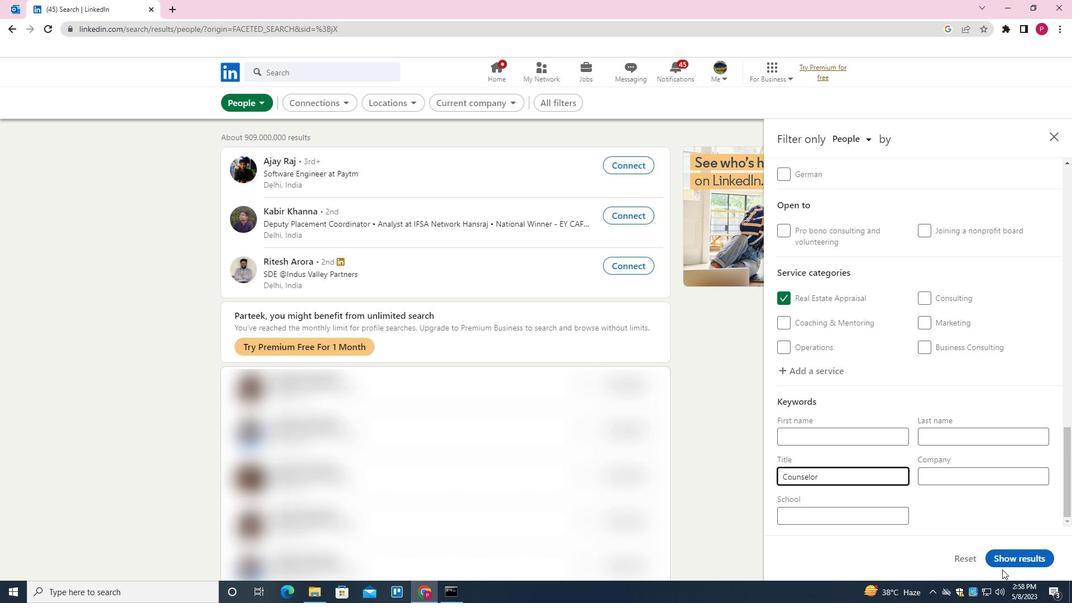 
Action: Mouse pressed left at (1010, 562)
Screenshot: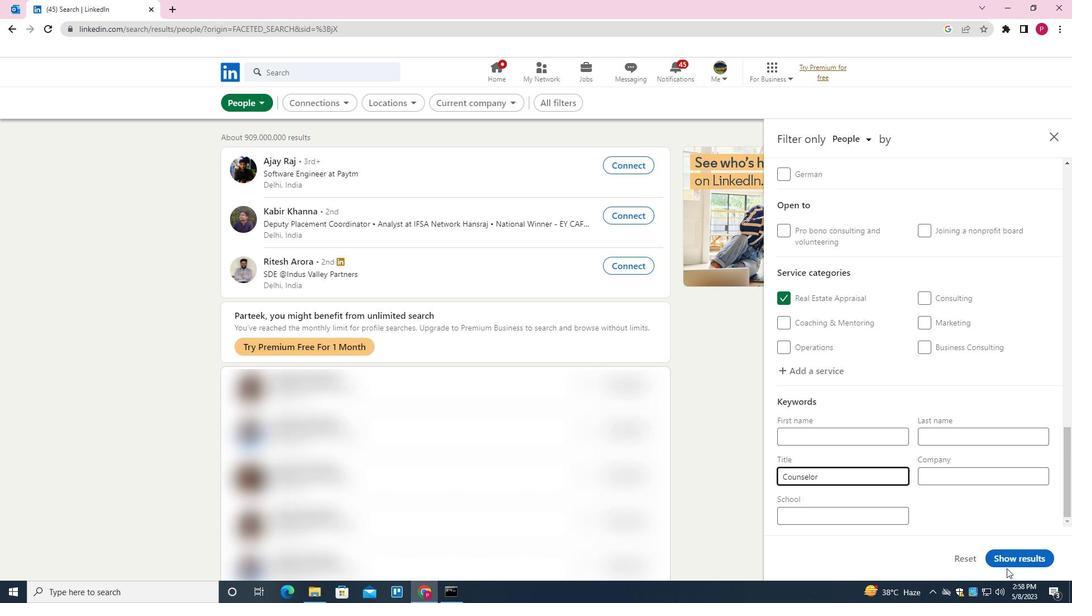 
Action: Mouse moved to (971, 575)
Screenshot: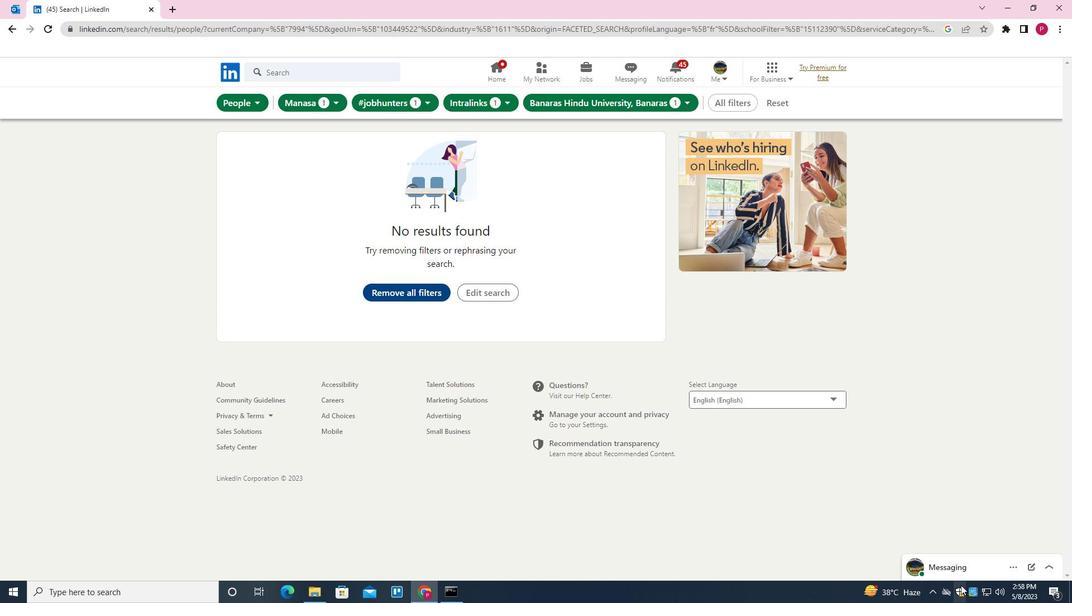 
